 Task: Find a house in Nowra, Australia, for 7 guests, with TV, WiFi, breakfast, 4 bedrooms, and a price range of 10,000 to 14,000 INR.
Action: Mouse moved to (366, 175)
Screenshot: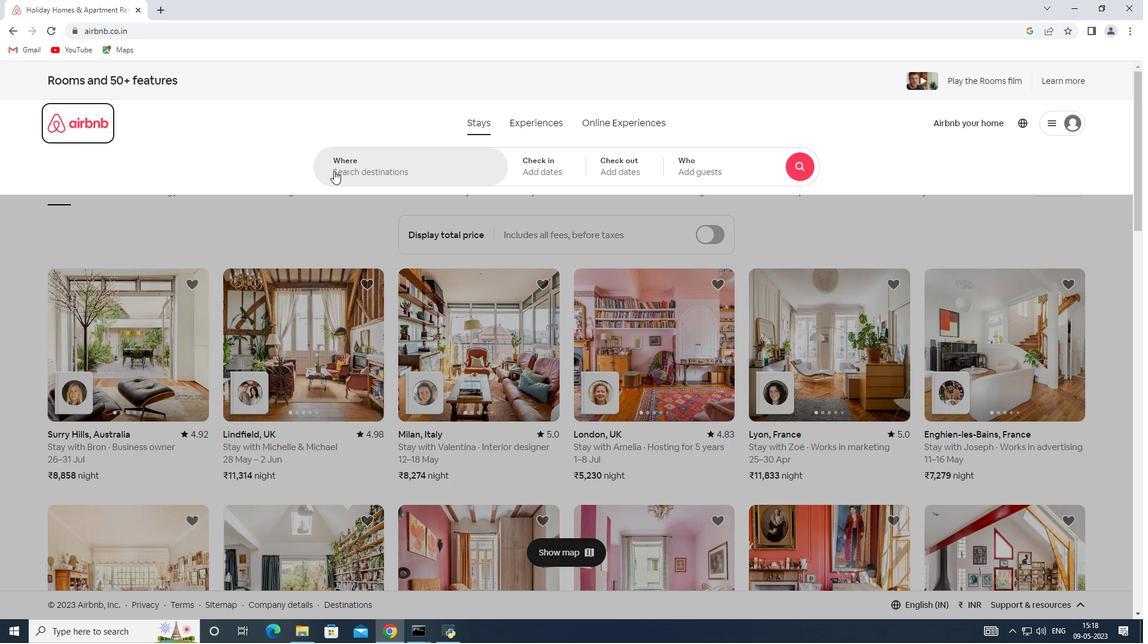 
Action: Mouse pressed left at (366, 175)
Screenshot: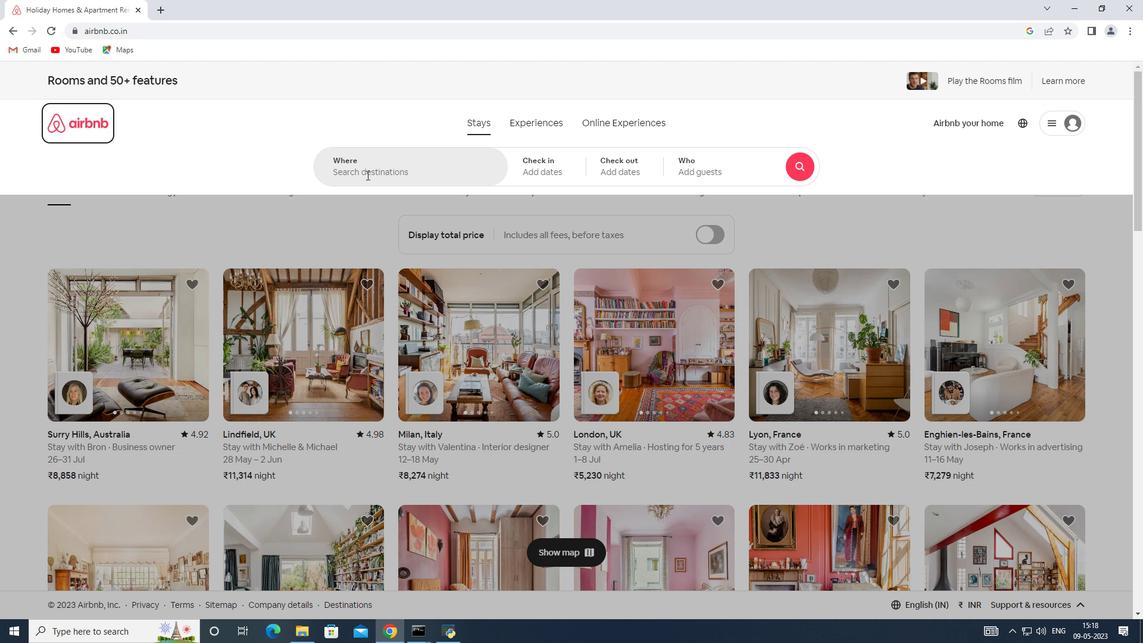 
Action: Key pressed <Key.shift>Nowra,<Key.shift>Australia
Screenshot: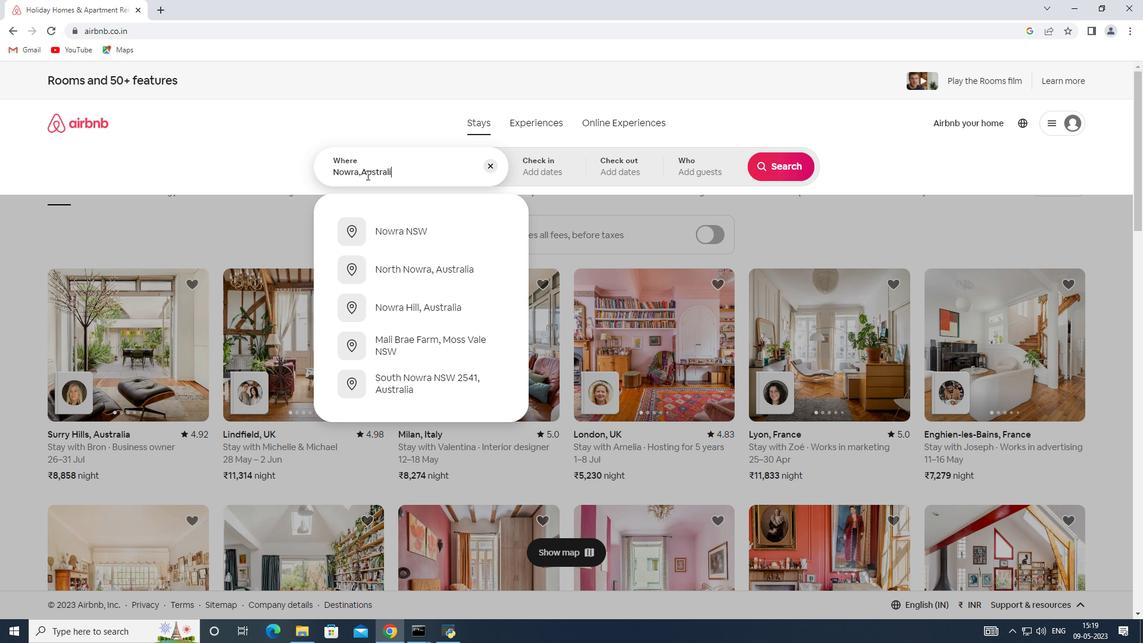 
Action: Mouse moved to (539, 172)
Screenshot: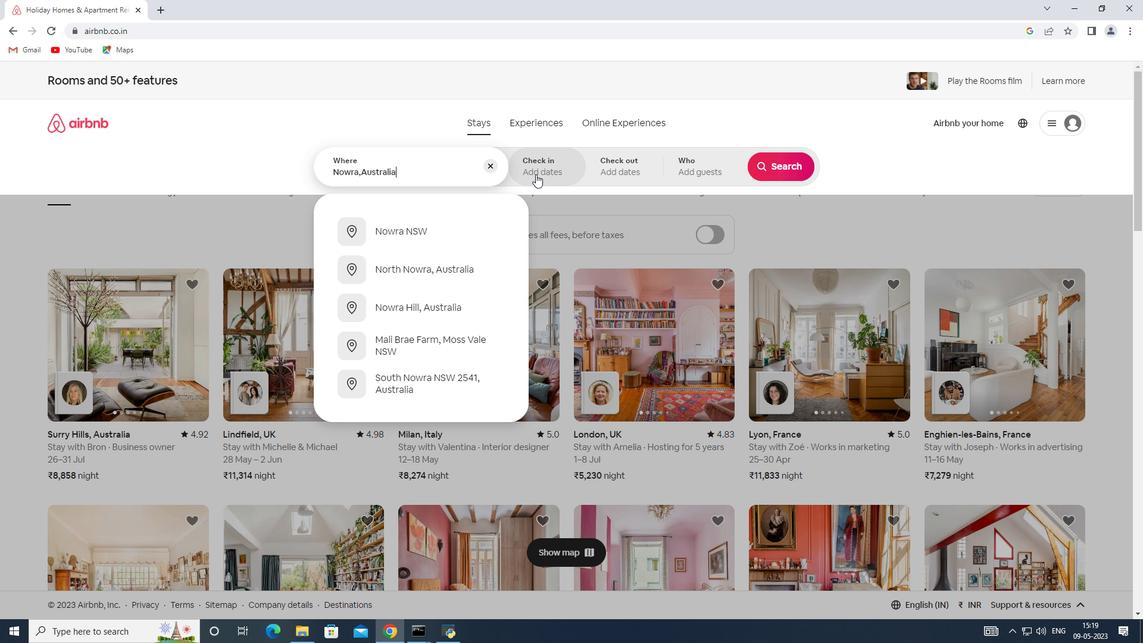 
Action: Mouse pressed left at (539, 172)
Screenshot: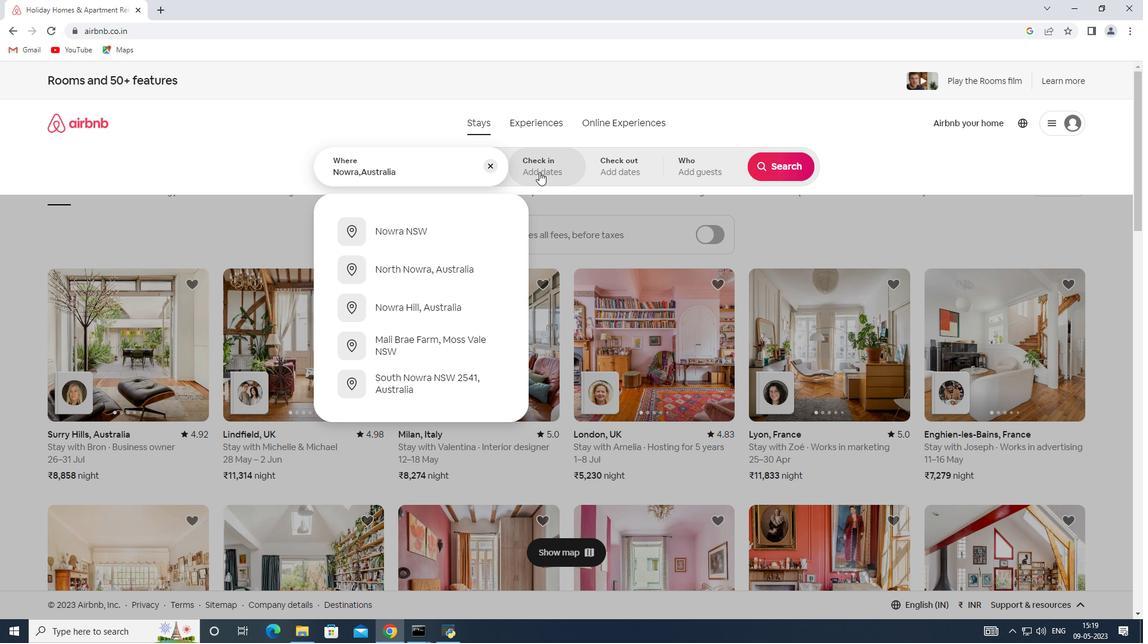 
Action: Mouse moved to (780, 260)
Screenshot: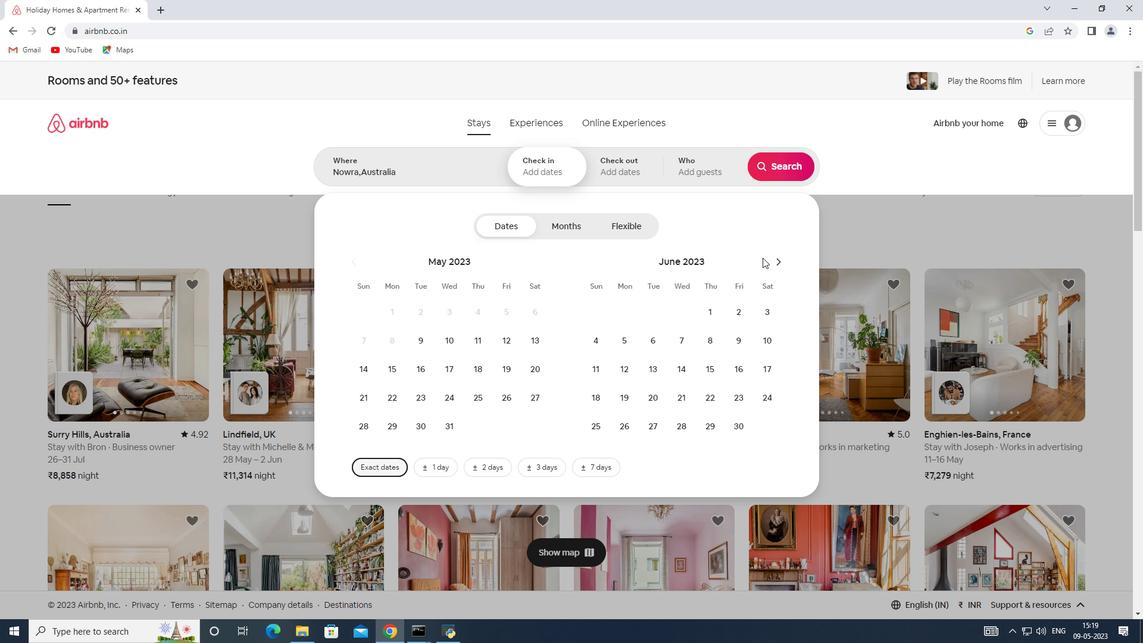 
Action: Mouse pressed left at (780, 260)
Screenshot: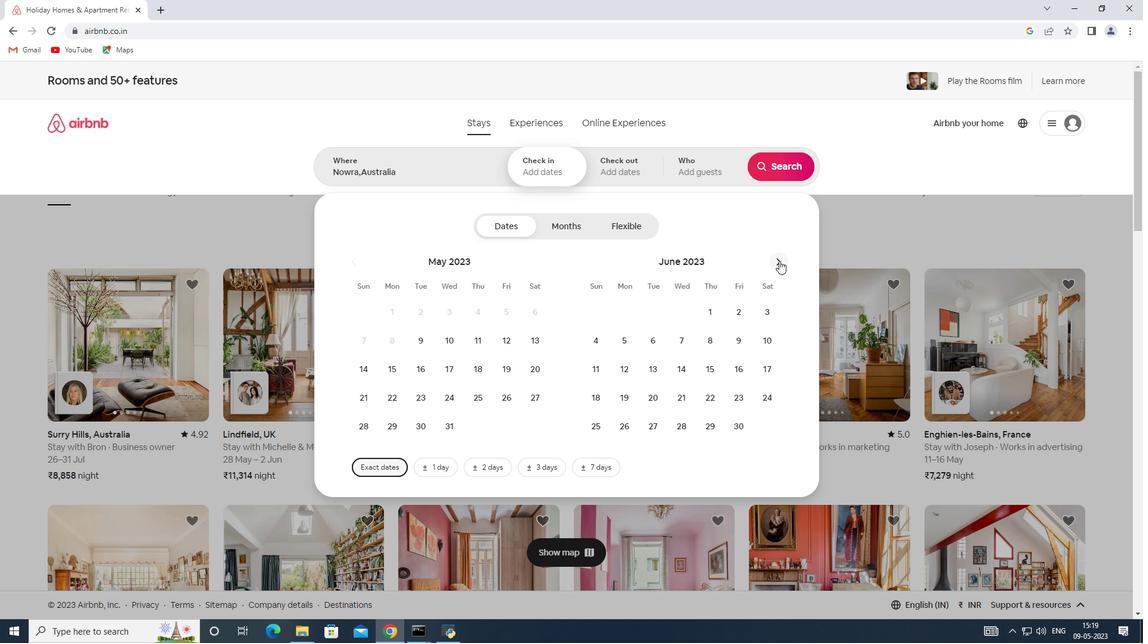 
Action: Mouse pressed left at (780, 260)
Screenshot: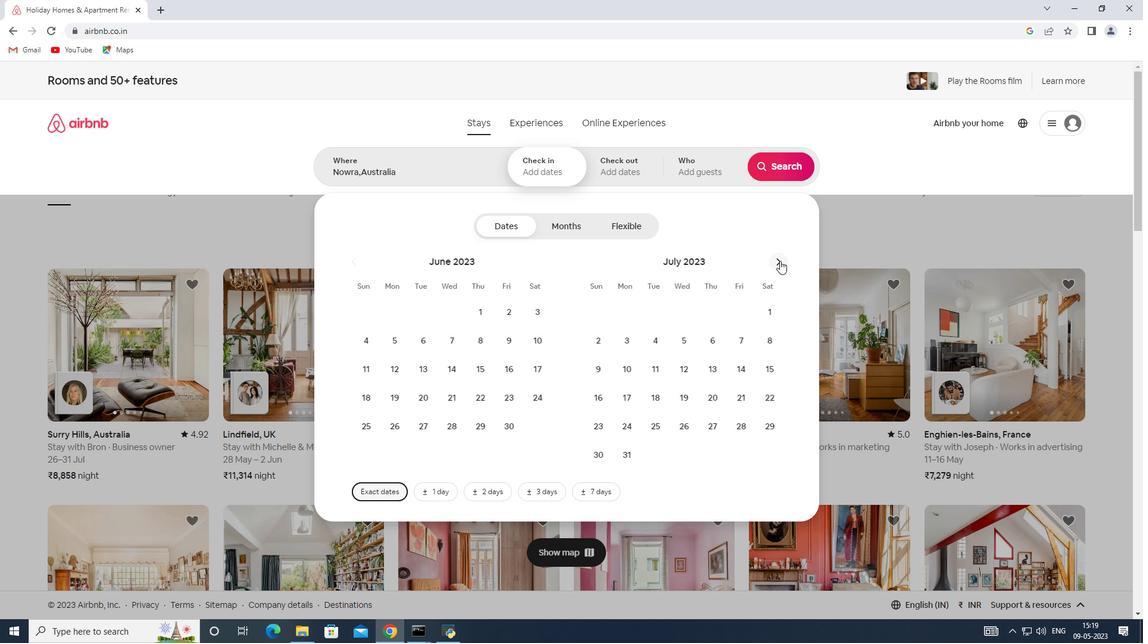 
Action: Mouse moved to (664, 339)
Screenshot: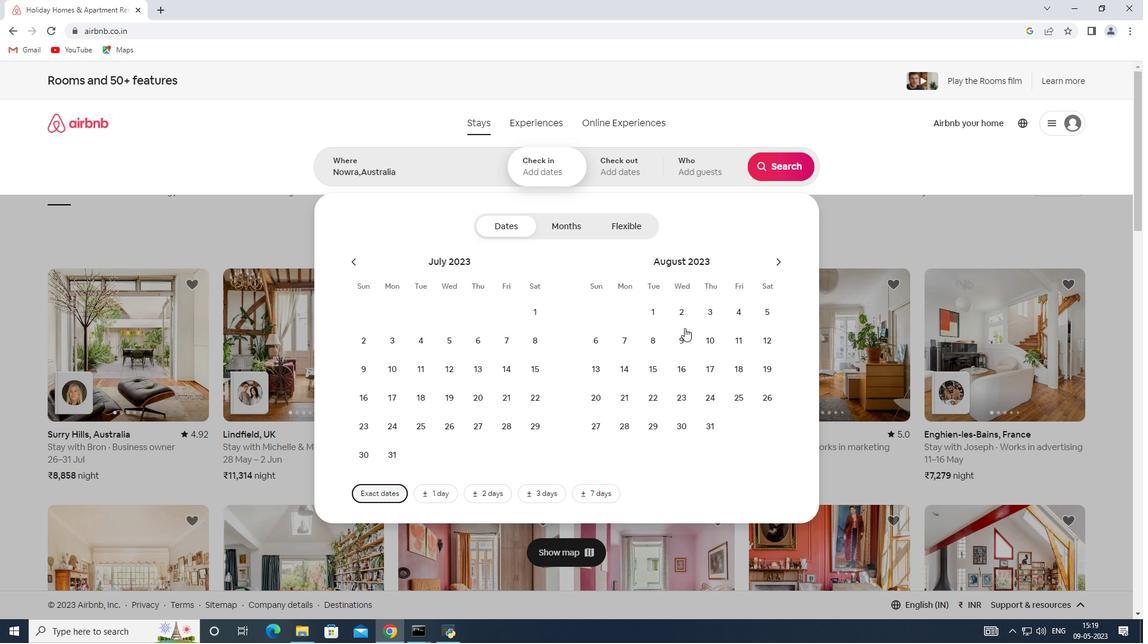 
Action: Mouse pressed left at (664, 339)
Screenshot: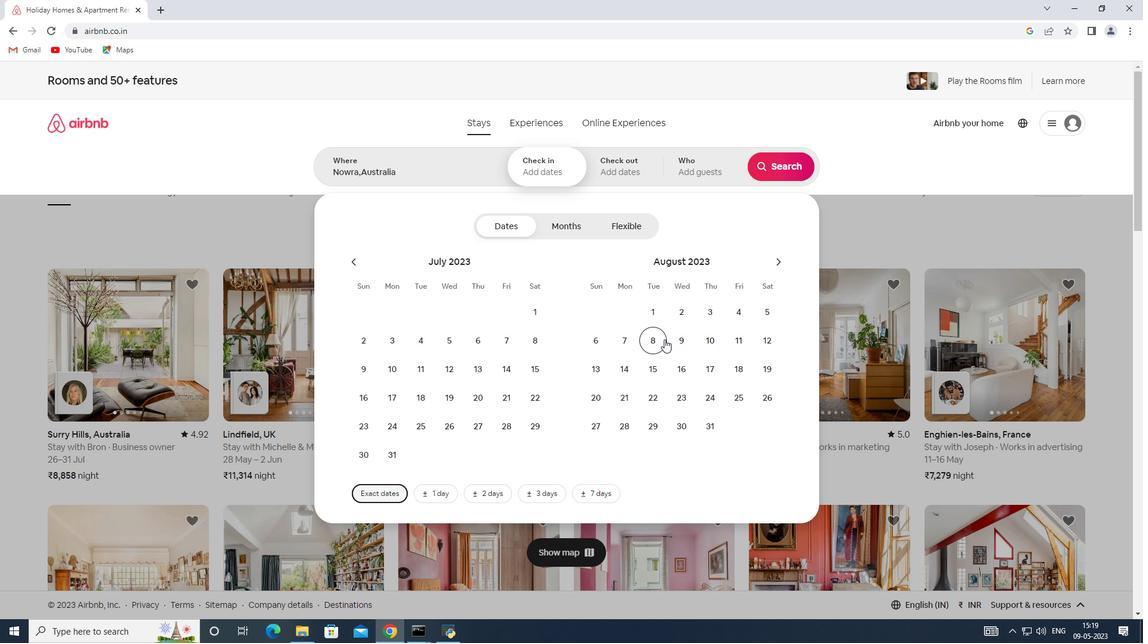 
Action: Mouse moved to (662, 362)
Screenshot: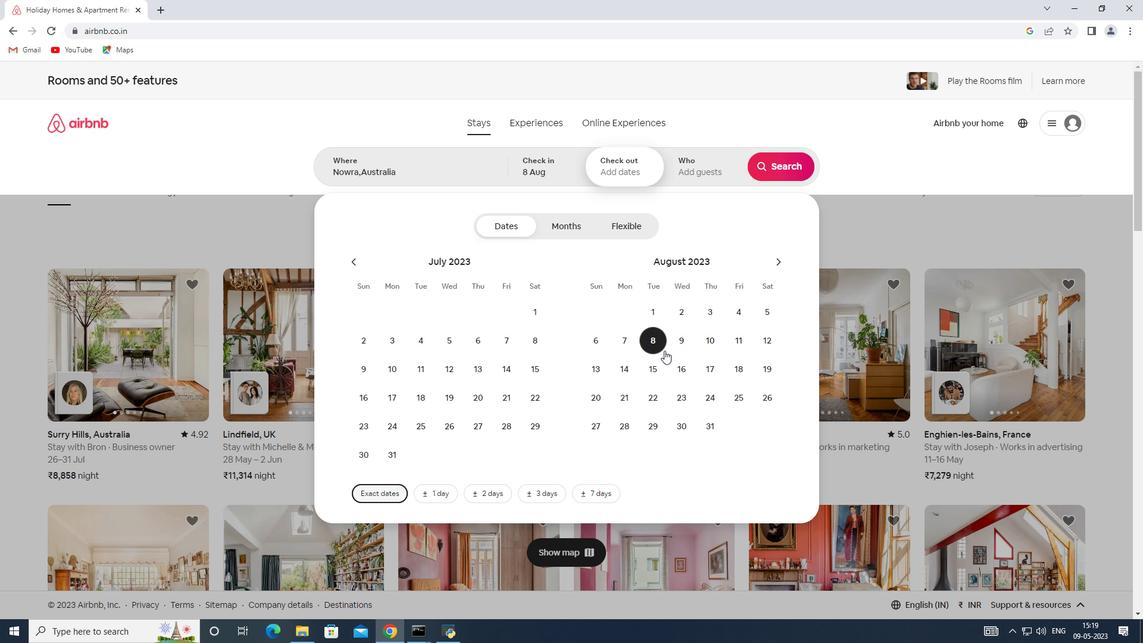 
Action: Mouse pressed left at (662, 362)
Screenshot: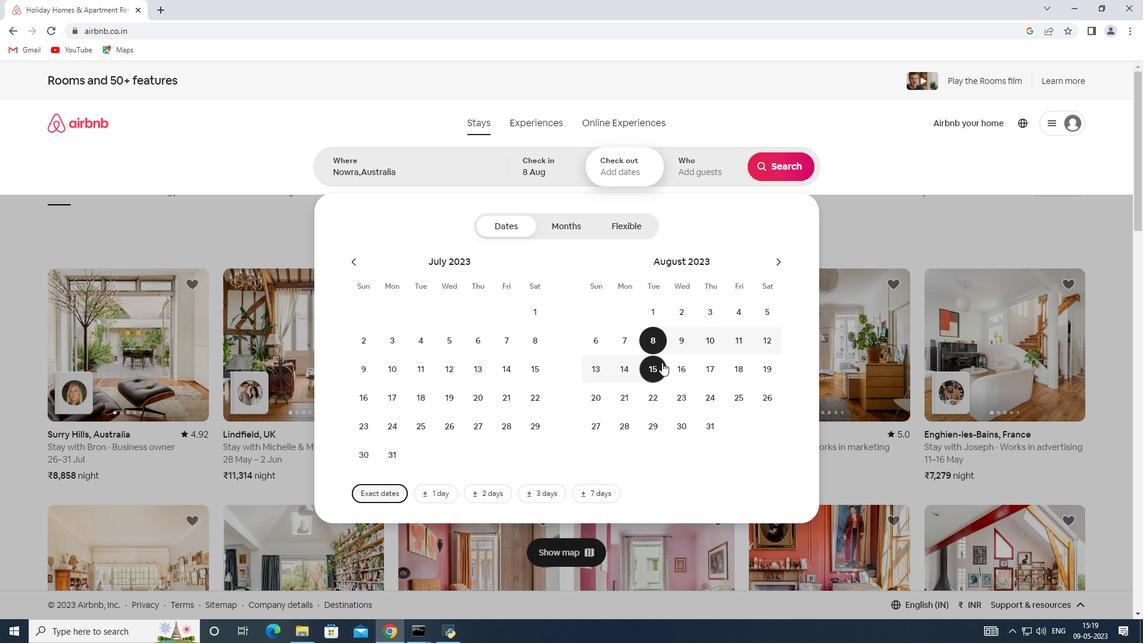 
Action: Mouse moved to (696, 164)
Screenshot: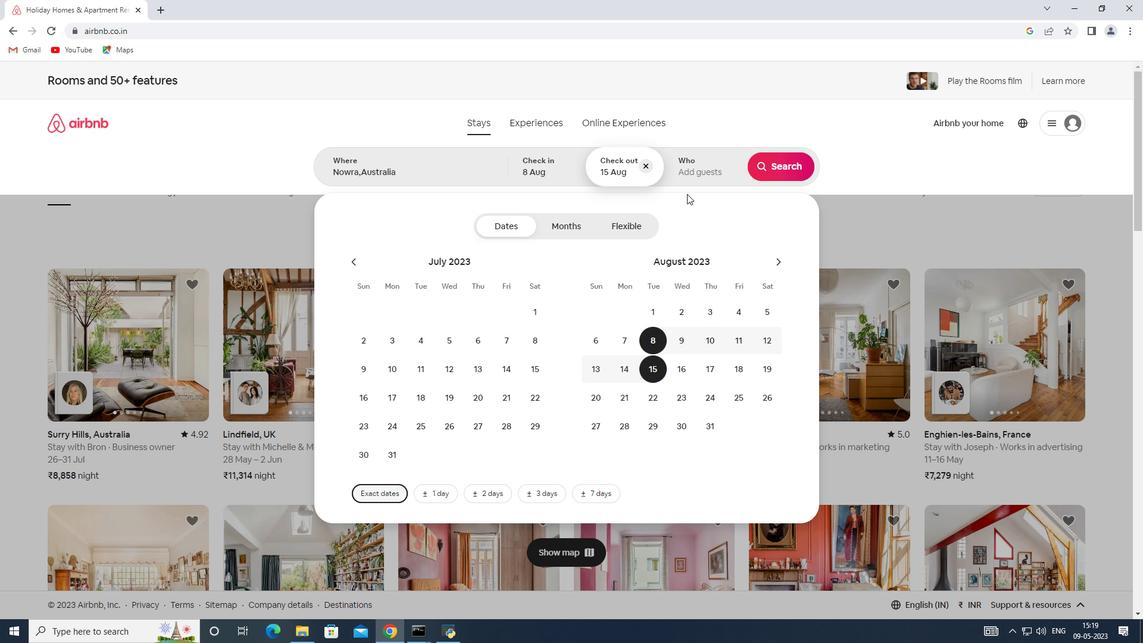
Action: Mouse pressed left at (696, 164)
Screenshot: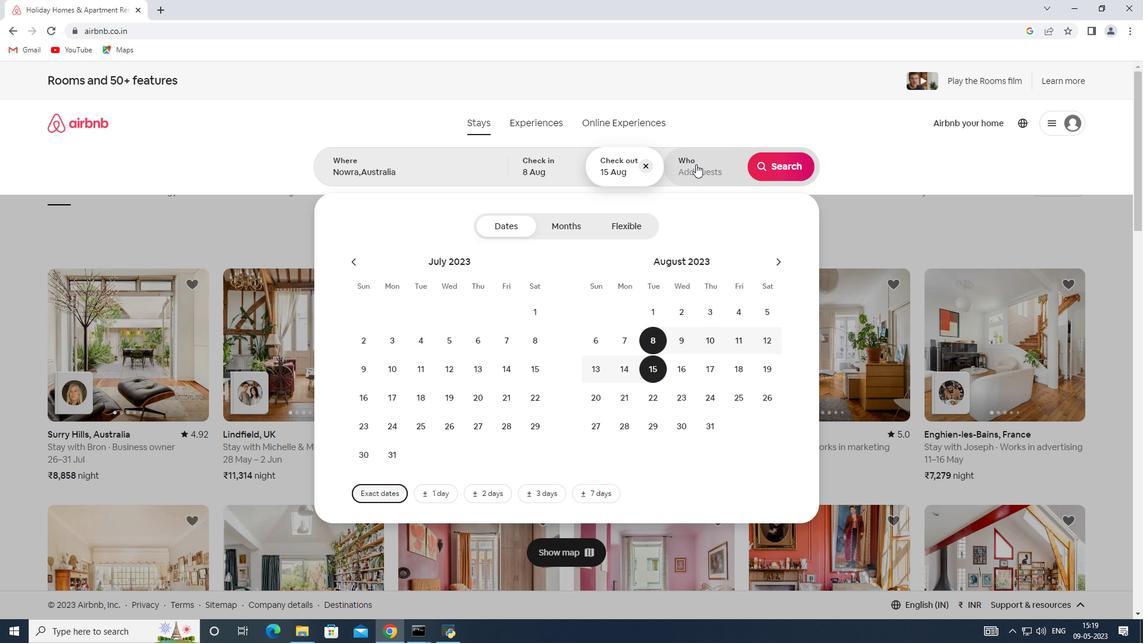 
Action: Mouse moved to (789, 227)
Screenshot: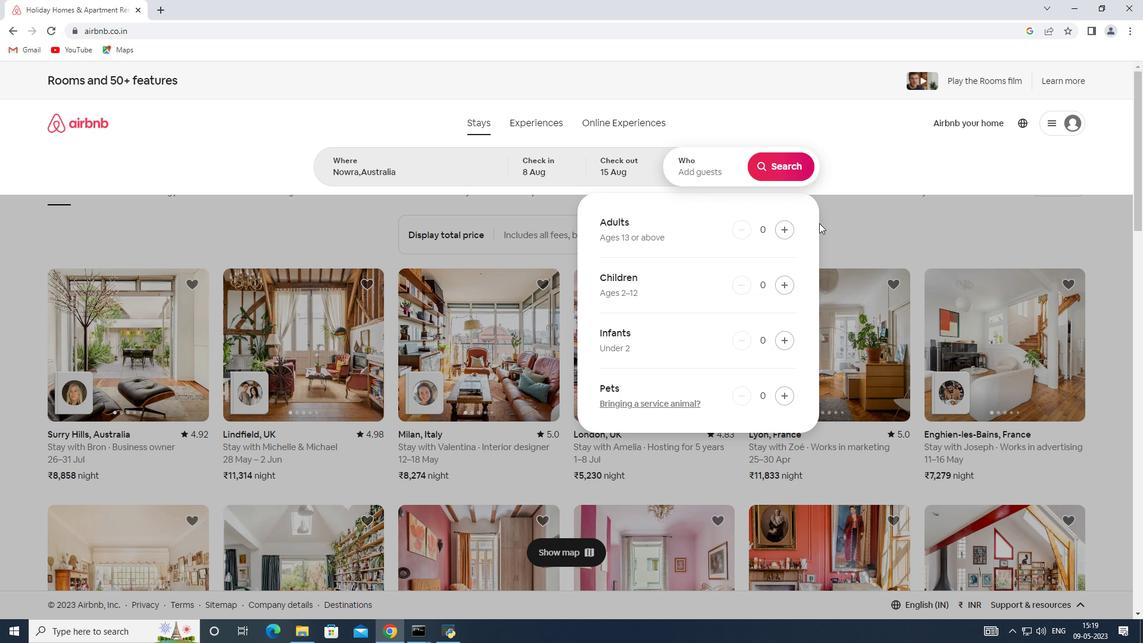 
Action: Mouse pressed left at (789, 227)
Screenshot: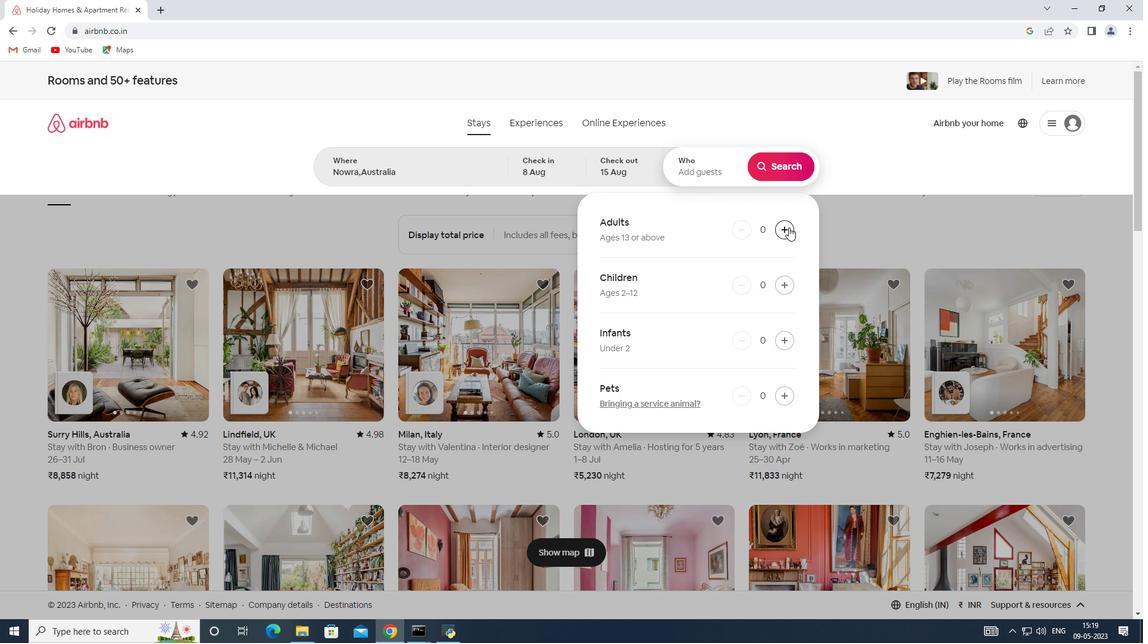 
Action: Mouse pressed left at (789, 227)
Screenshot: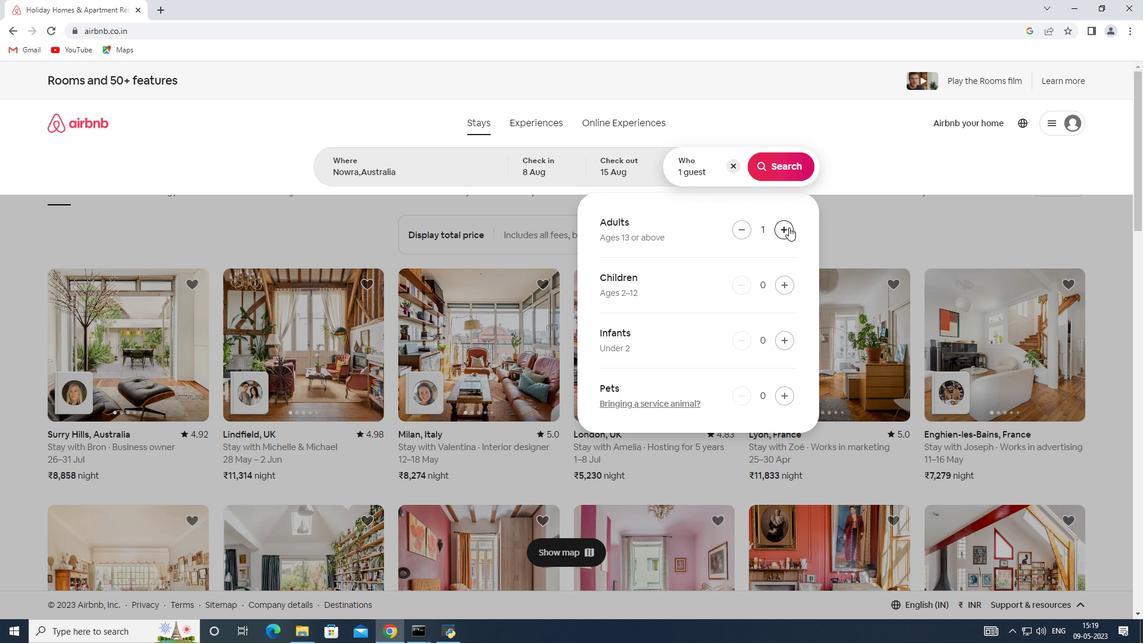 
Action: Mouse pressed left at (789, 227)
Screenshot: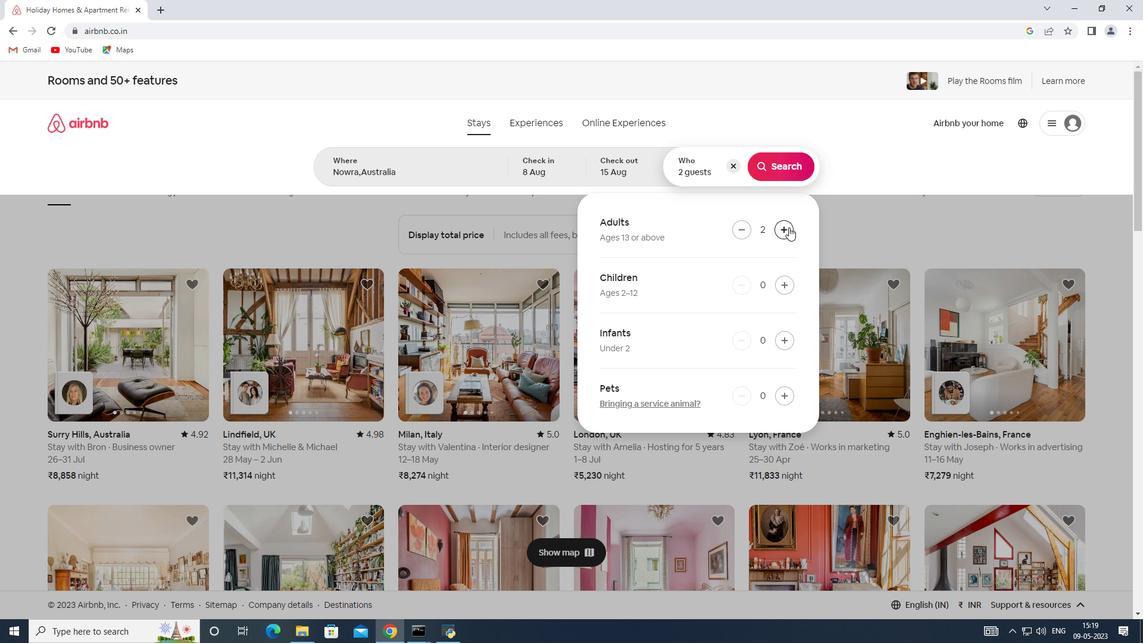 
Action: Mouse pressed left at (789, 227)
Screenshot: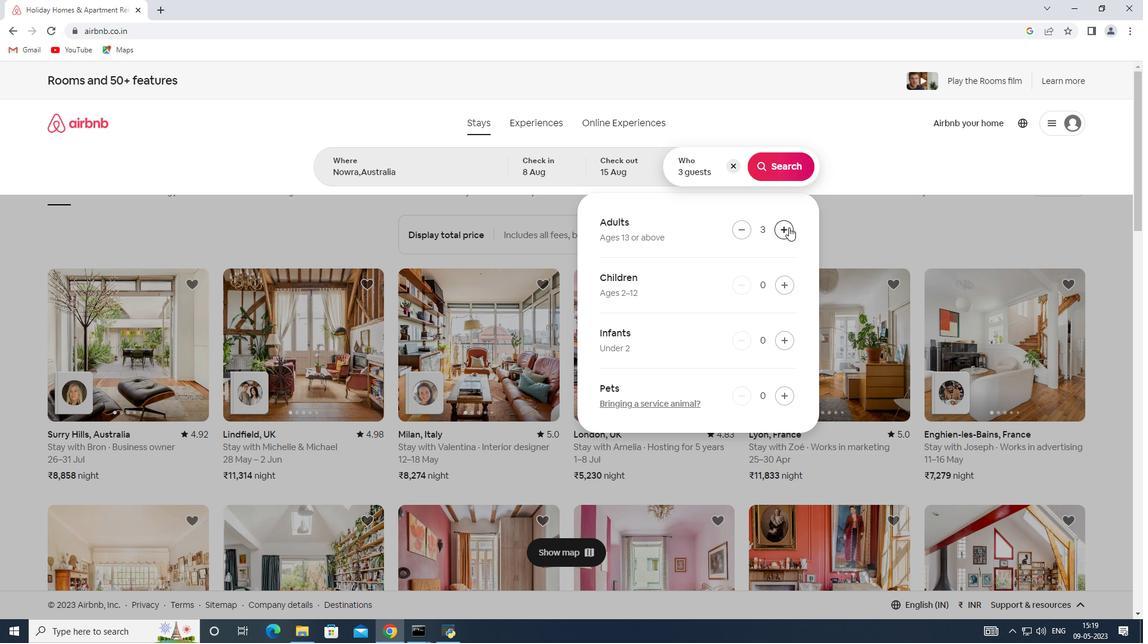
Action: Mouse pressed left at (789, 227)
Screenshot: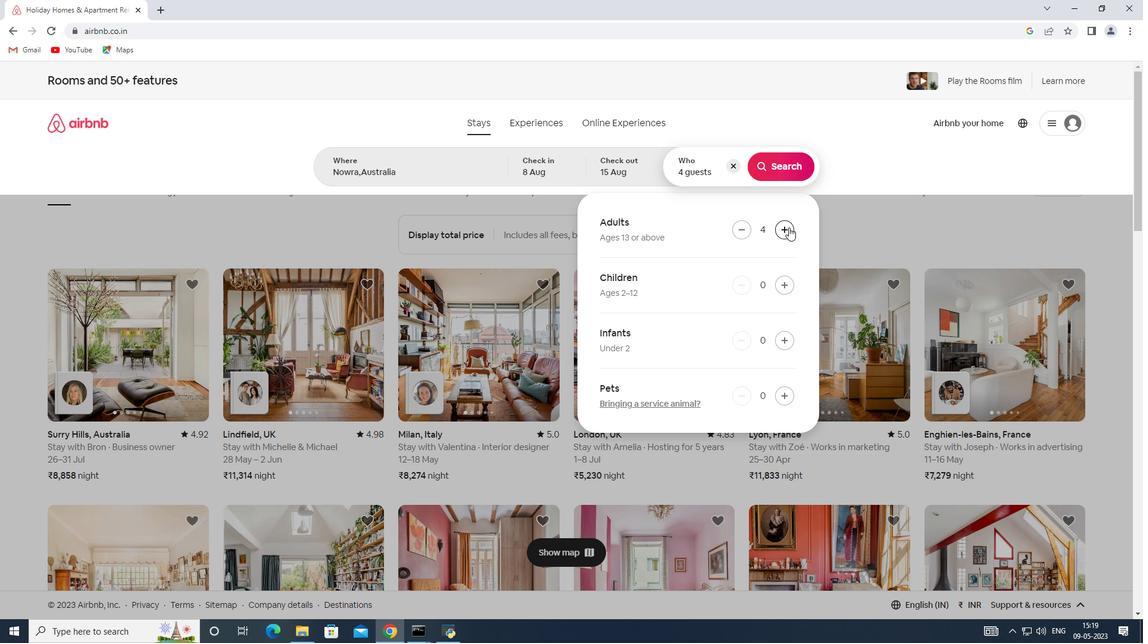 
Action: Mouse pressed left at (789, 227)
Screenshot: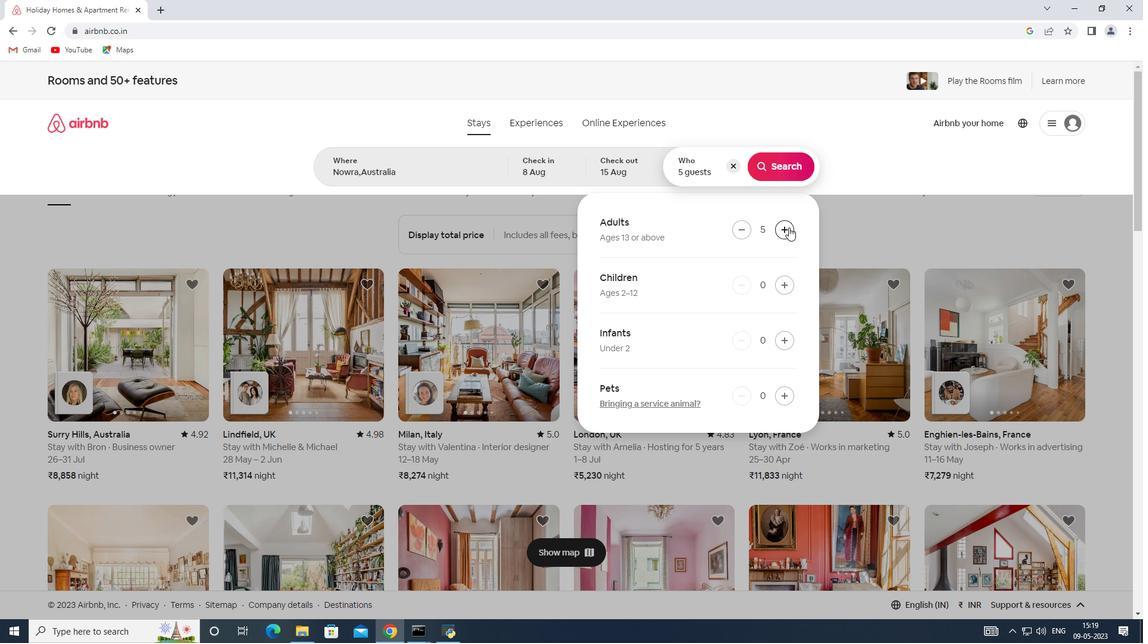 
Action: Mouse pressed left at (789, 227)
Screenshot: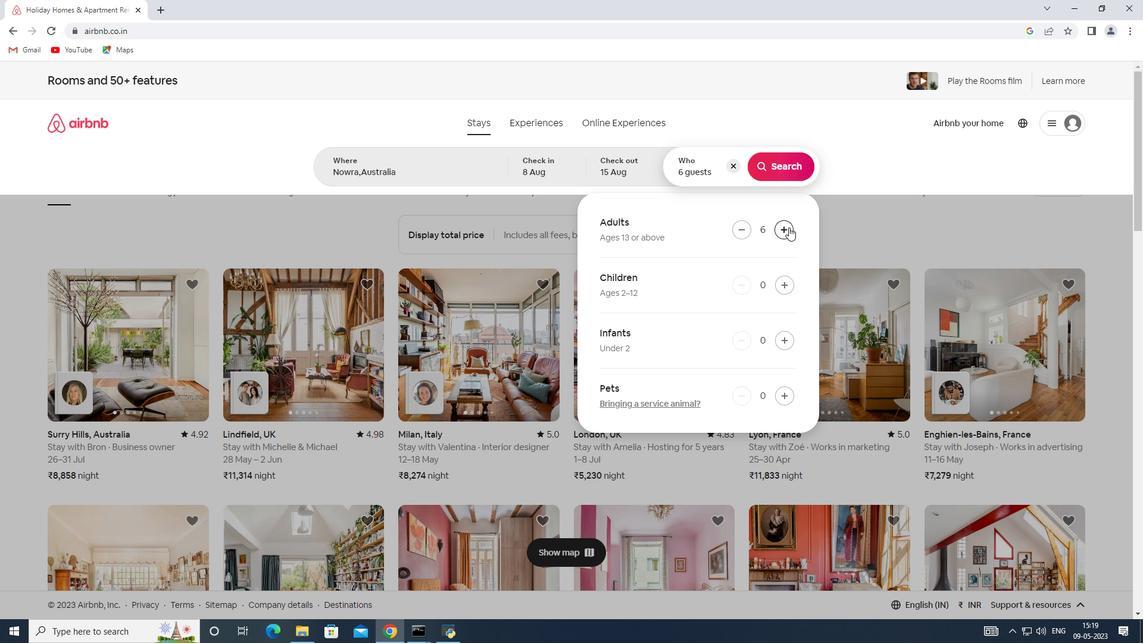 
Action: Mouse pressed left at (789, 227)
Screenshot: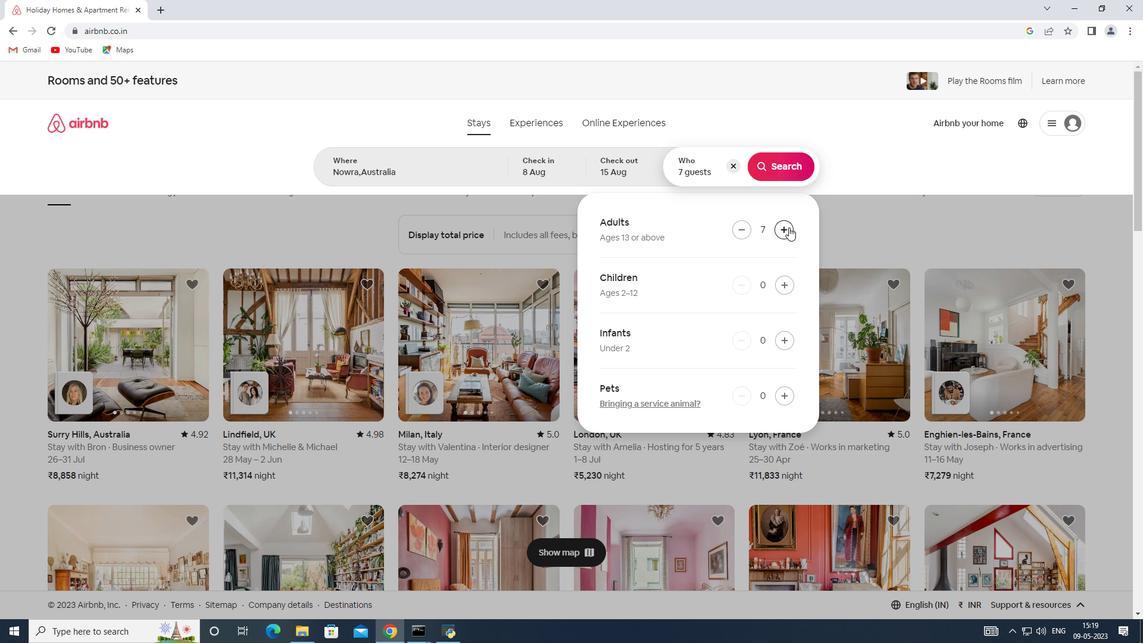 
Action: Mouse pressed left at (789, 227)
Screenshot: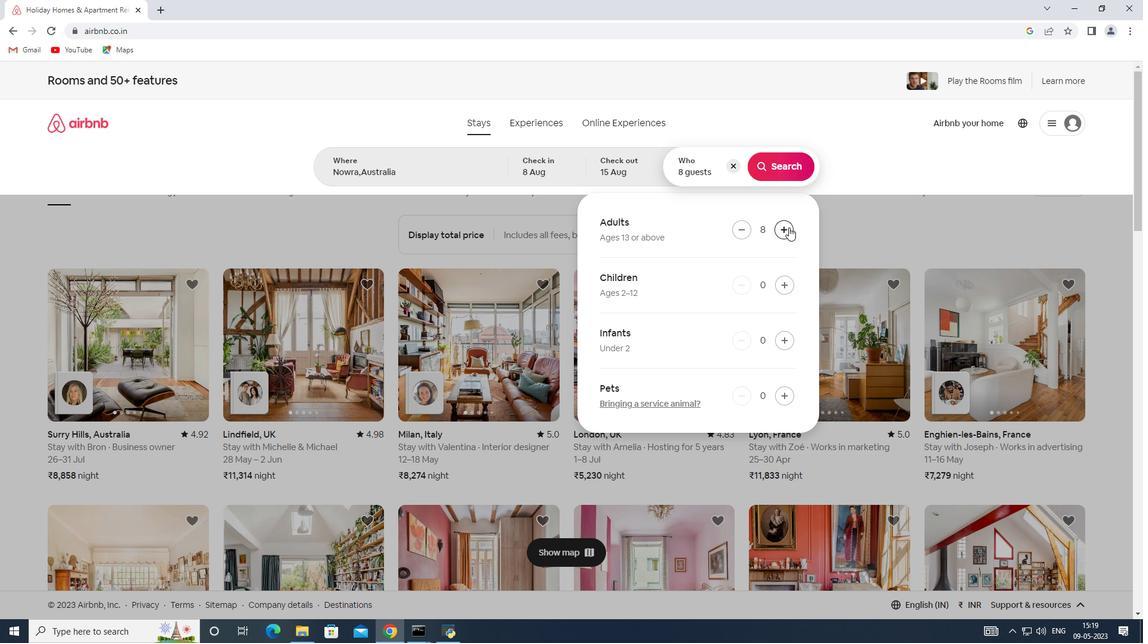 
Action: Mouse moved to (778, 165)
Screenshot: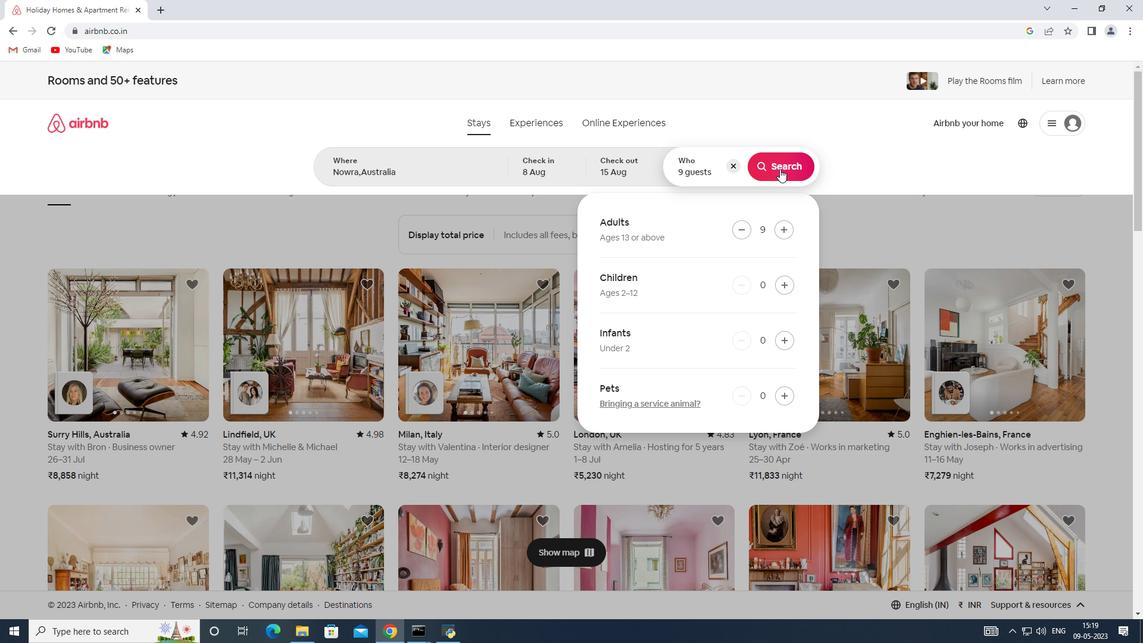 
Action: Mouse pressed left at (778, 165)
Screenshot: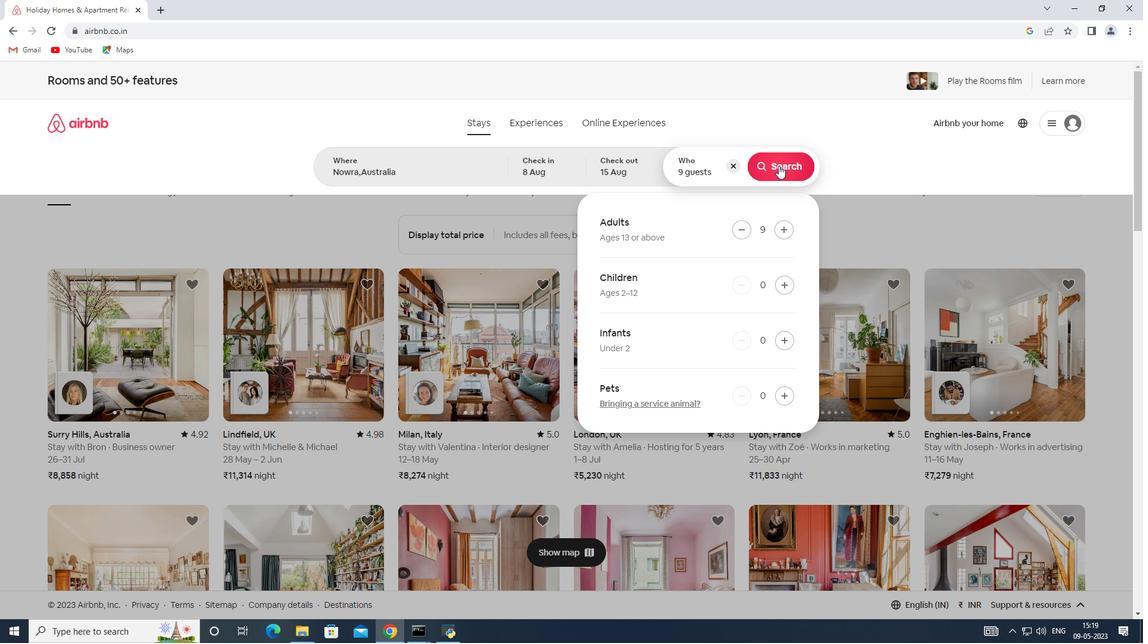 
Action: Mouse moved to (1079, 130)
Screenshot: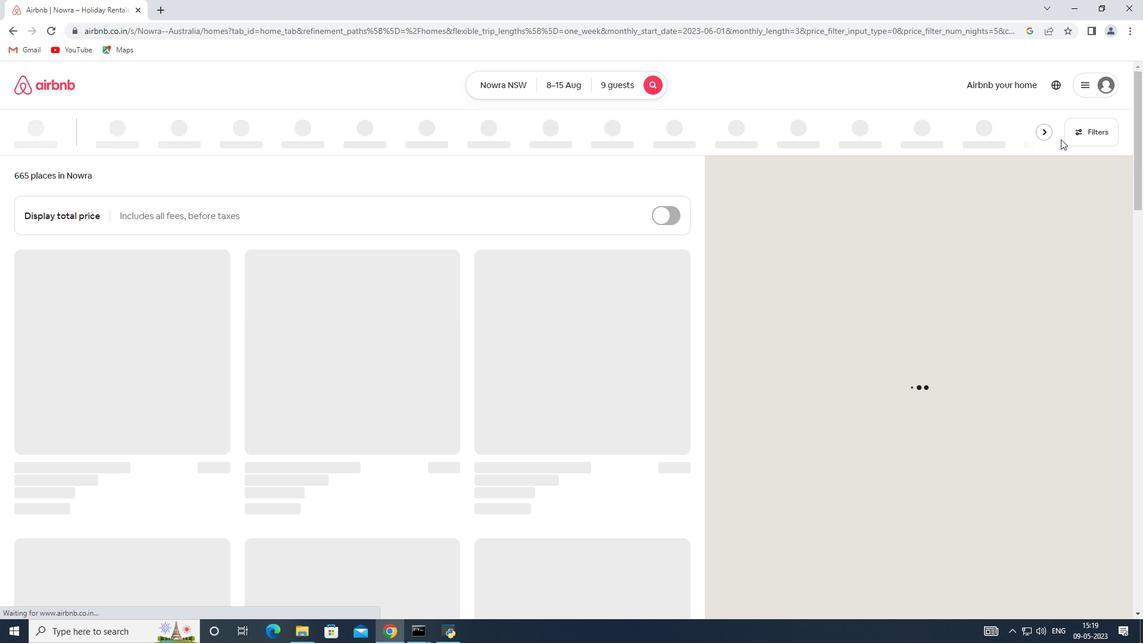 
Action: Mouse pressed left at (1079, 130)
Screenshot: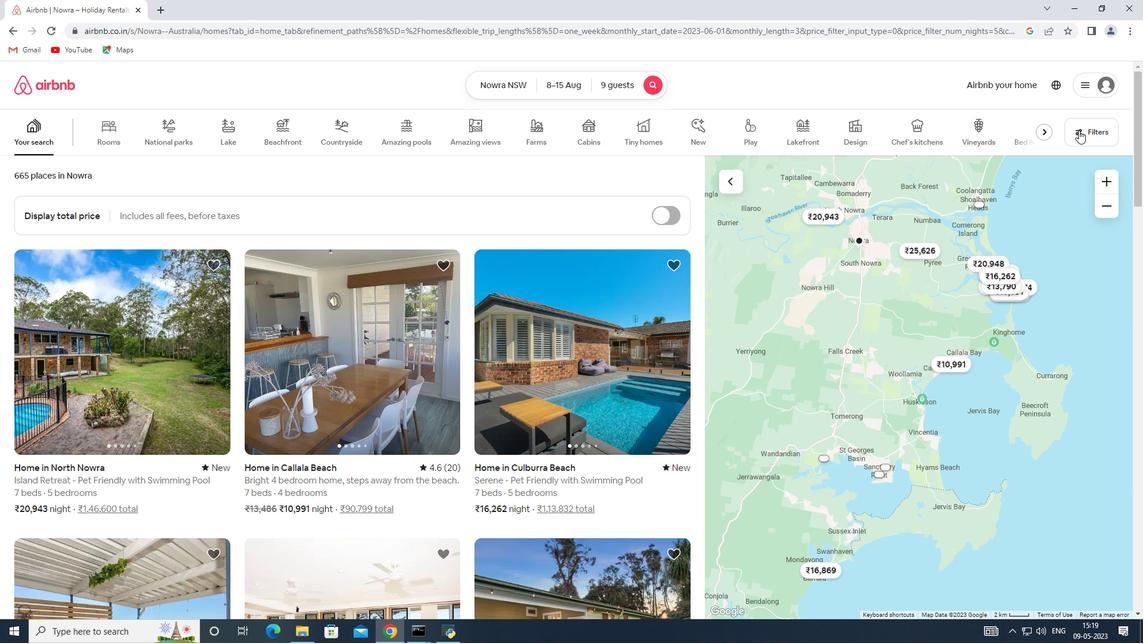 
Action: Mouse moved to (412, 423)
Screenshot: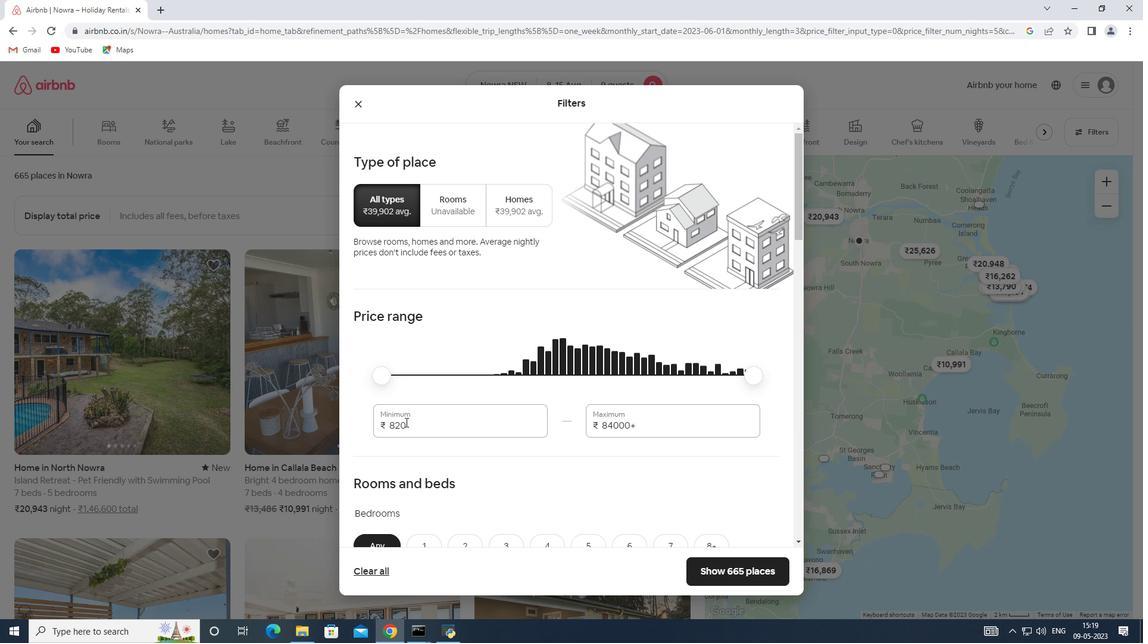 
Action: Mouse pressed left at (412, 423)
Screenshot: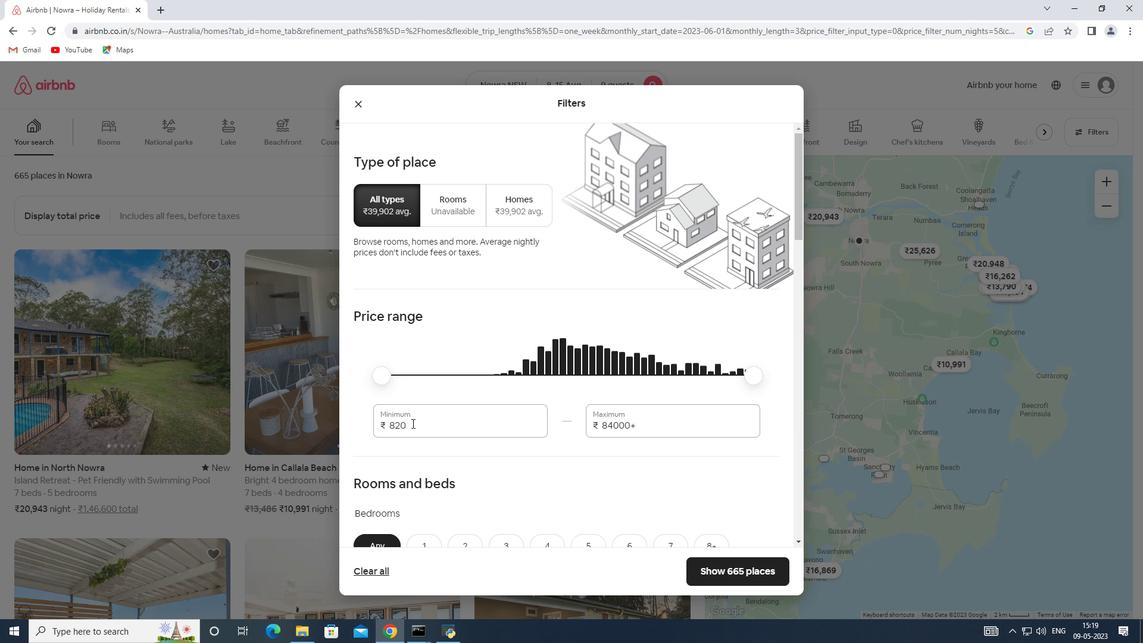
Action: Mouse moved to (391, 422)
Screenshot: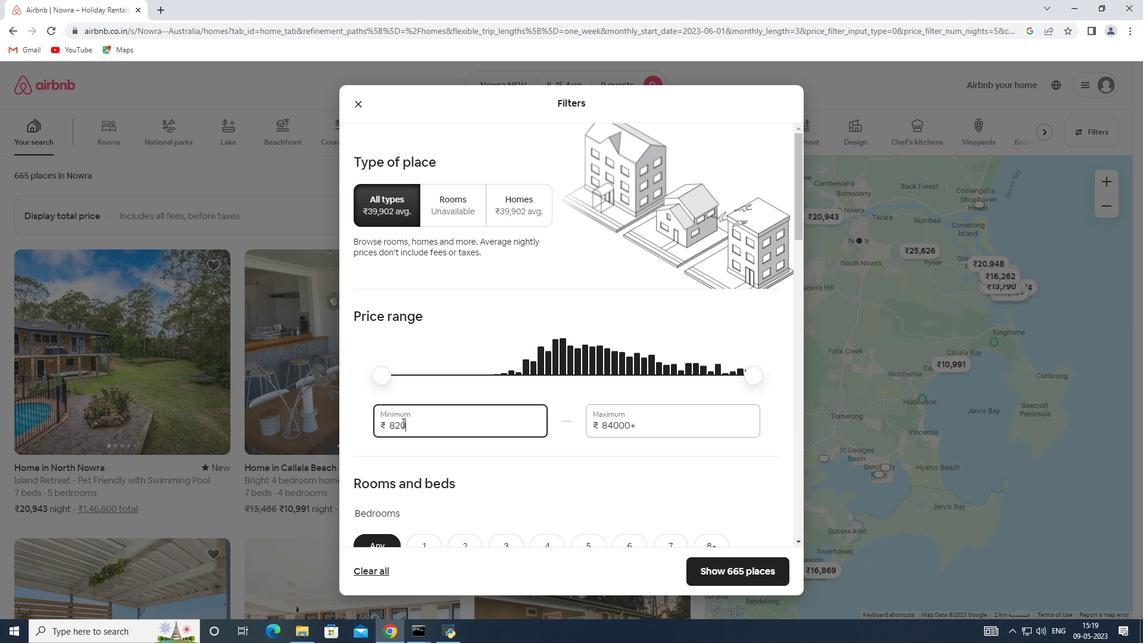 
Action: Key pressed 10000
Screenshot: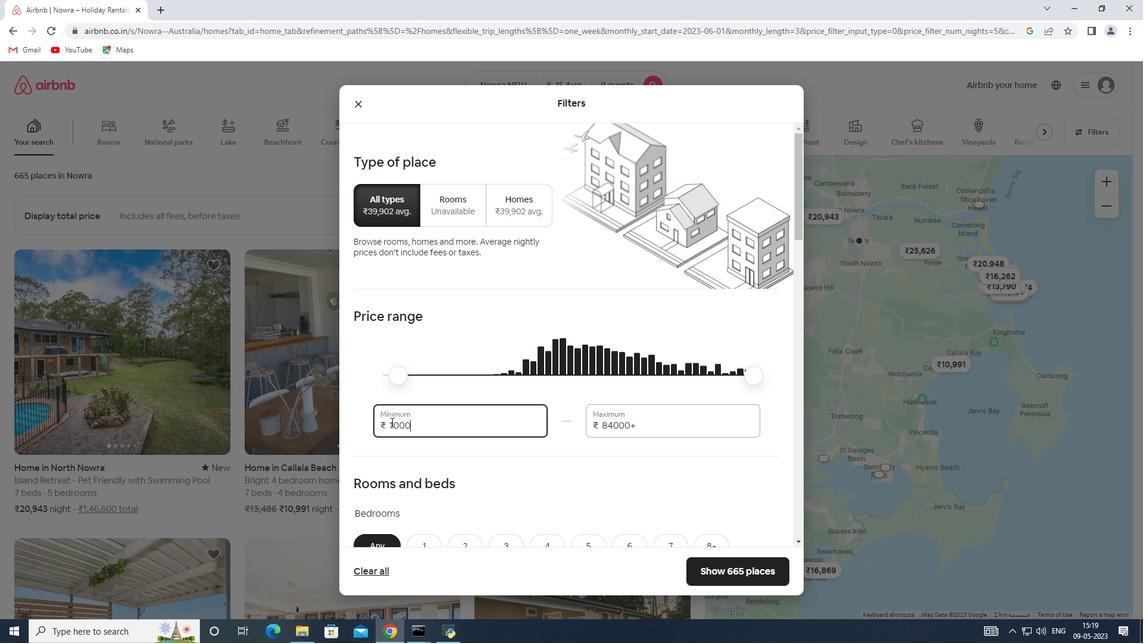 
Action: Mouse moved to (636, 425)
Screenshot: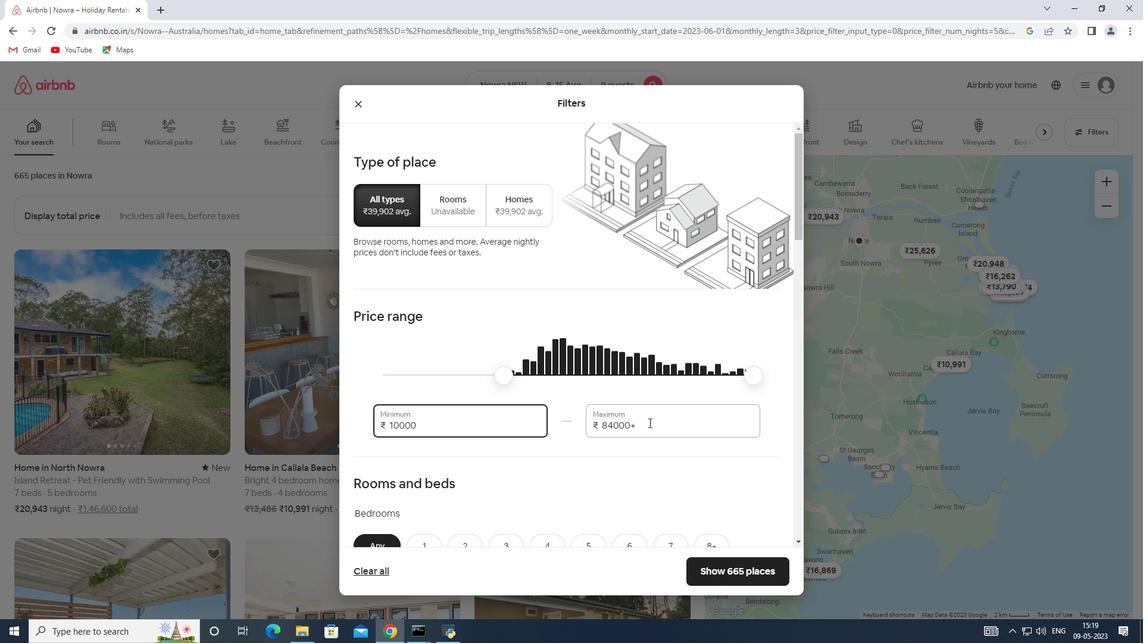 
Action: Mouse pressed left at (636, 425)
Screenshot: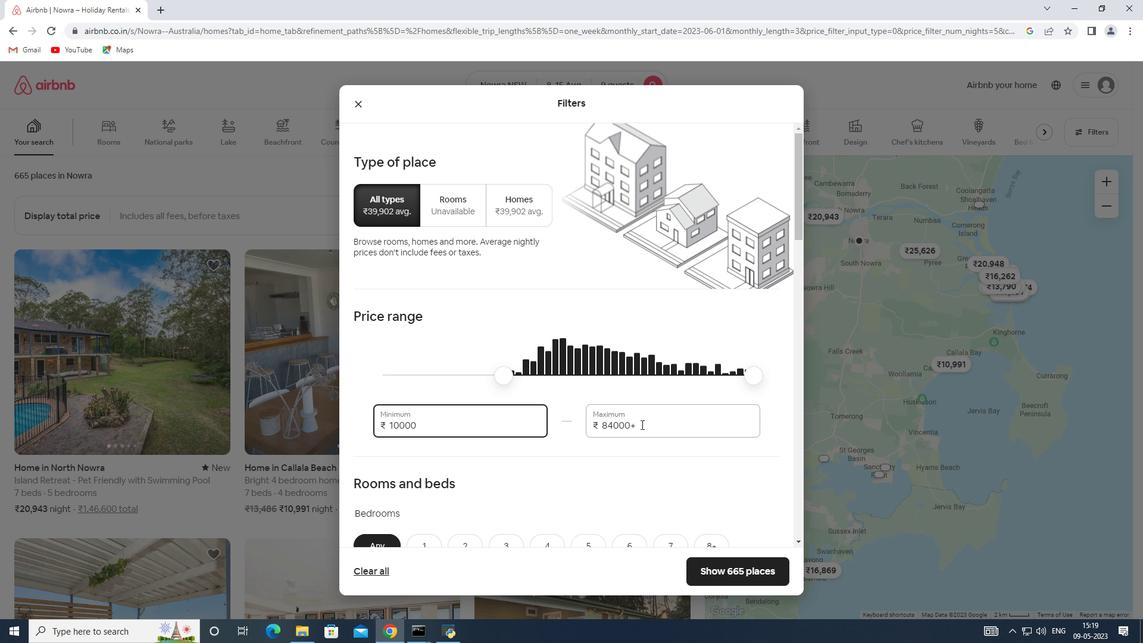 
Action: Mouse moved to (582, 425)
Screenshot: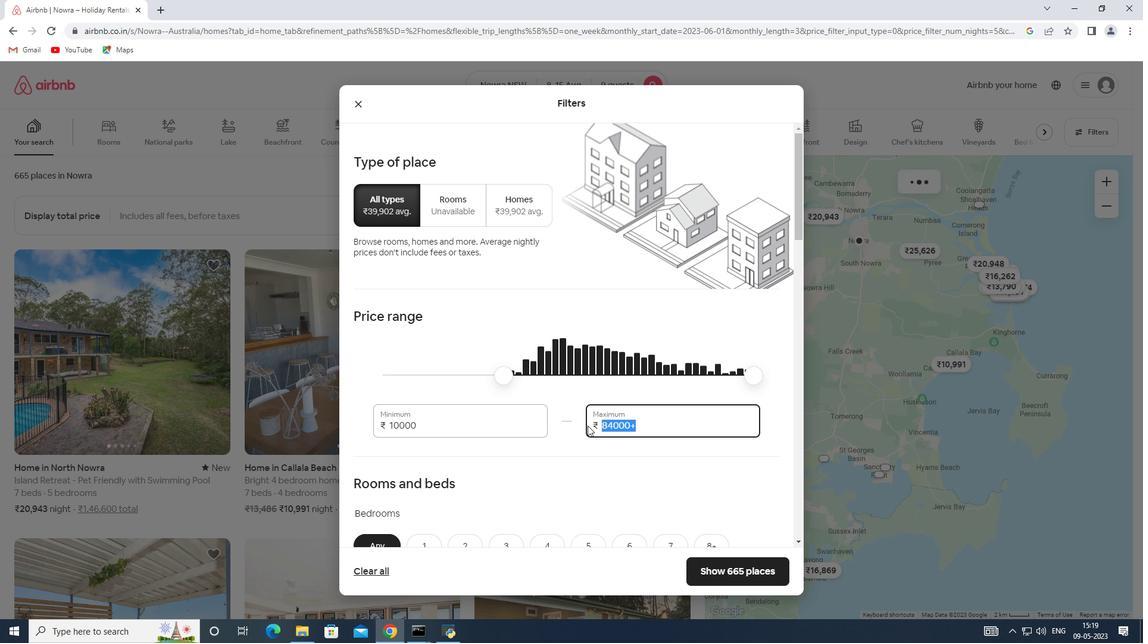 
Action: Key pressed 14000
Screenshot: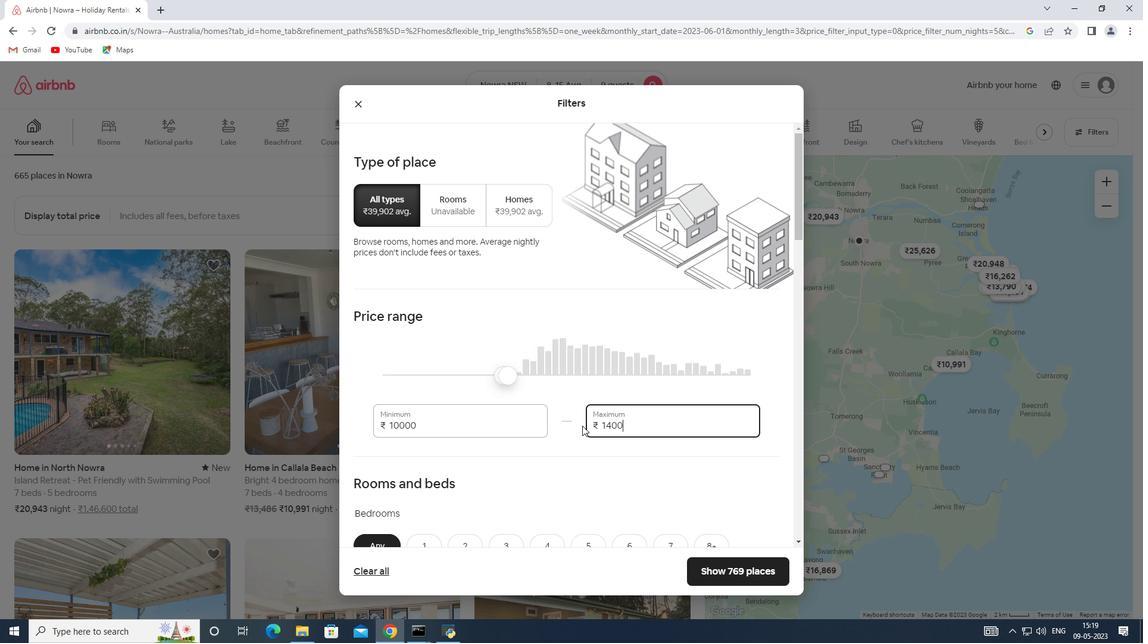 
Action: Mouse moved to (578, 411)
Screenshot: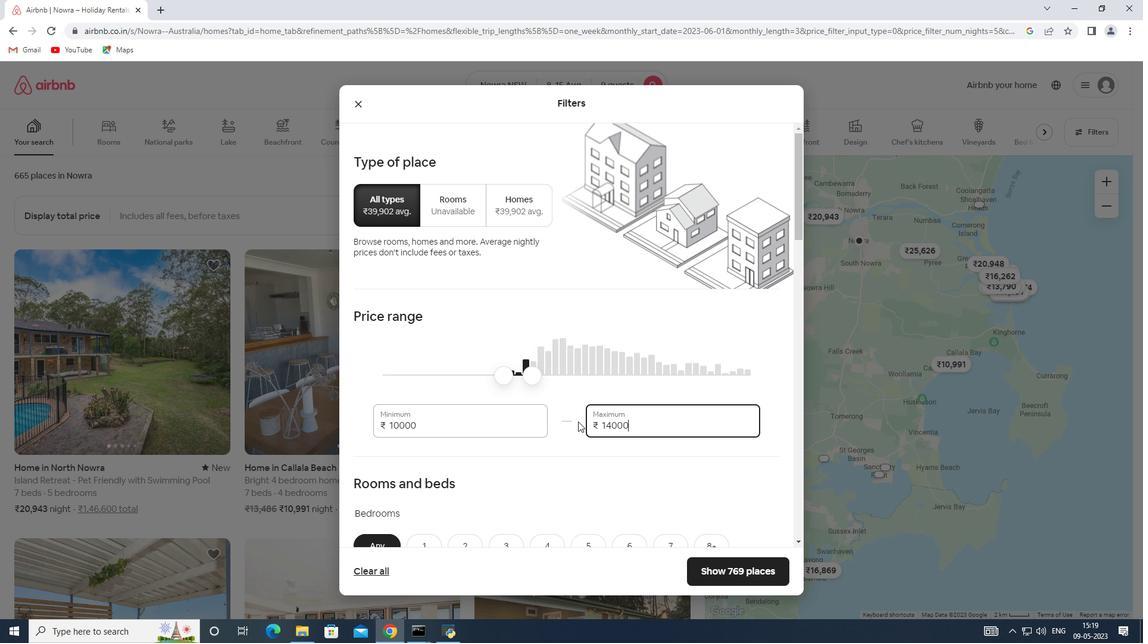 
Action: Mouse scrolled (578, 410) with delta (0, 0)
Screenshot: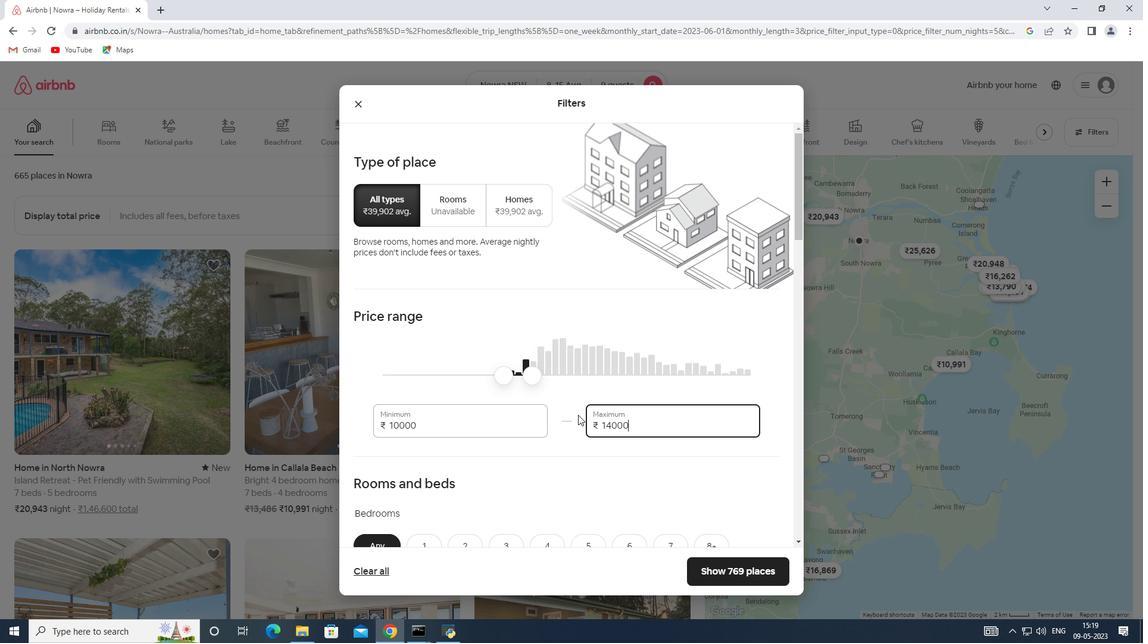 
Action: Mouse moved to (578, 411)
Screenshot: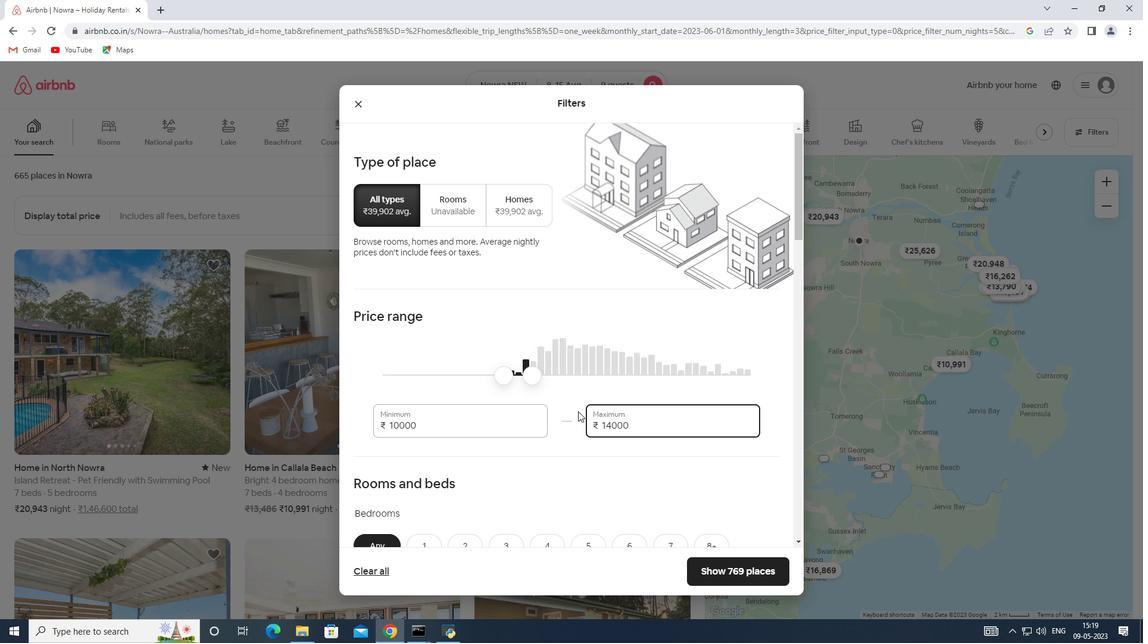 
Action: Mouse scrolled (578, 410) with delta (0, 0)
Screenshot: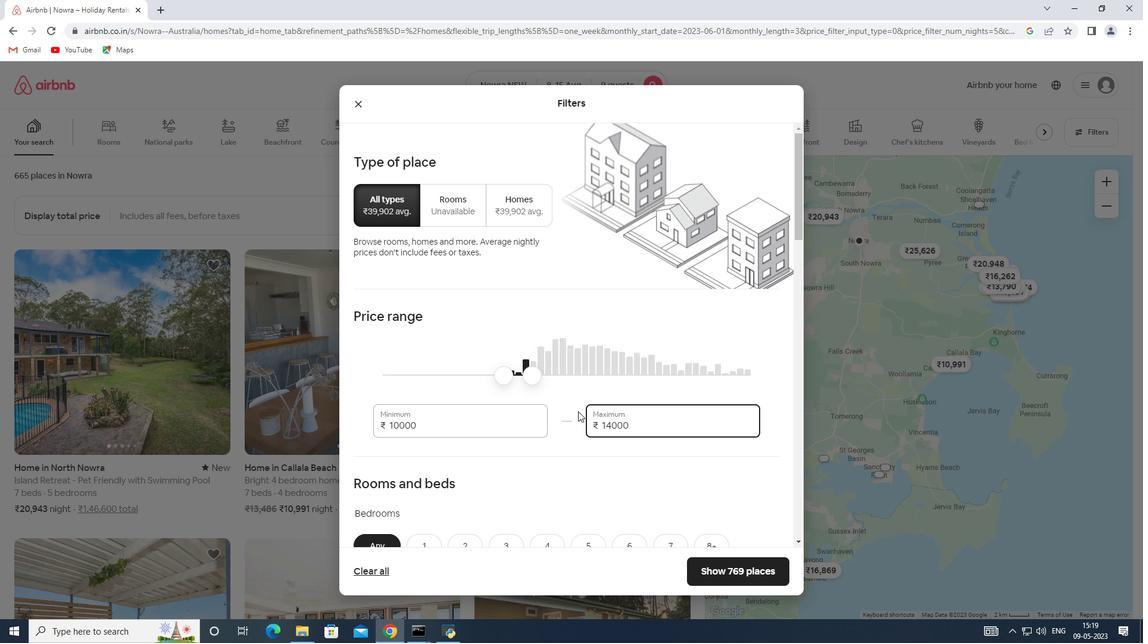 
Action: Mouse moved to (522, 395)
Screenshot: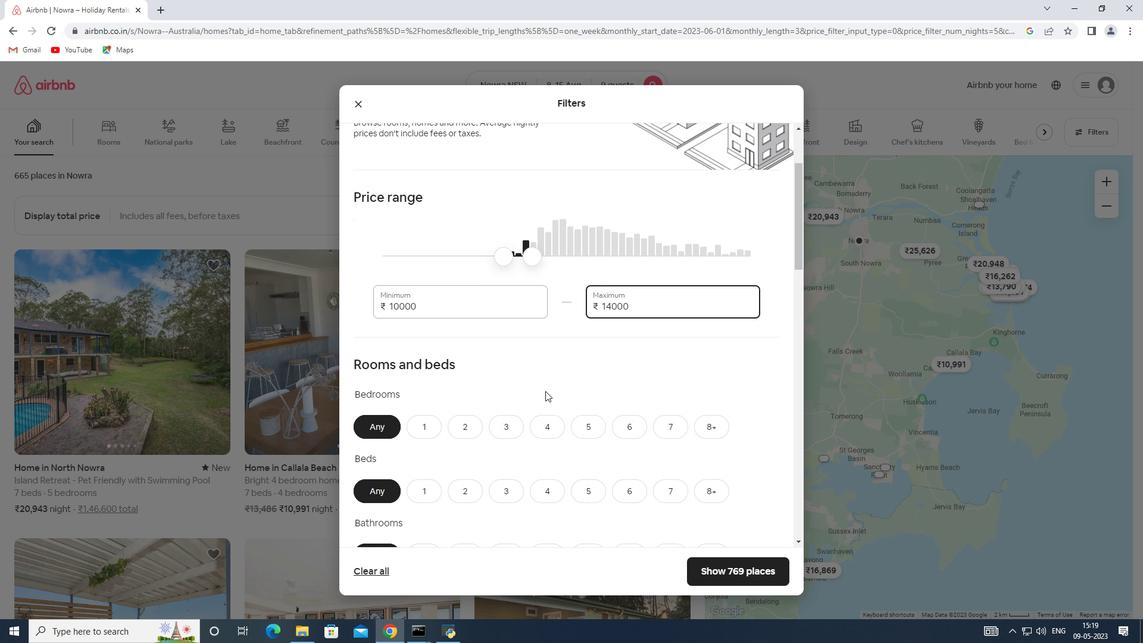 
Action: Mouse scrolled (522, 394) with delta (0, 0)
Screenshot: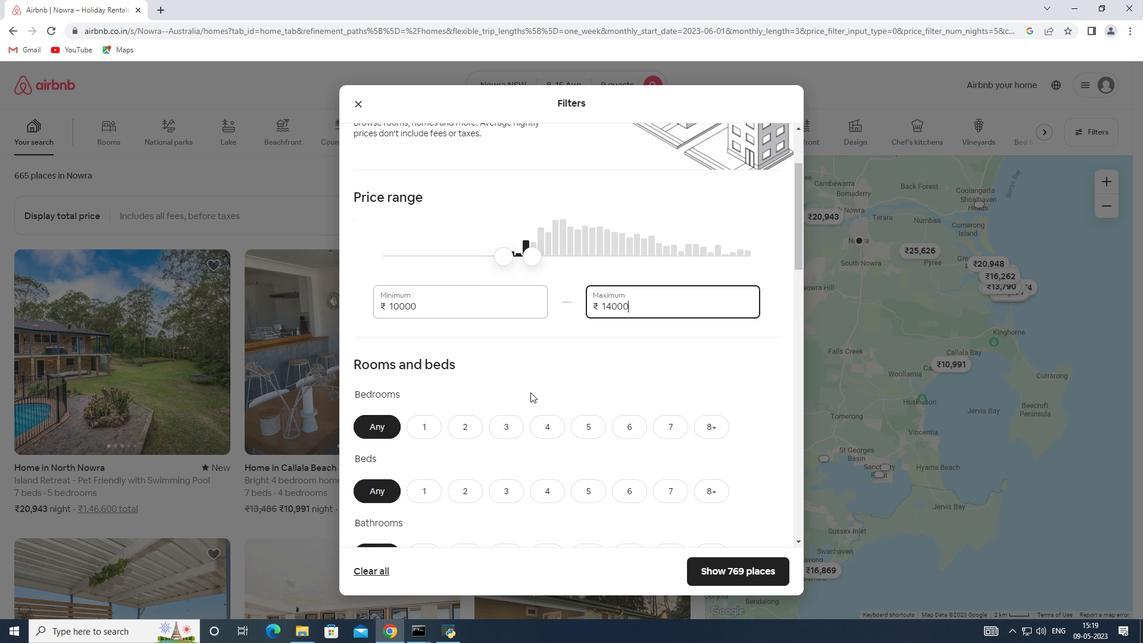 
Action: Mouse moved to (520, 394)
Screenshot: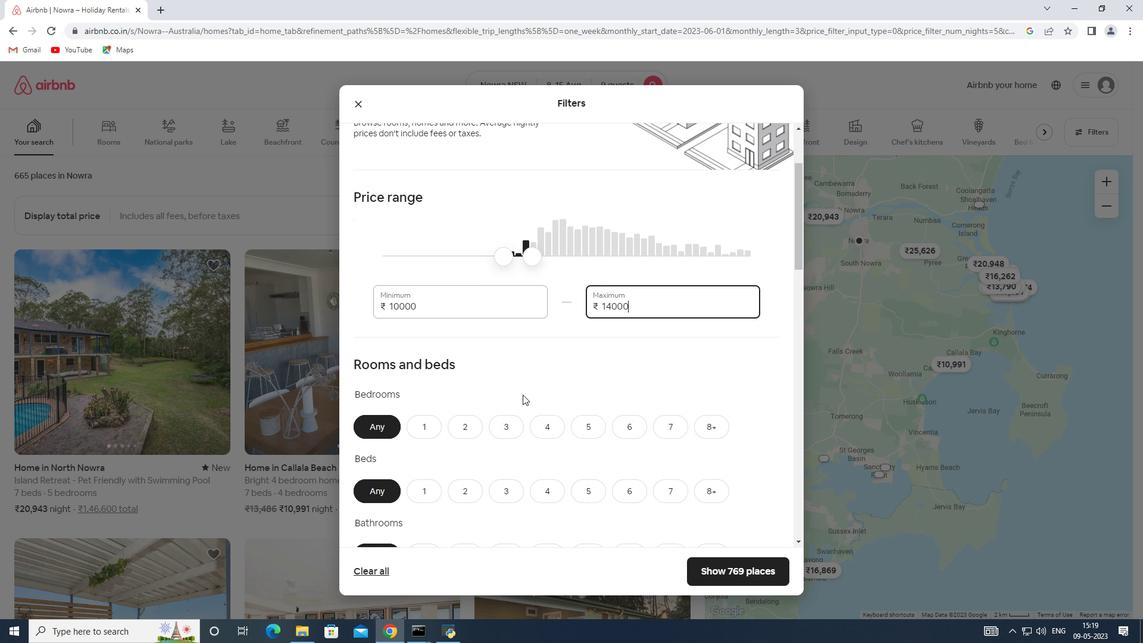 
Action: Mouse scrolled (520, 394) with delta (0, 0)
Screenshot: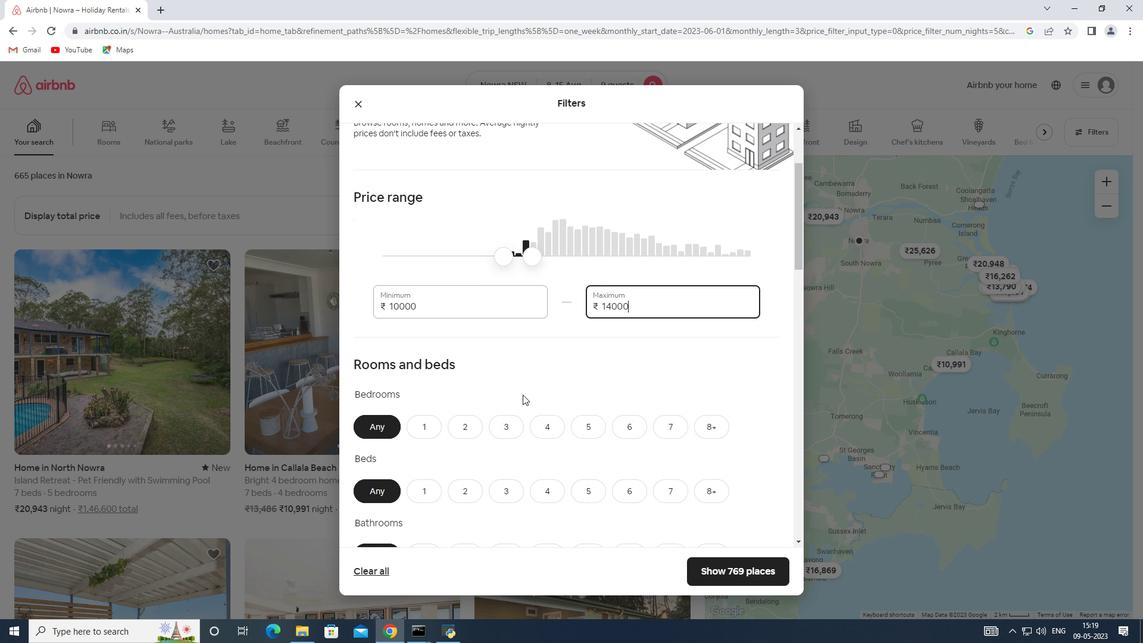 
Action: Mouse moved to (532, 329)
Screenshot: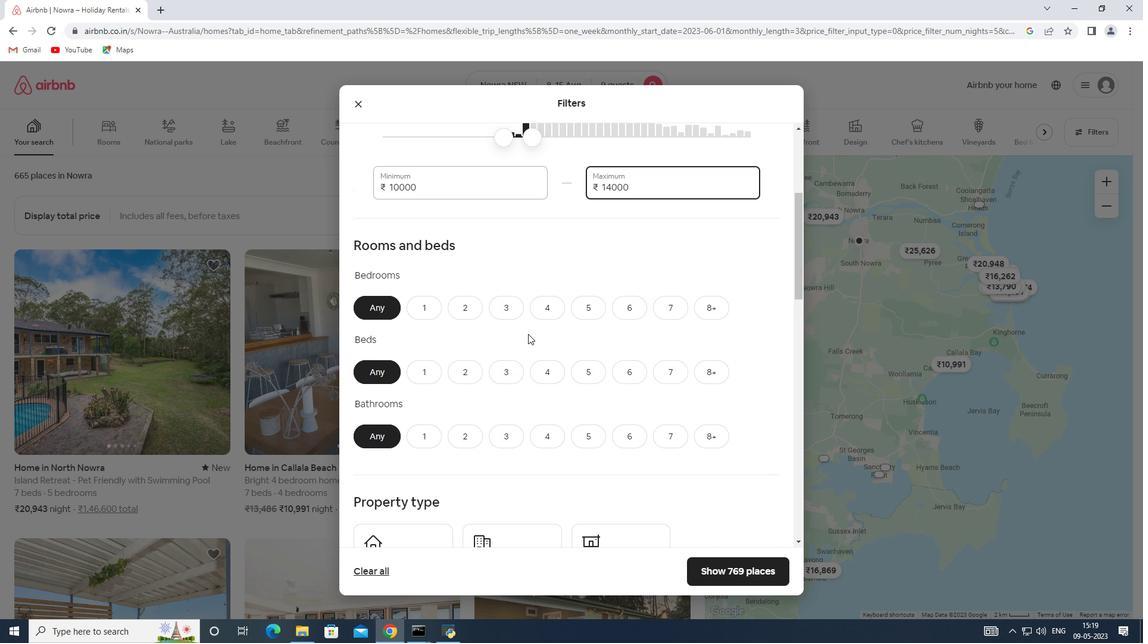 
Action: Mouse scrolled (532, 328) with delta (0, 0)
Screenshot: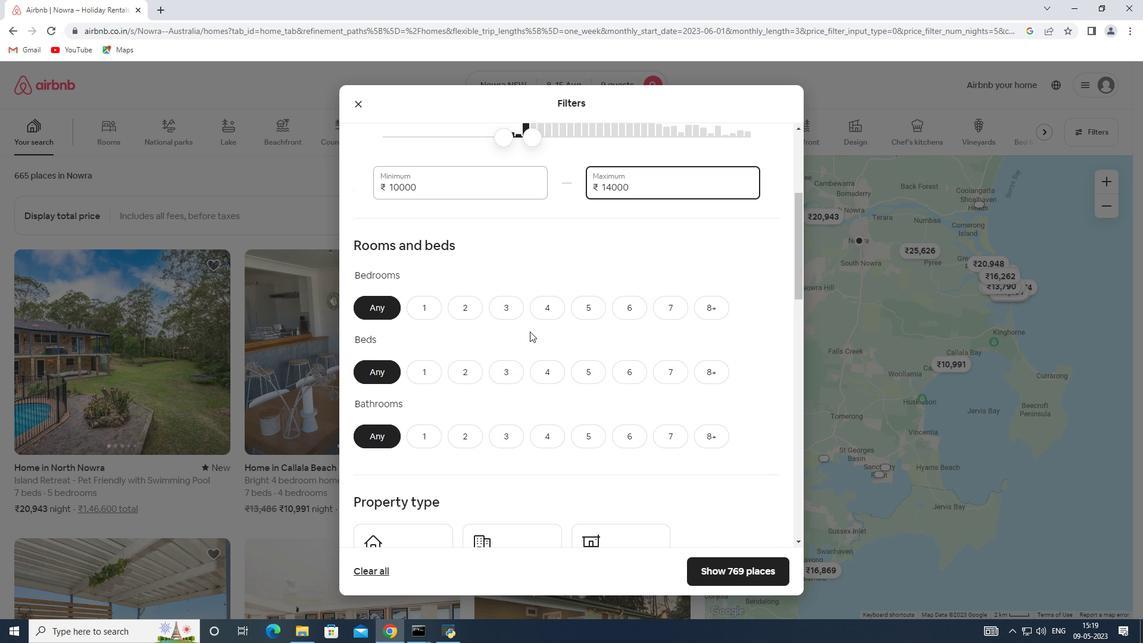 
Action: Mouse moved to (585, 245)
Screenshot: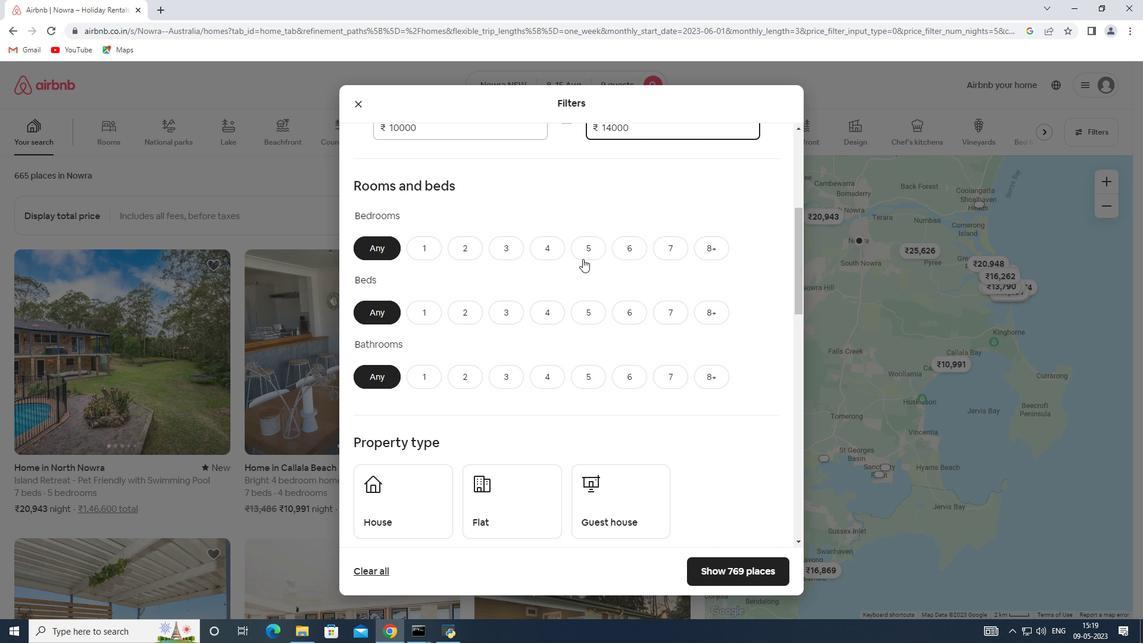 
Action: Mouse pressed left at (585, 245)
Screenshot: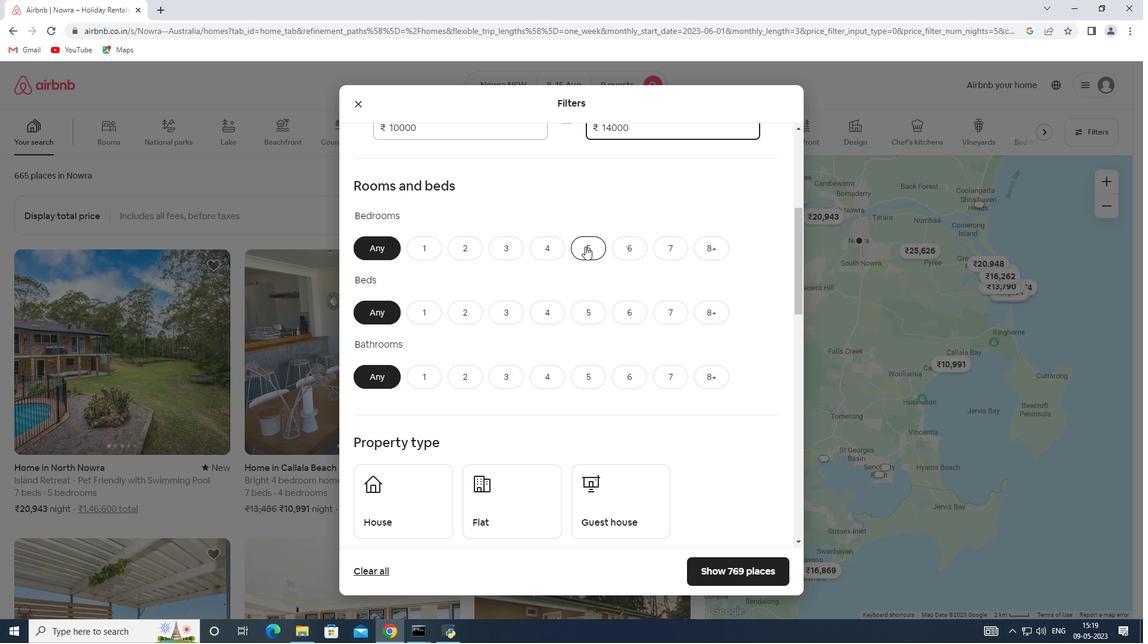 
Action: Mouse moved to (715, 317)
Screenshot: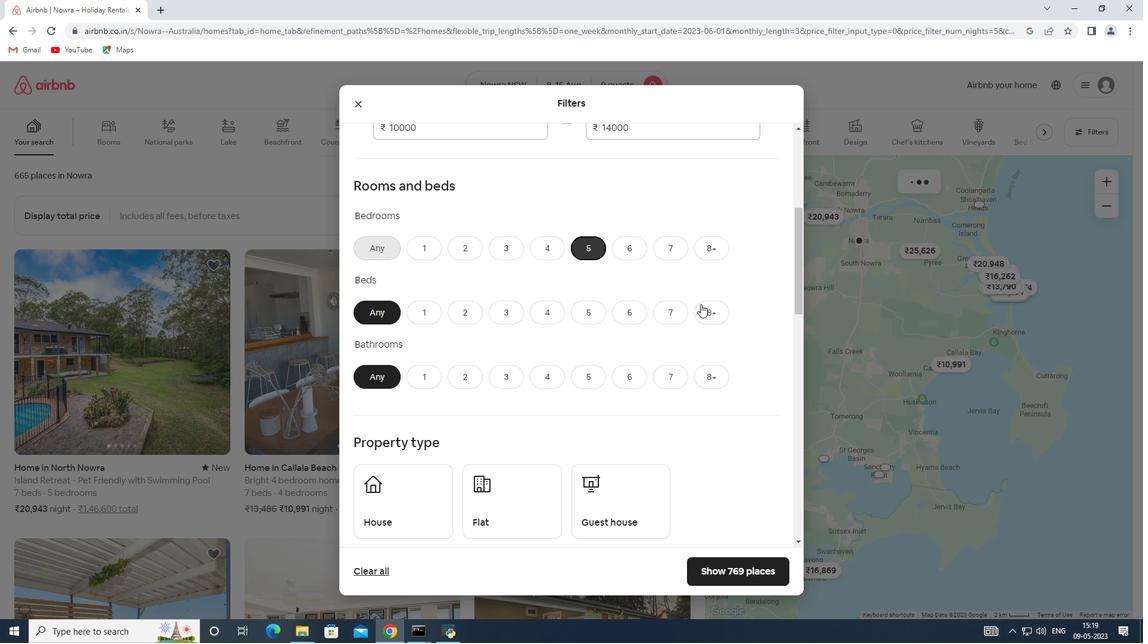 
Action: Mouse pressed left at (715, 317)
Screenshot: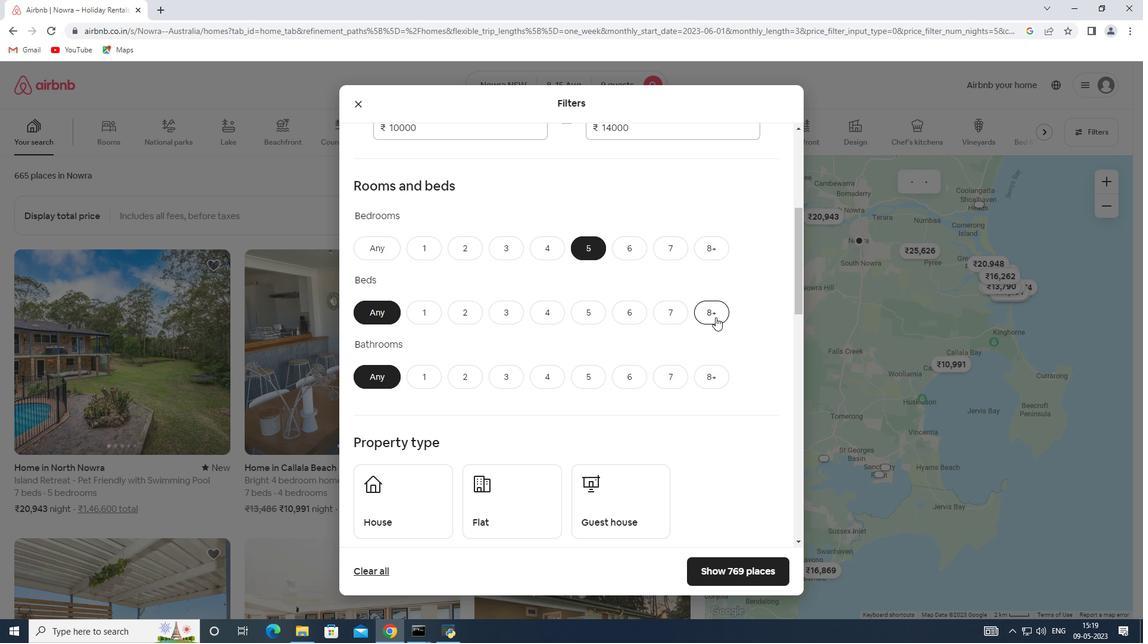 
Action: Mouse moved to (585, 373)
Screenshot: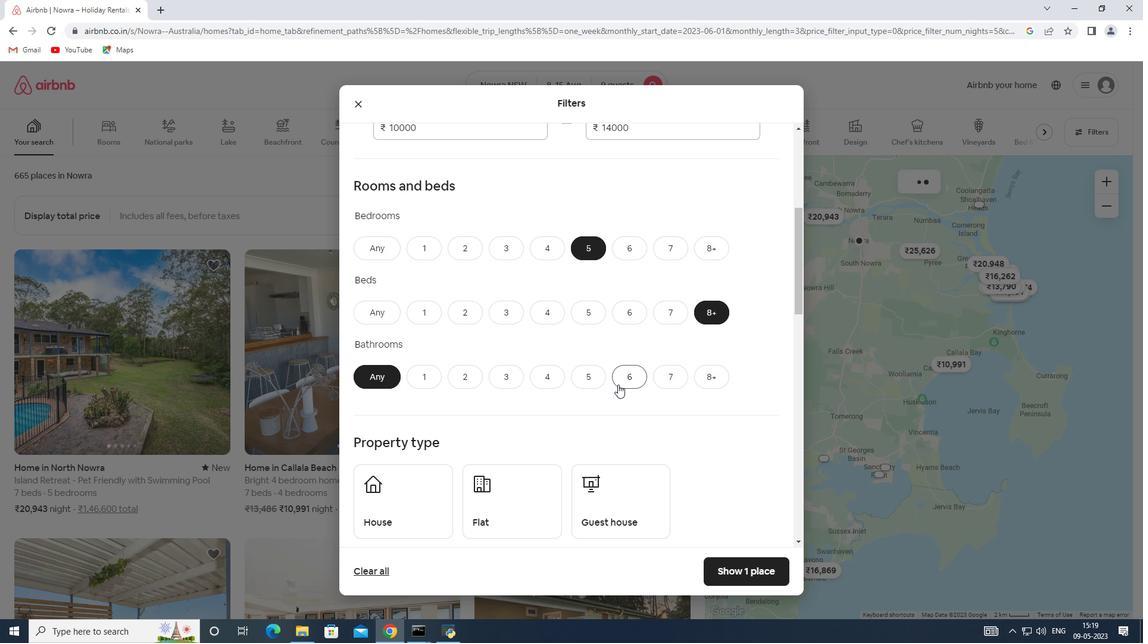 
Action: Mouse pressed left at (585, 373)
Screenshot: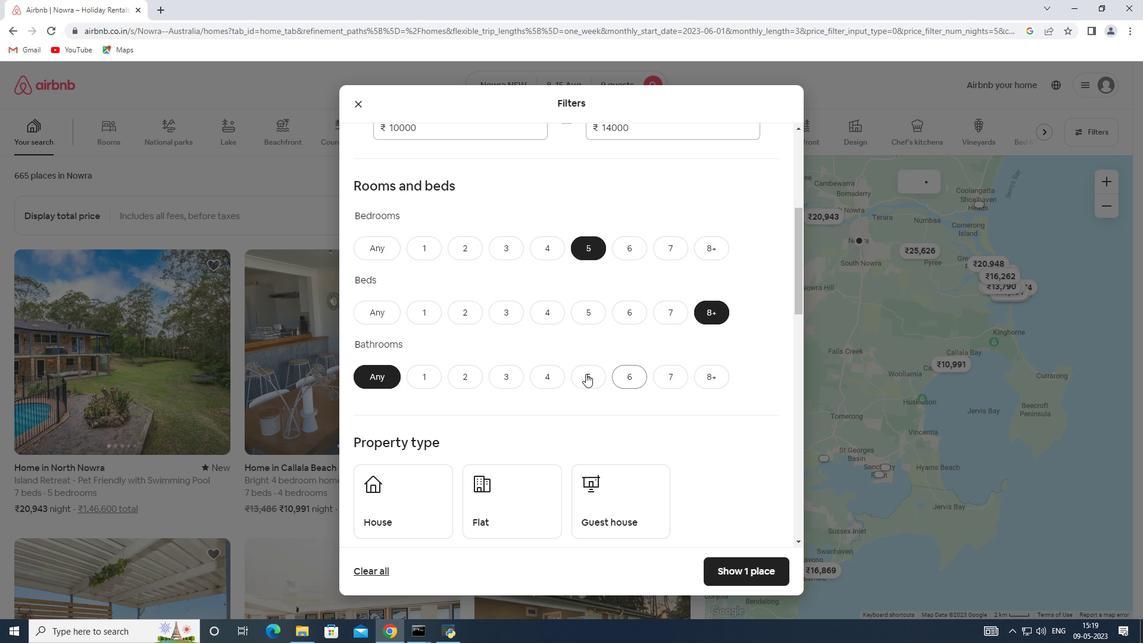 
Action: Mouse moved to (451, 367)
Screenshot: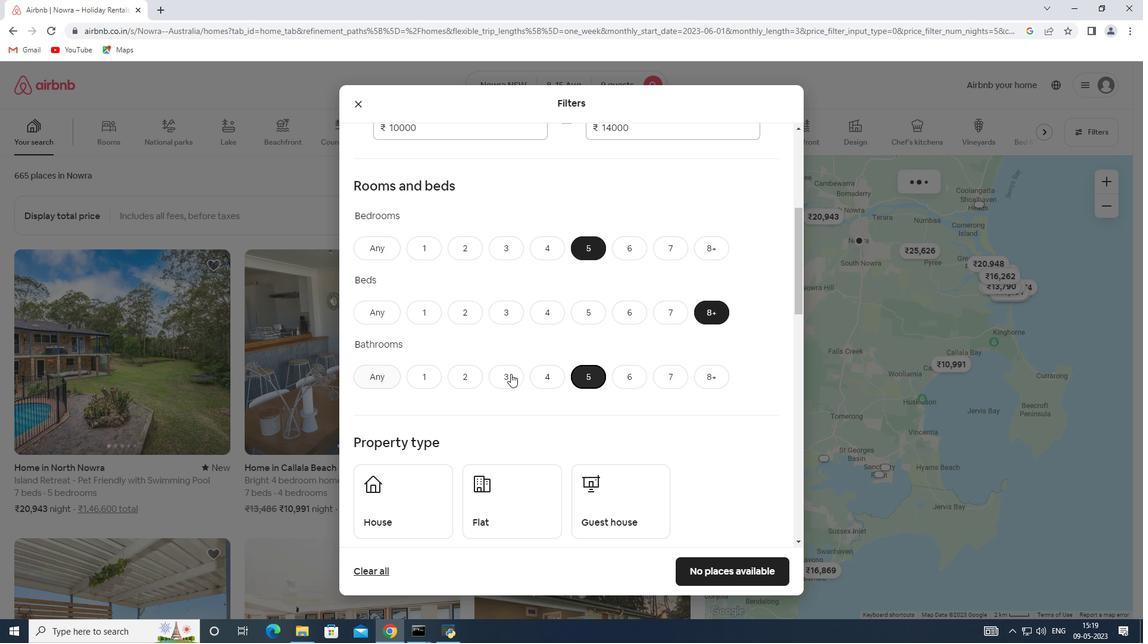 
Action: Mouse scrolled (451, 366) with delta (0, 0)
Screenshot: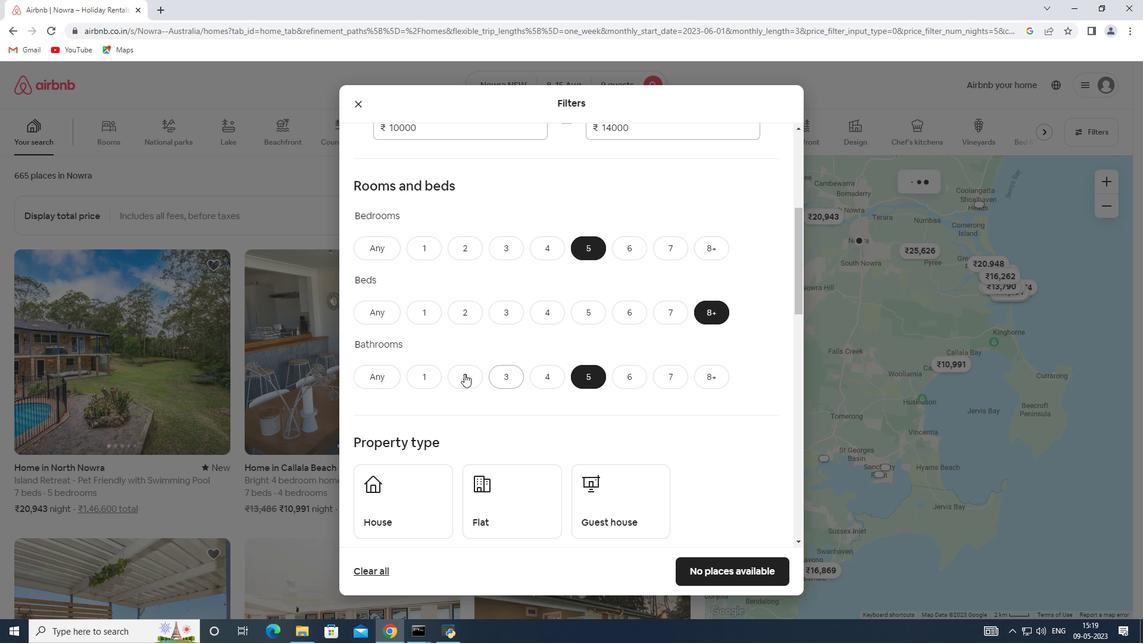 
Action: Mouse scrolled (451, 366) with delta (0, 0)
Screenshot: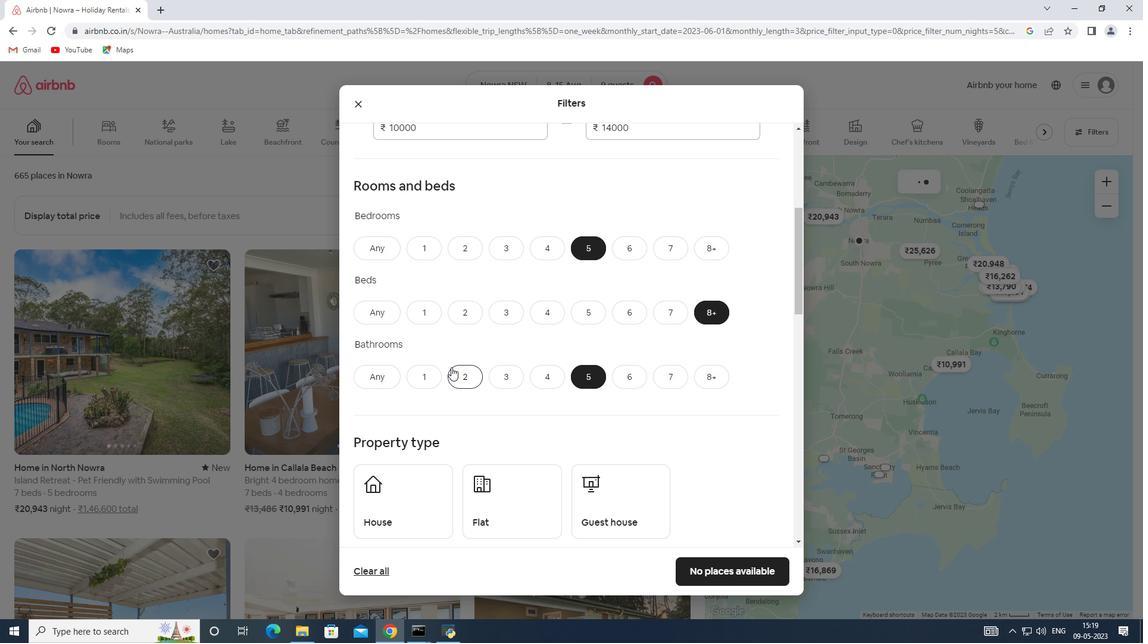 
Action: Mouse moved to (417, 368)
Screenshot: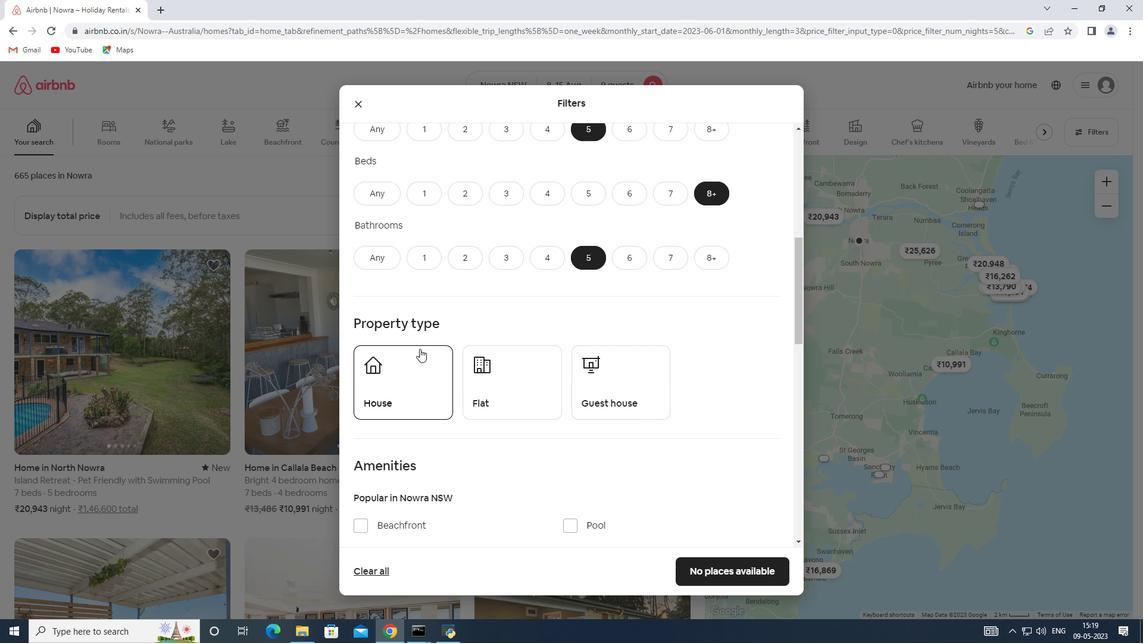 
Action: Mouse pressed left at (417, 368)
Screenshot: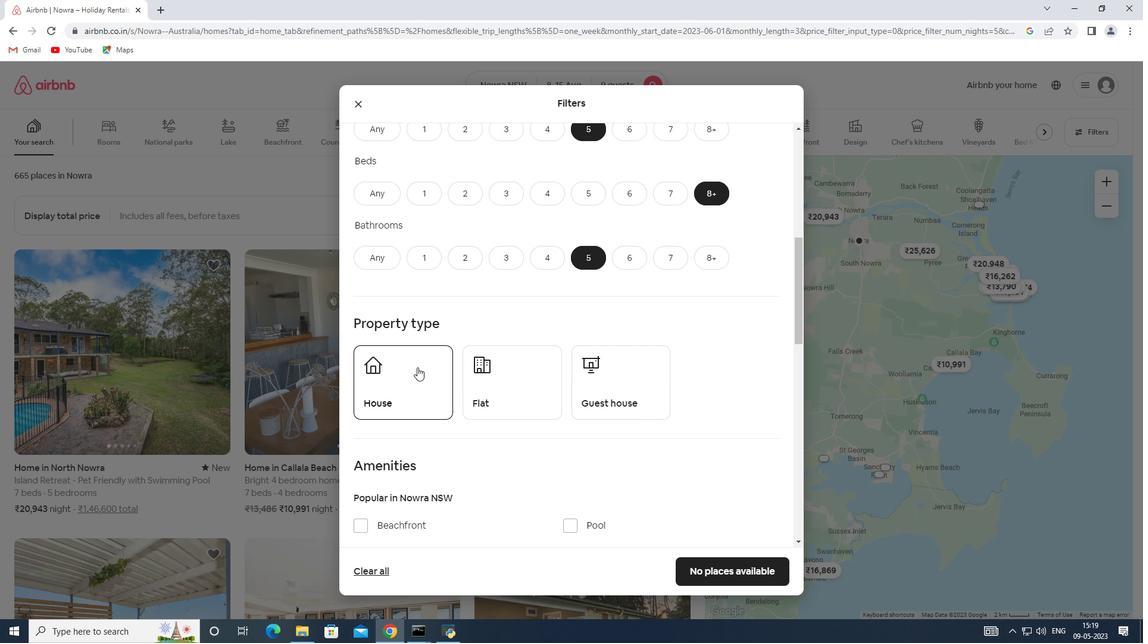 
Action: Mouse moved to (498, 374)
Screenshot: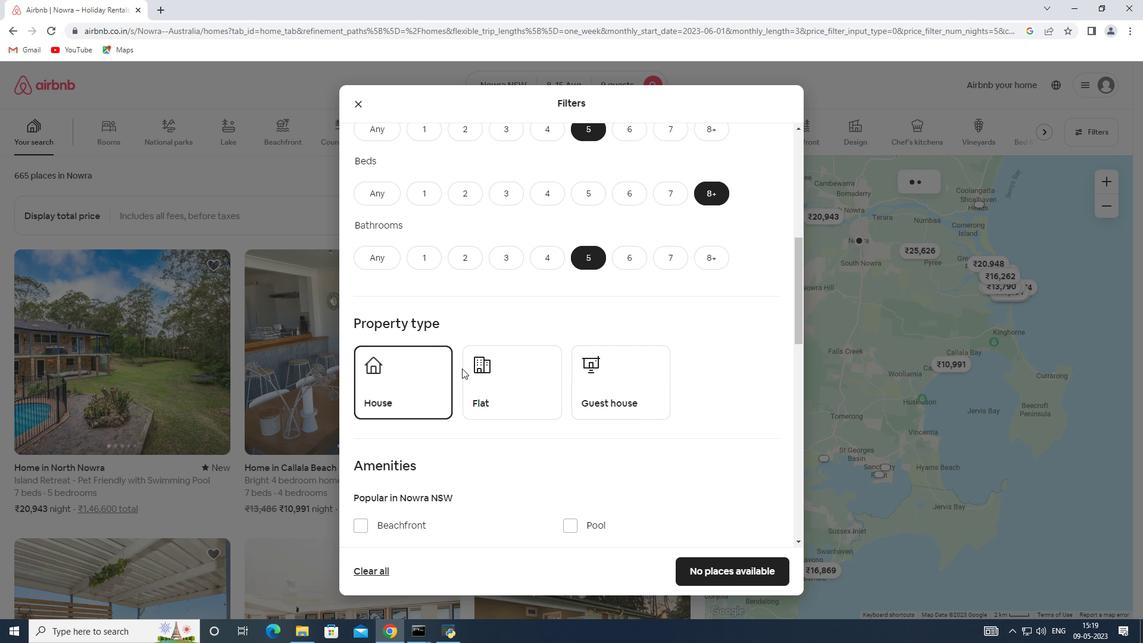 
Action: Mouse pressed left at (498, 374)
Screenshot: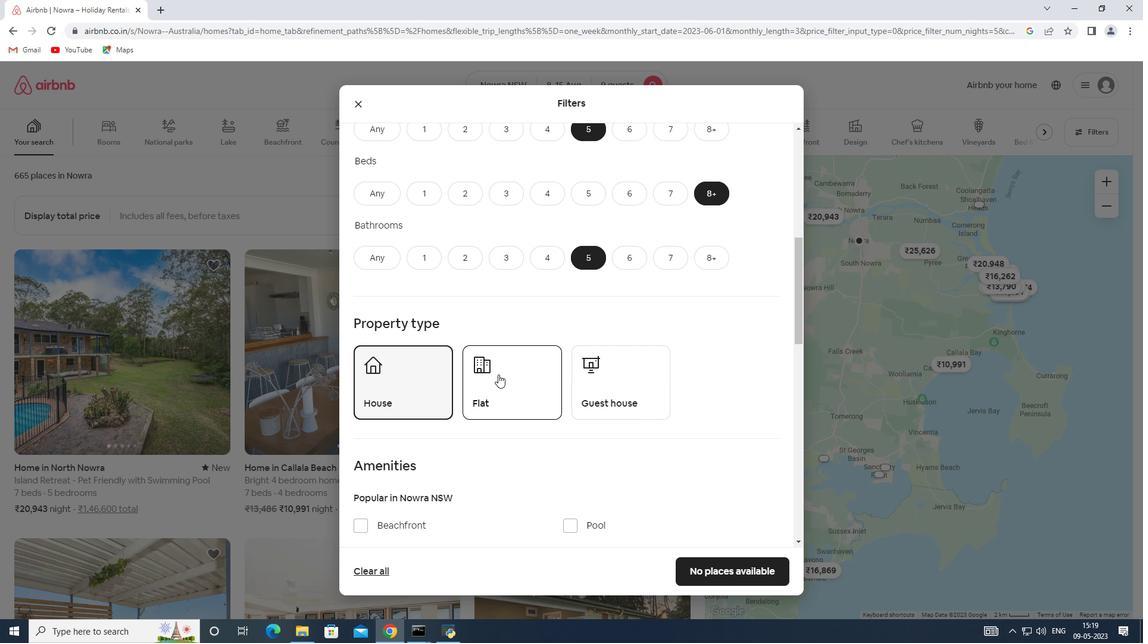 
Action: Mouse moved to (590, 382)
Screenshot: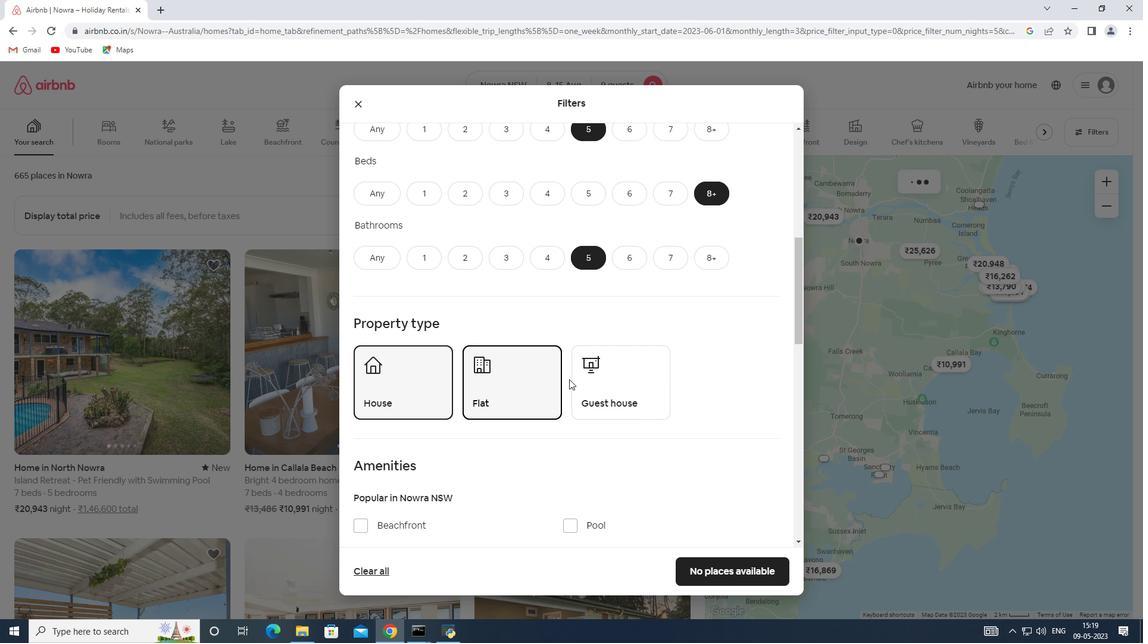 
Action: Mouse pressed left at (590, 382)
Screenshot: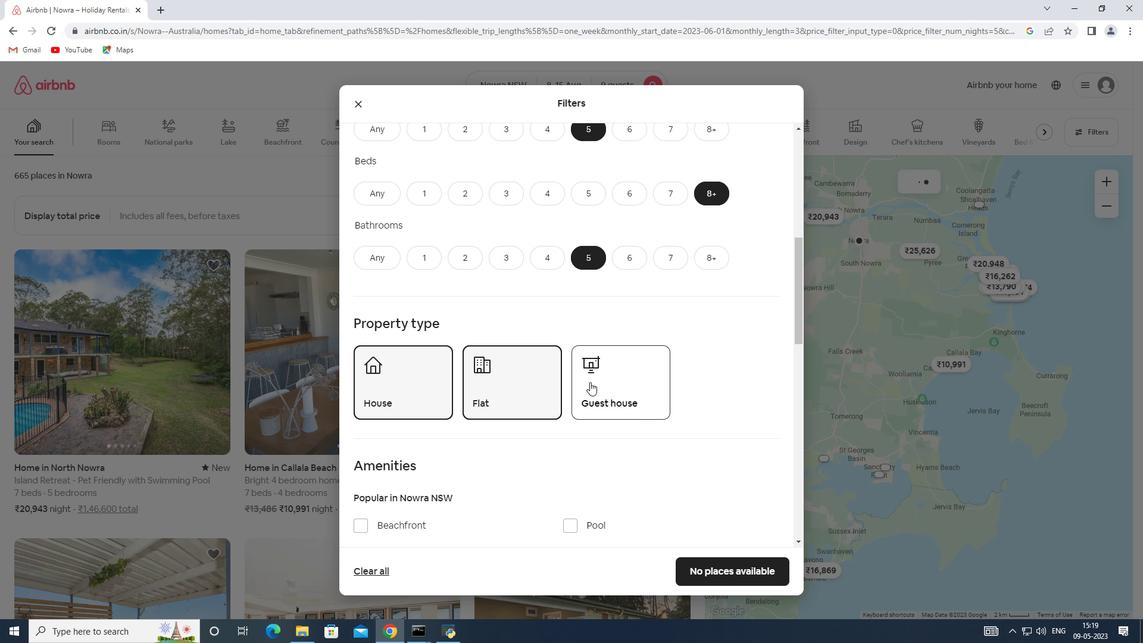 
Action: Mouse moved to (465, 362)
Screenshot: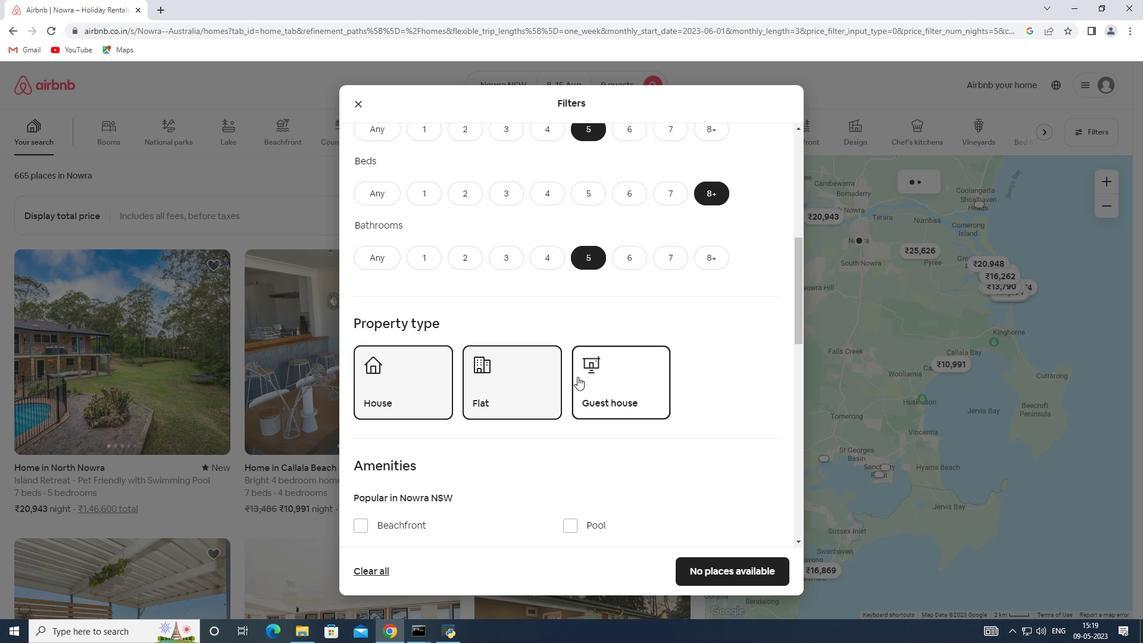 
Action: Mouse scrolled (465, 362) with delta (0, 0)
Screenshot: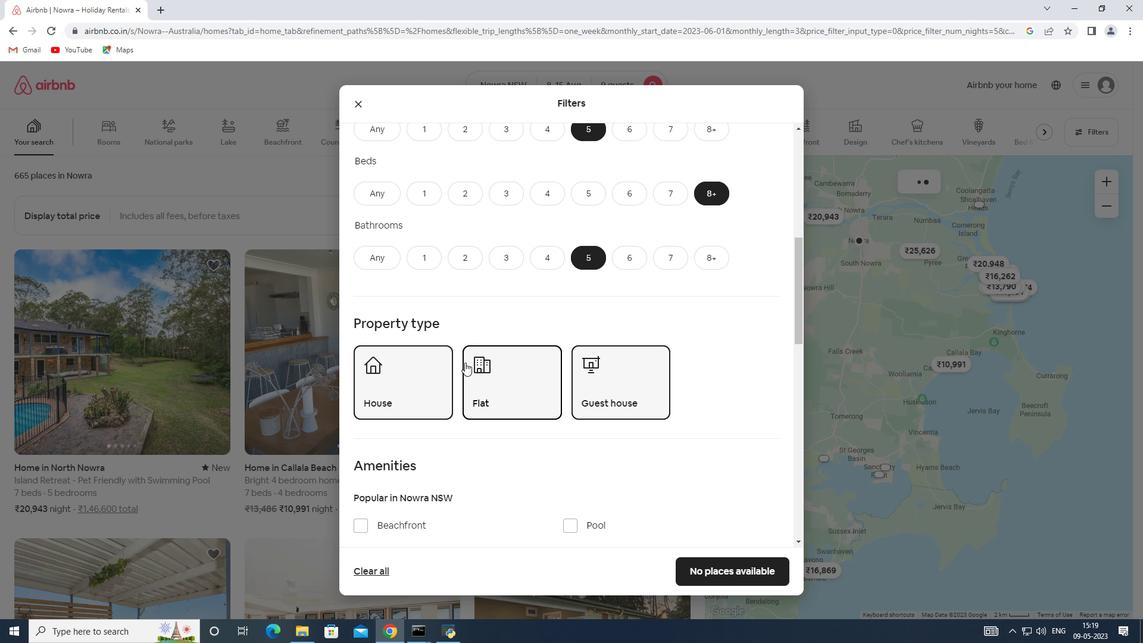 
Action: Mouse scrolled (465, 362) with delta (0, 0)
Screenshot: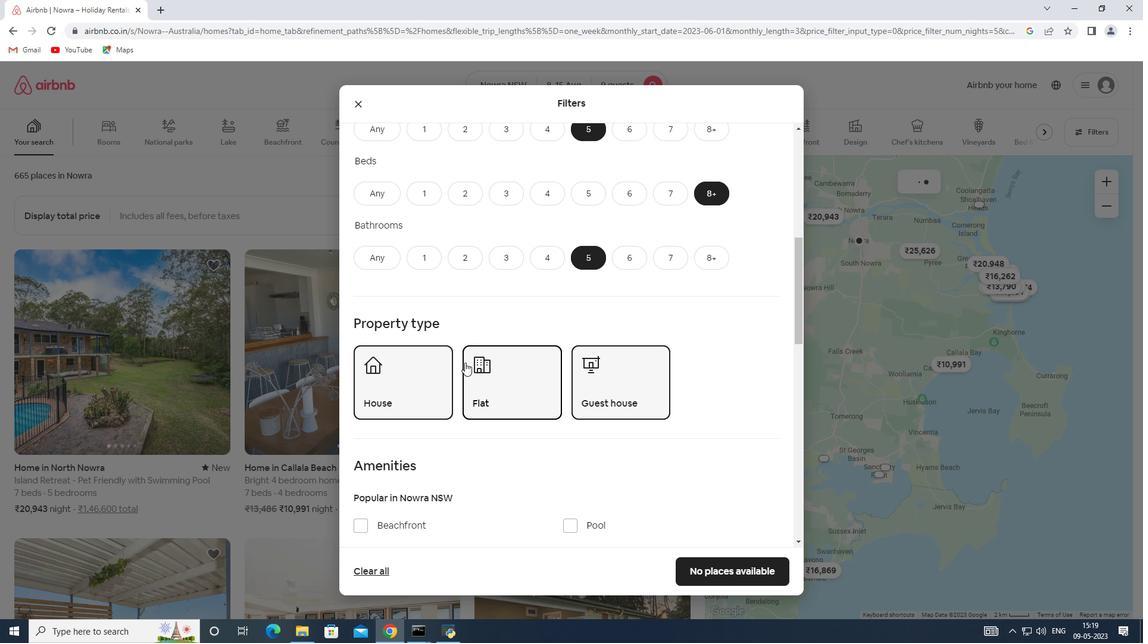 
Action: Mouse scrolled (465, 362) with delta (0, 0)
Screenshot: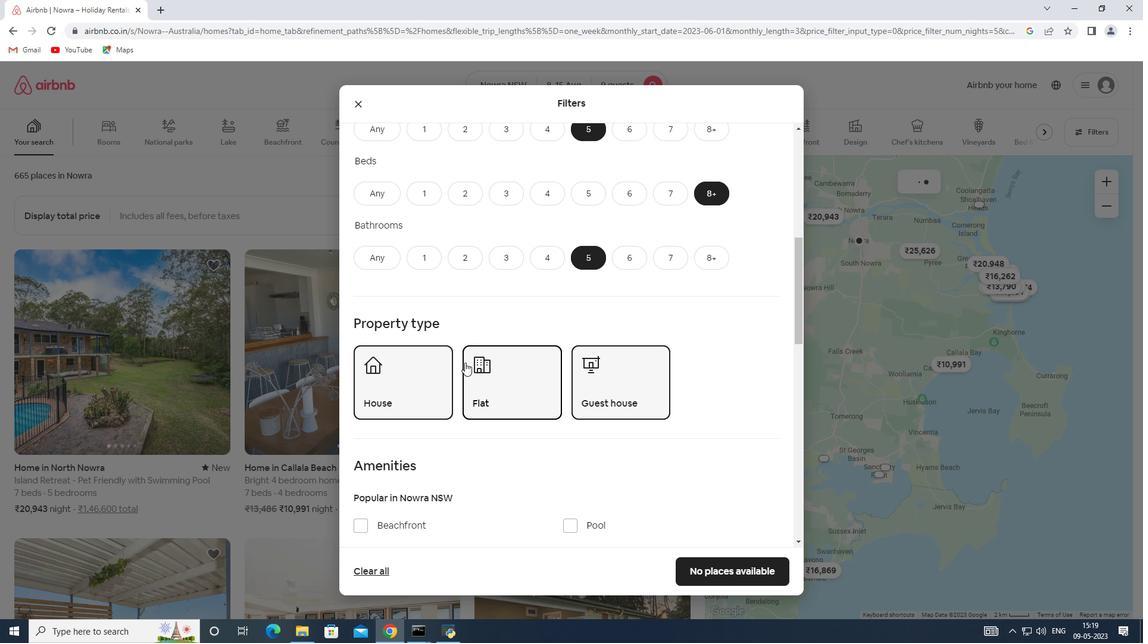 
Action: Mouse moved to (379, 431)
Screenshot: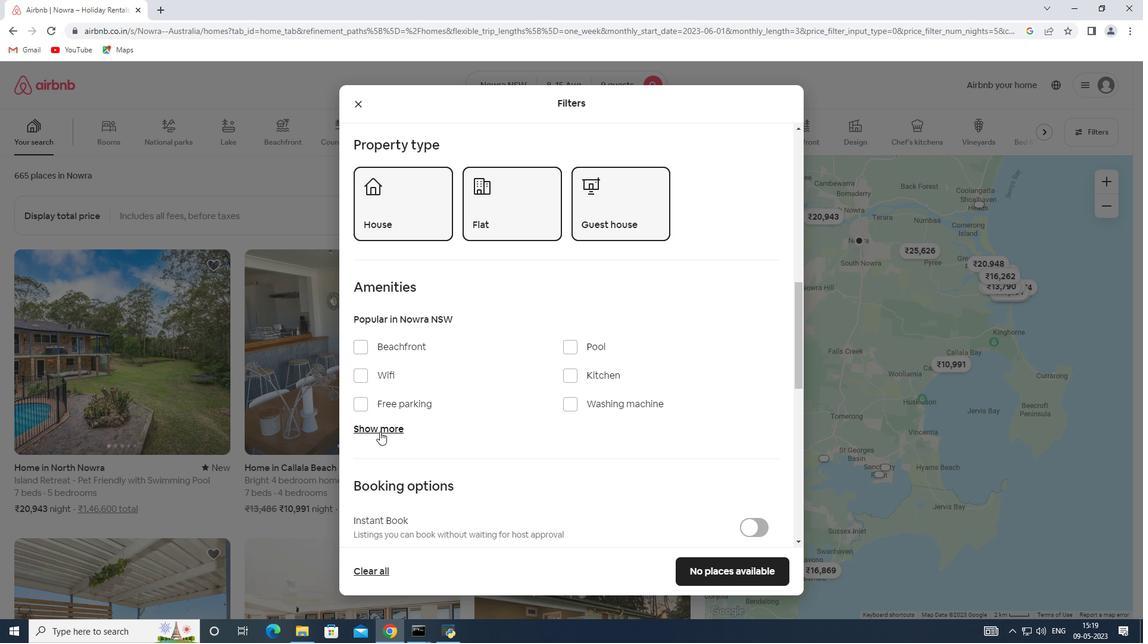 
Action: Mouse pressed left at (379, 431)
Screenshot: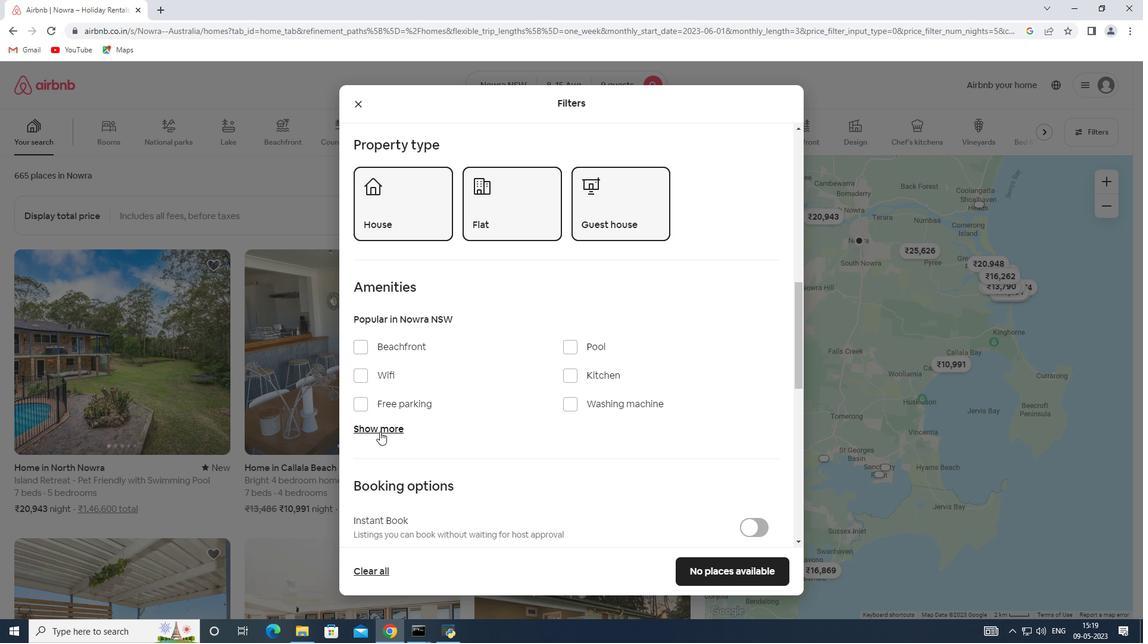 
Action: Mouse moved to (362, 372)
Screenshot: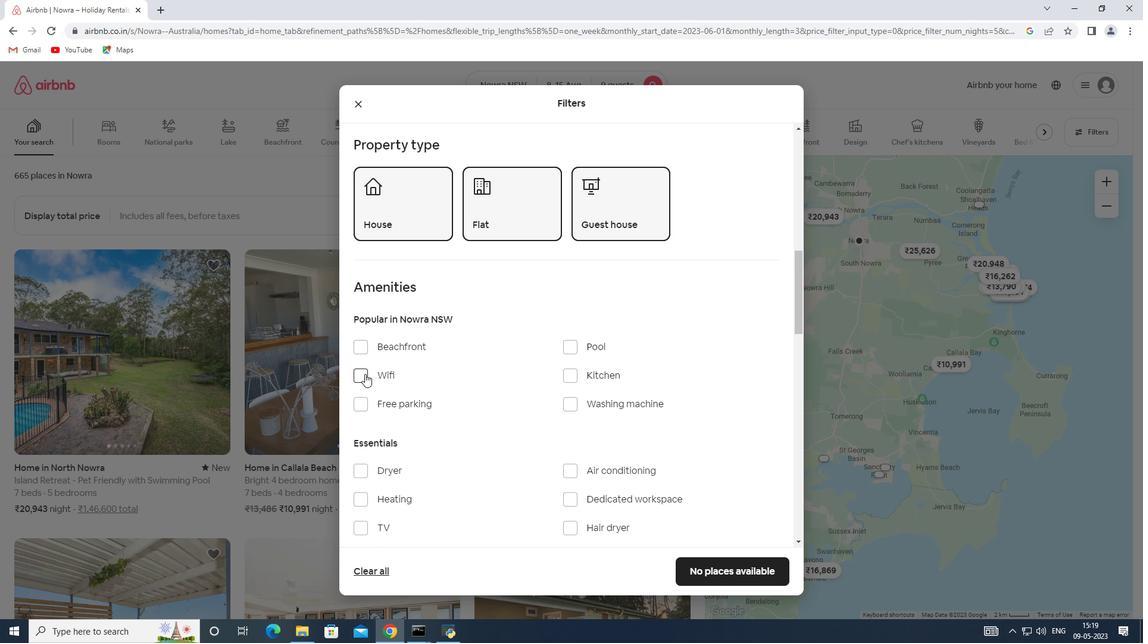 
Action: Mouse pressed left at (362, 372)
Screenshot: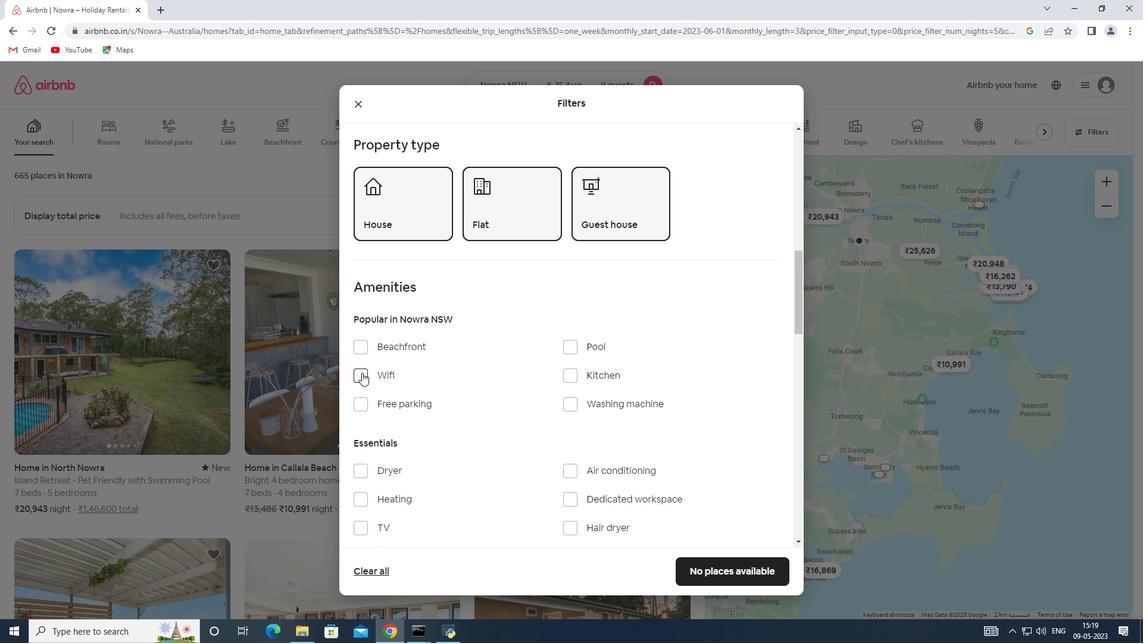 
Action: Mouse moved to (368, 527)
Screenshot: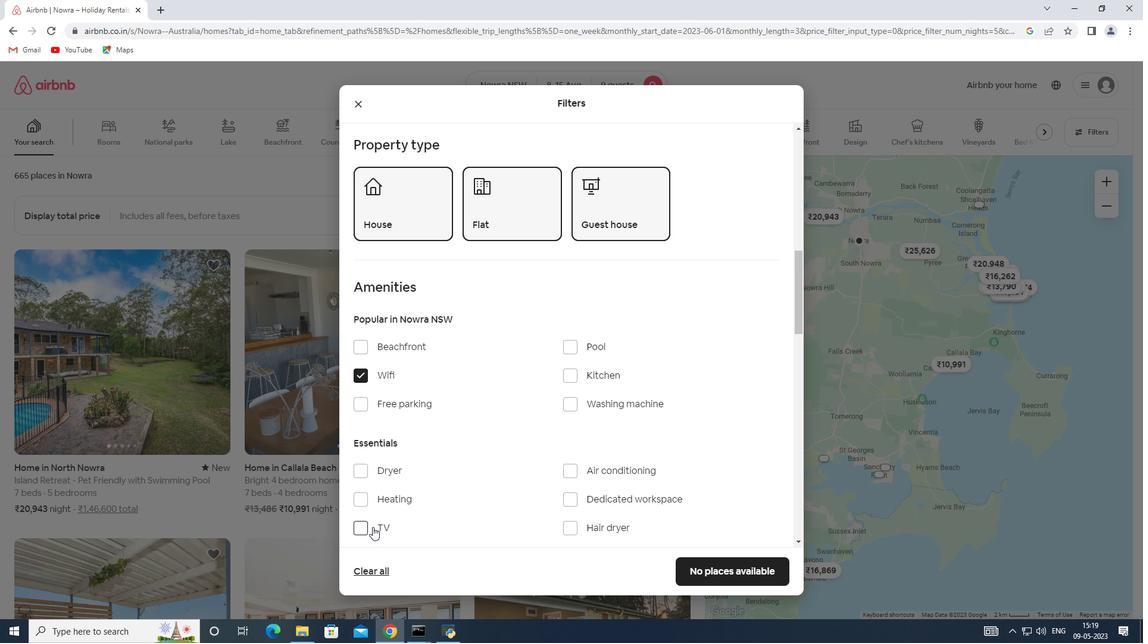 
Action: Mouse pressed left at (368, 527)
Screenshot: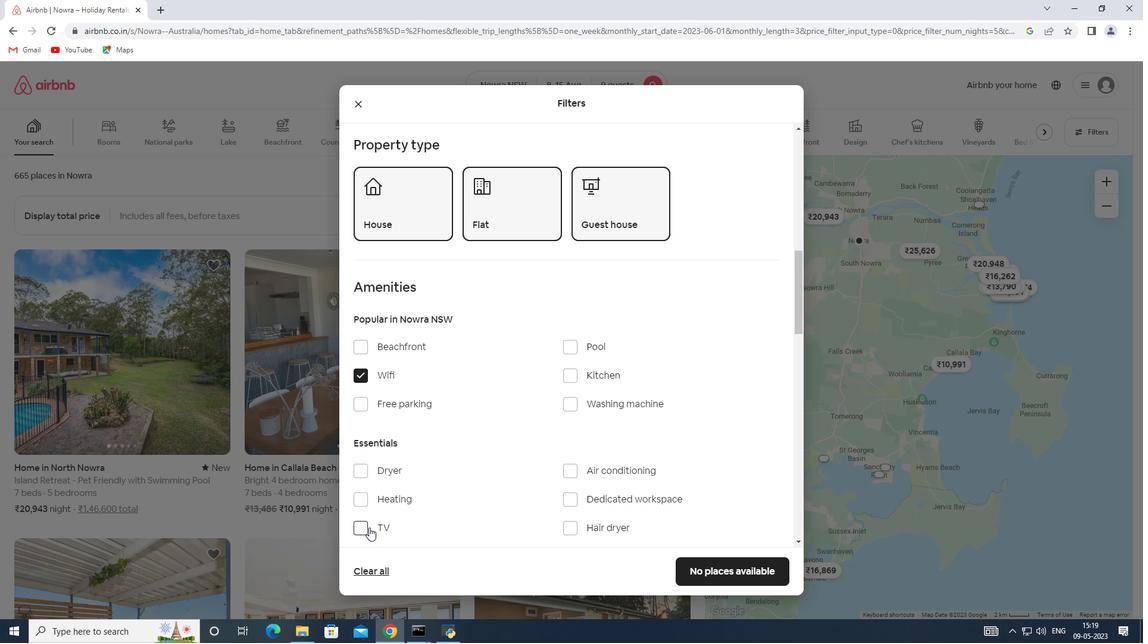 
Action: Mouse moved to (362, 409)
Screenshot: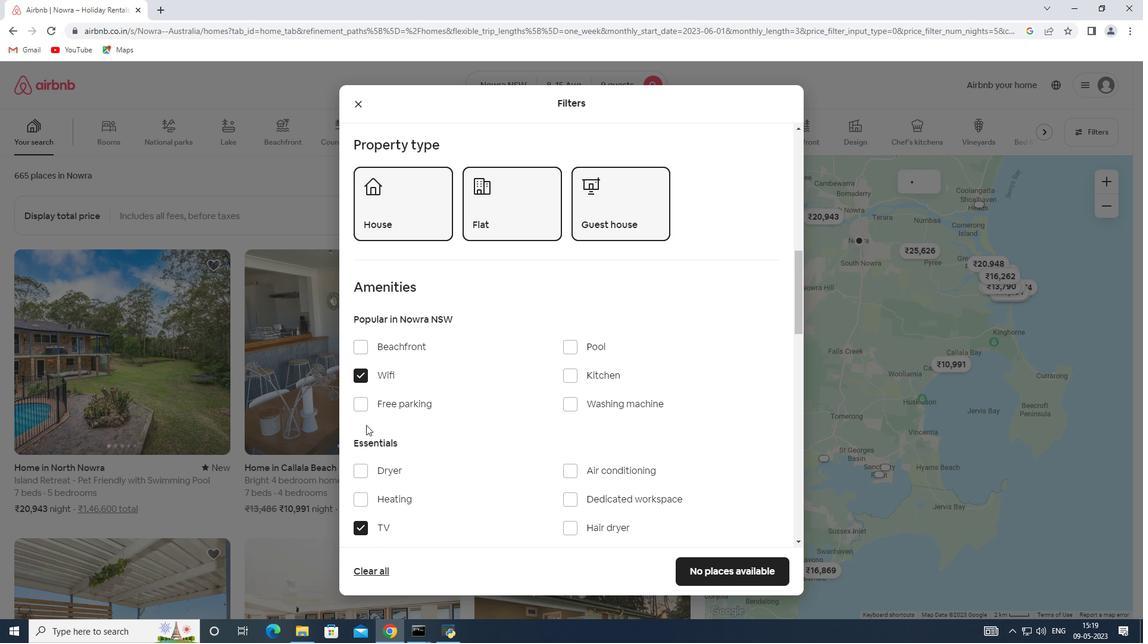 
Action: Mouse pressed left at (362, 409)
Screenshot: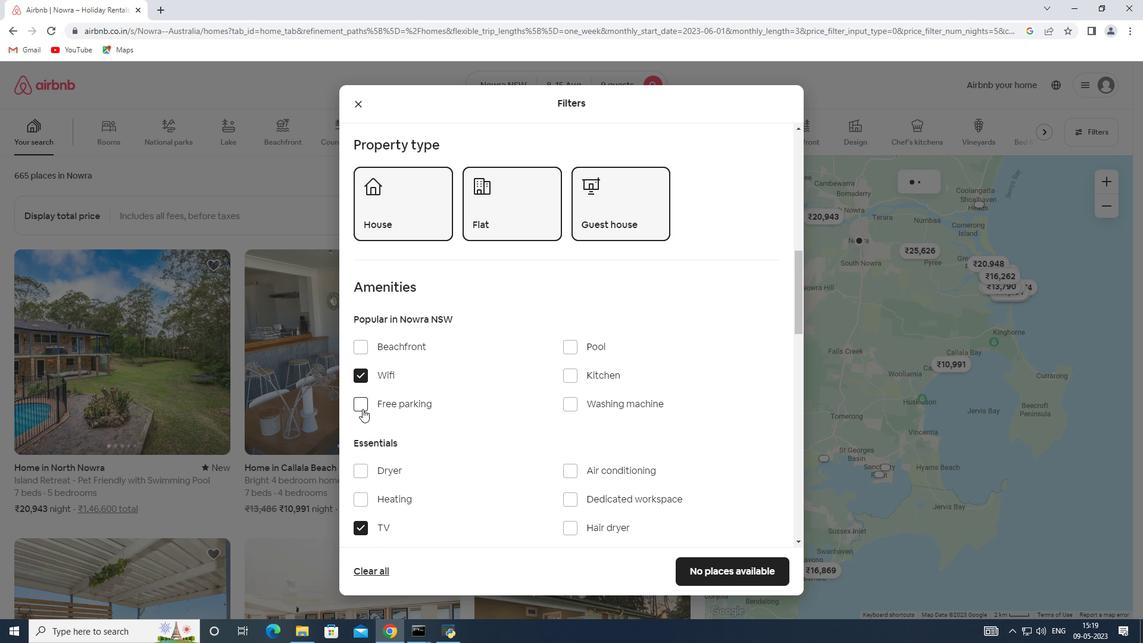 
Action: Mouse moved to (465, 405)
Screenshot: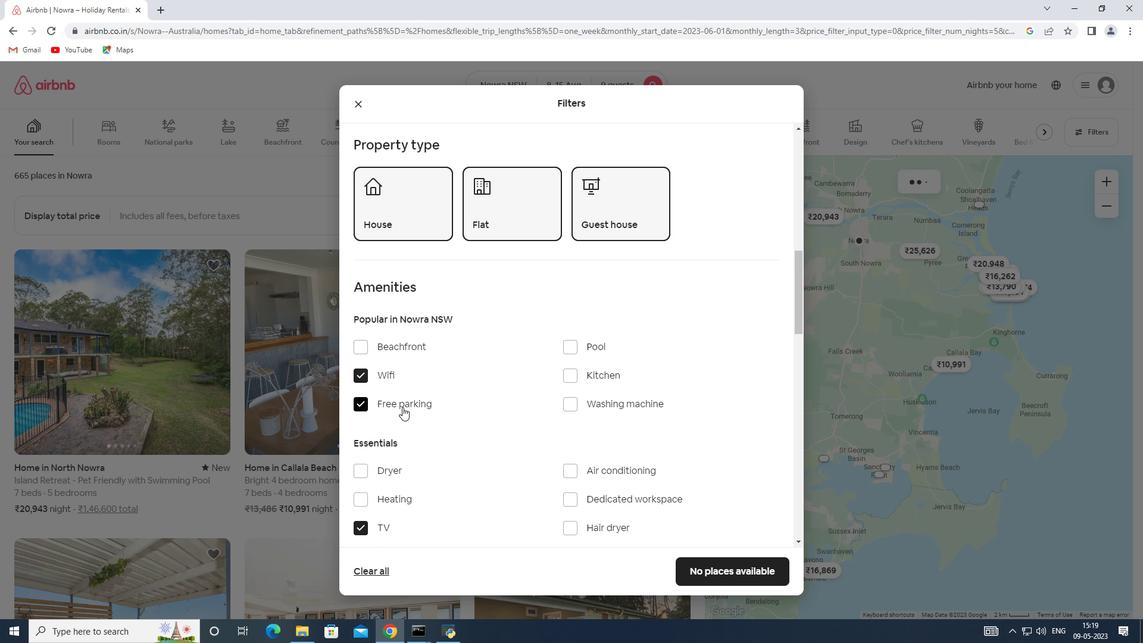 
Action: Mouse scrolled (465, 404) with delta (0, 0)
Screenshot: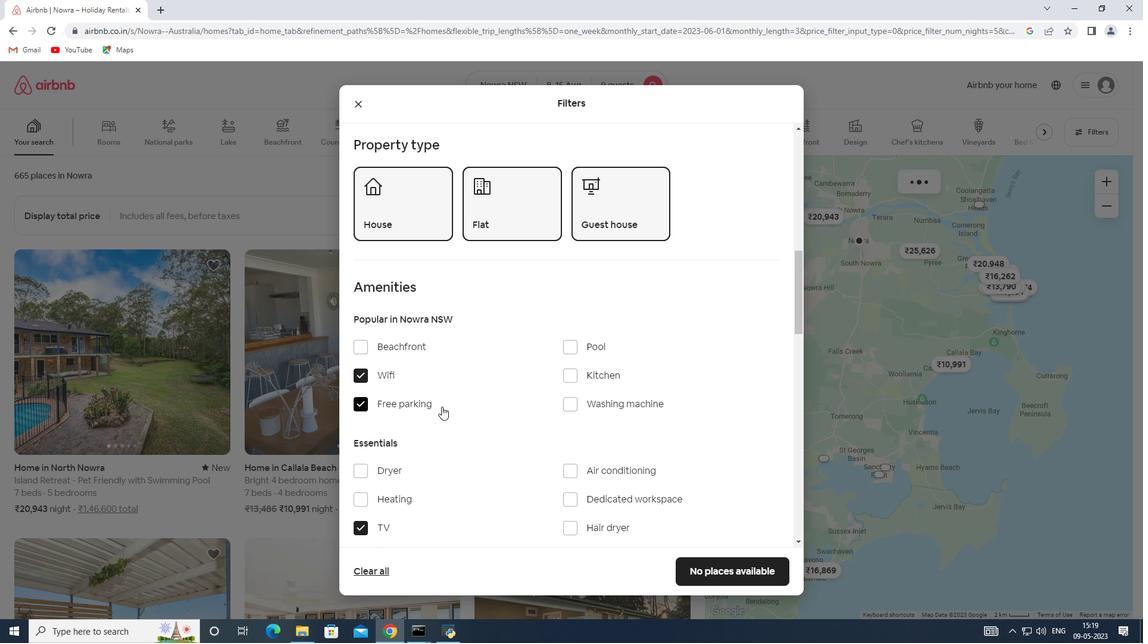 
Action: Mouse scrolled (465, 404) with delta (0, 0)
Screenshot: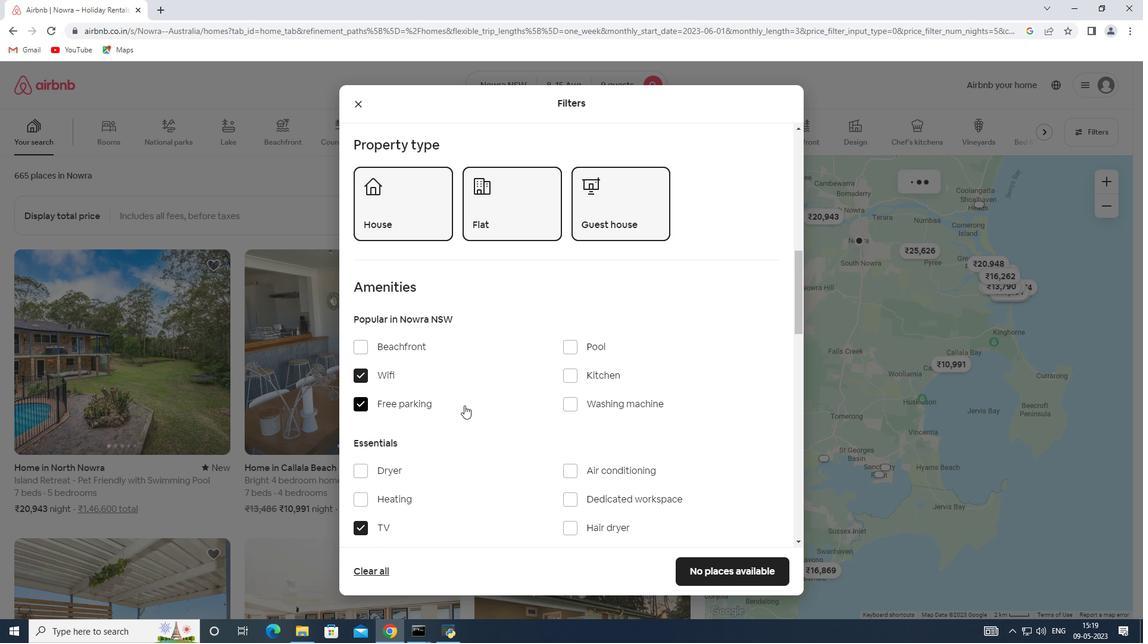 
Action: Mouse scrolled (465, 404) with delta (0, 0)
Screenshot: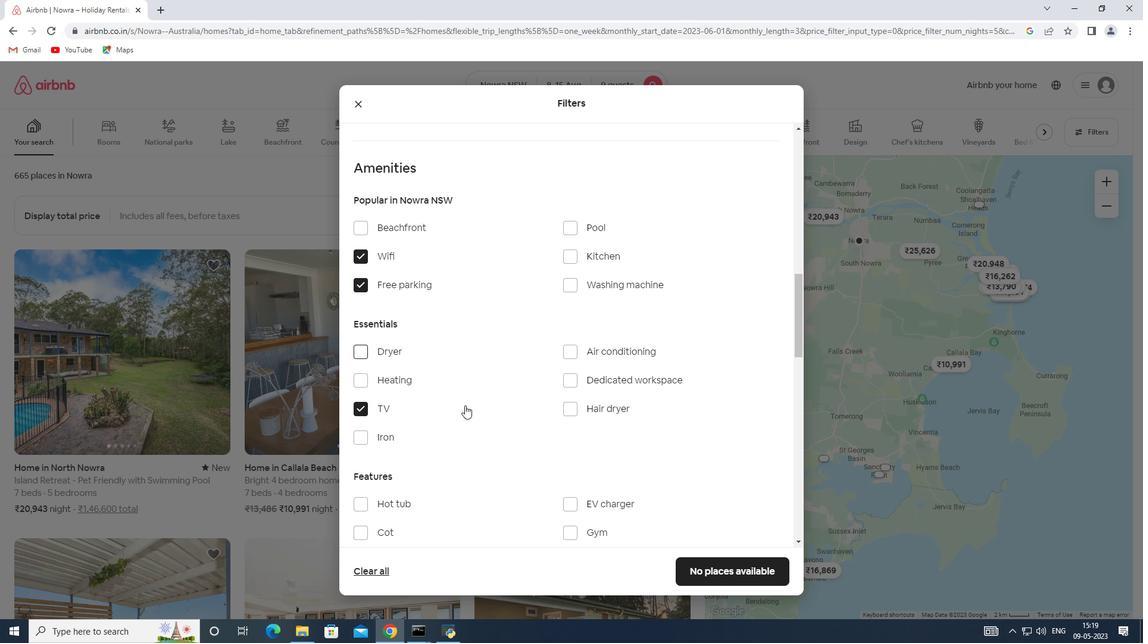 
Action: Mouse moved to (465, 405)
Screenshot: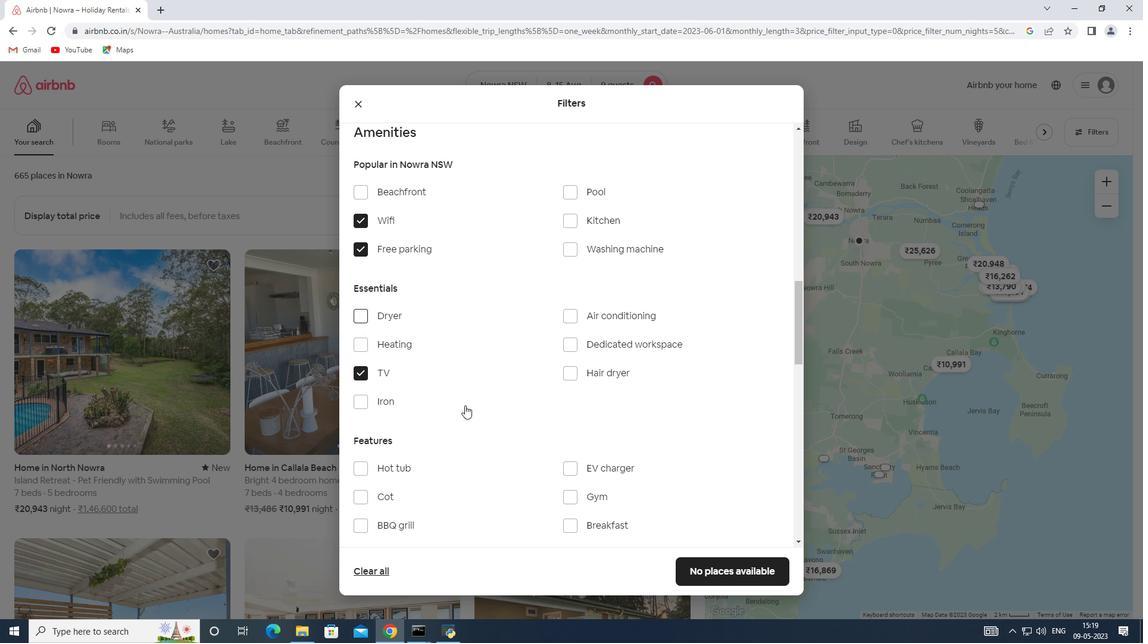 
Action: Mouse scrolled (465, 404) with delta (0, 0)
Screenshot: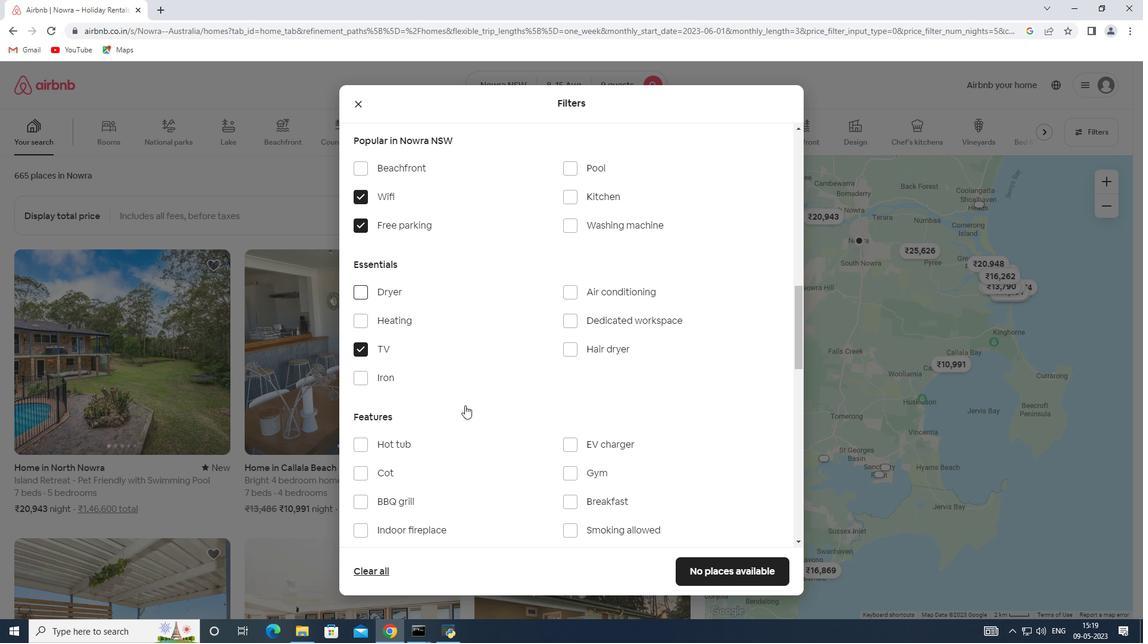 
Action: Mouse moved to (569, 412)
Screenshot: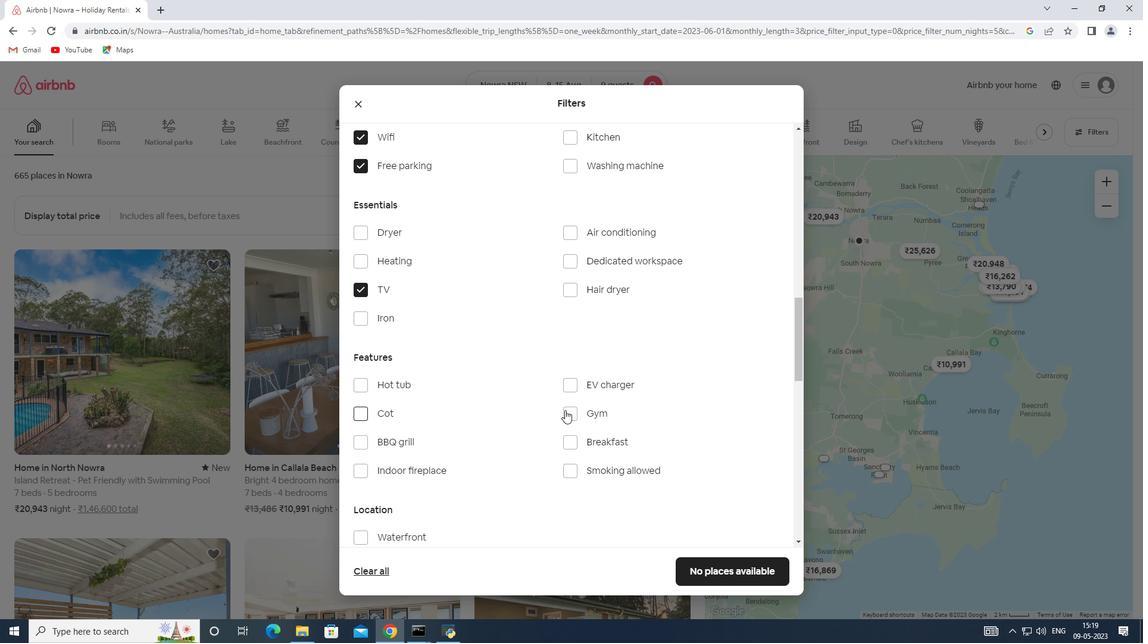 
Action: Mouse pressed left at (569, 412)
Screenshot: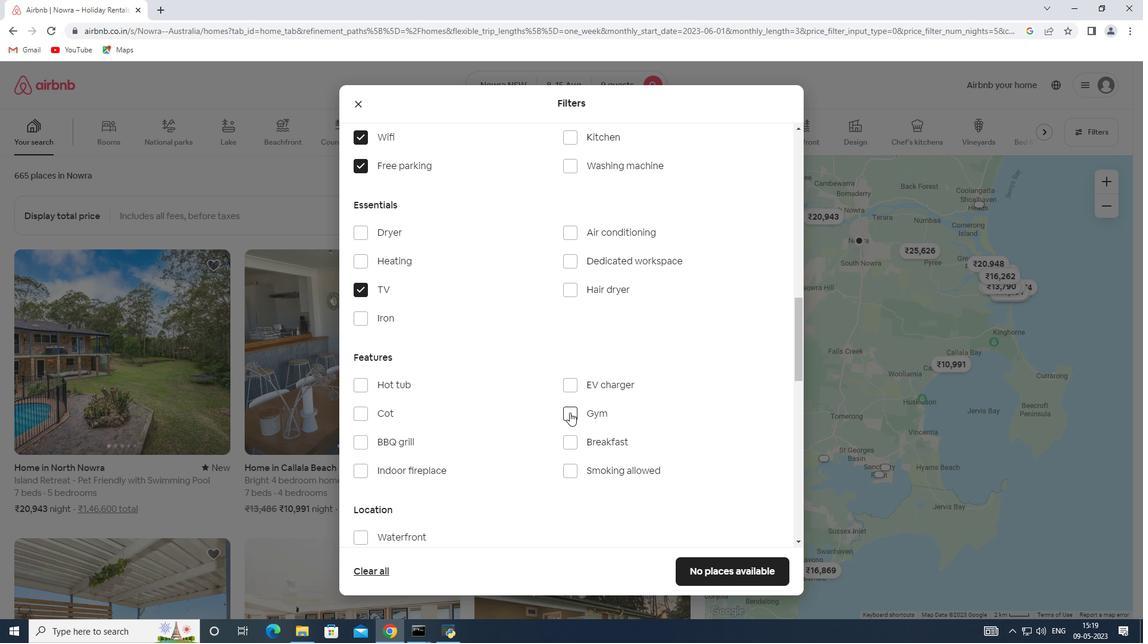 
Action: Mouse moved to (569, 443)
Screenshot: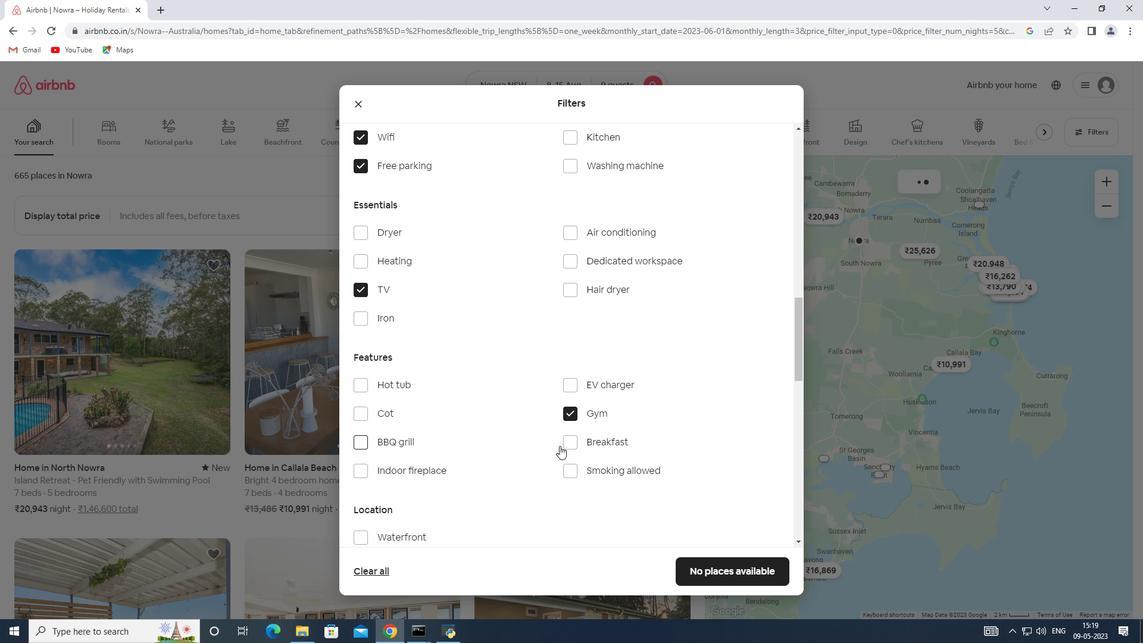 
Action: Mouse pressed left at (569, 443)
Screenshot: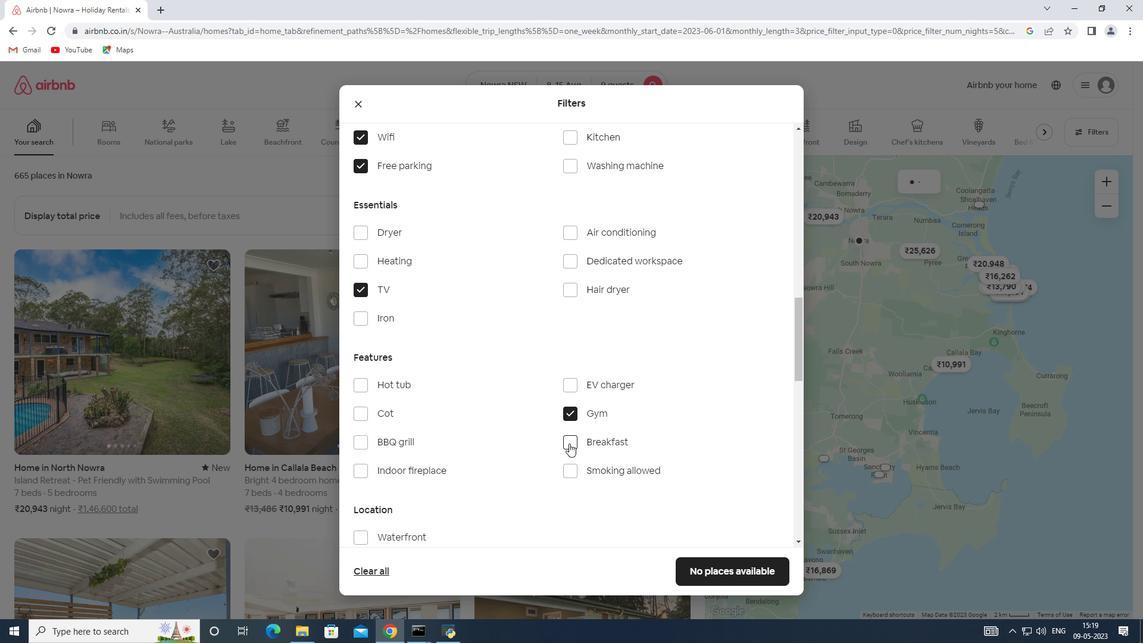 
Action: Mouse moved to (484, 410)
Screenshot: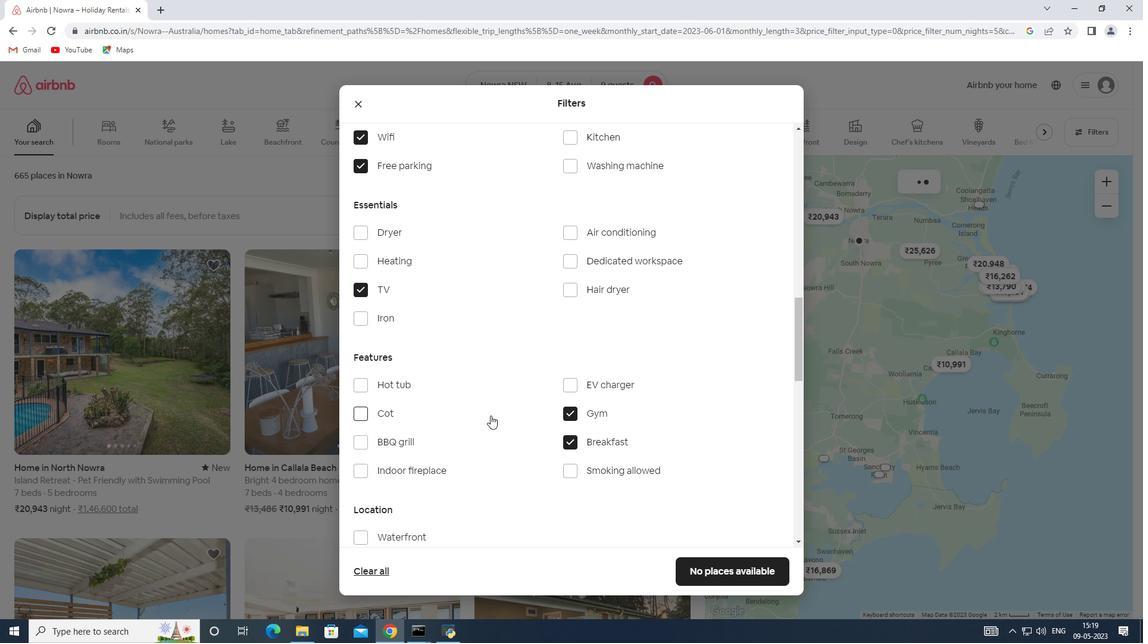 
Action: Mouse scrolled (484, 409) with delta (0, 0)
Screenshot: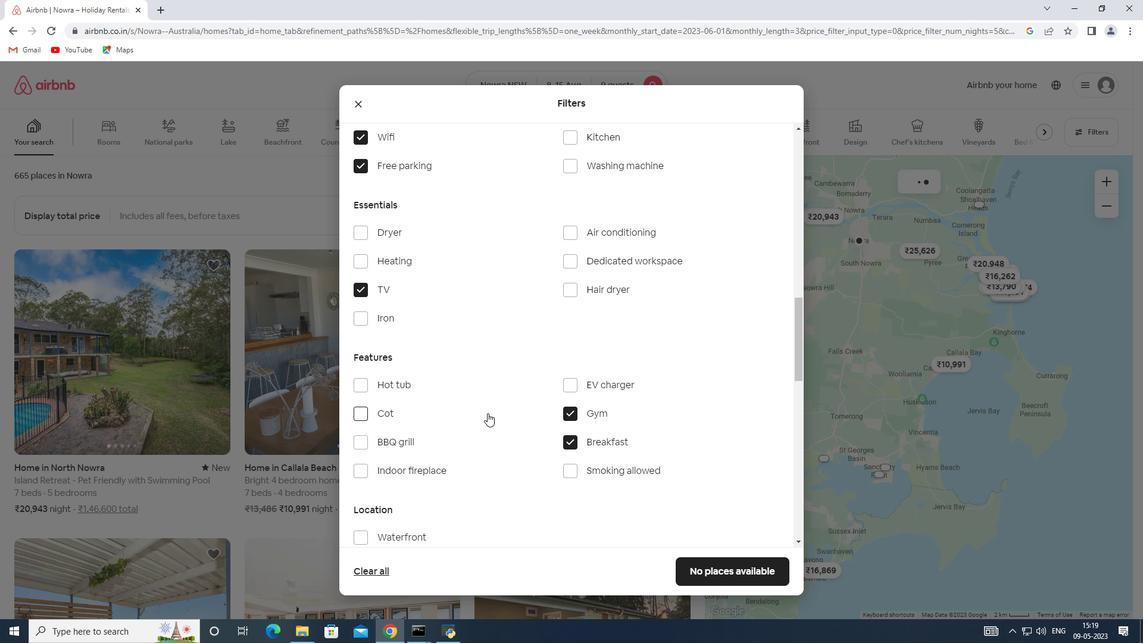 
Action: Mouse scrolled (484, 409) with delta (0, 0)
Screenshot: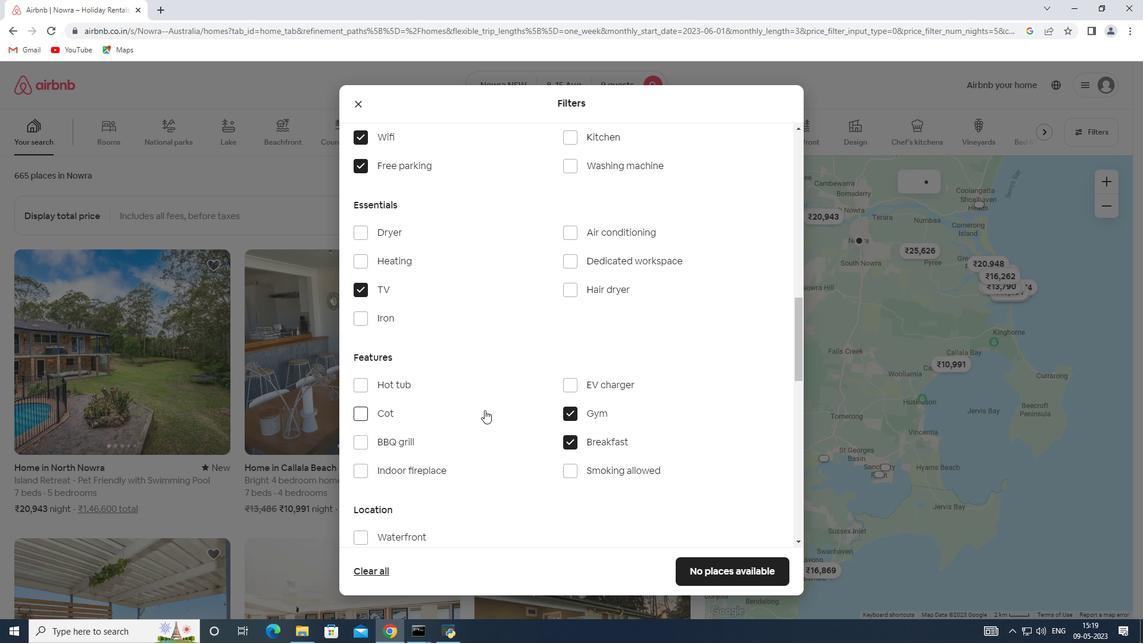 
Action: Mouse scrolled (484, 409) with delta (0, 0)
Screenshot: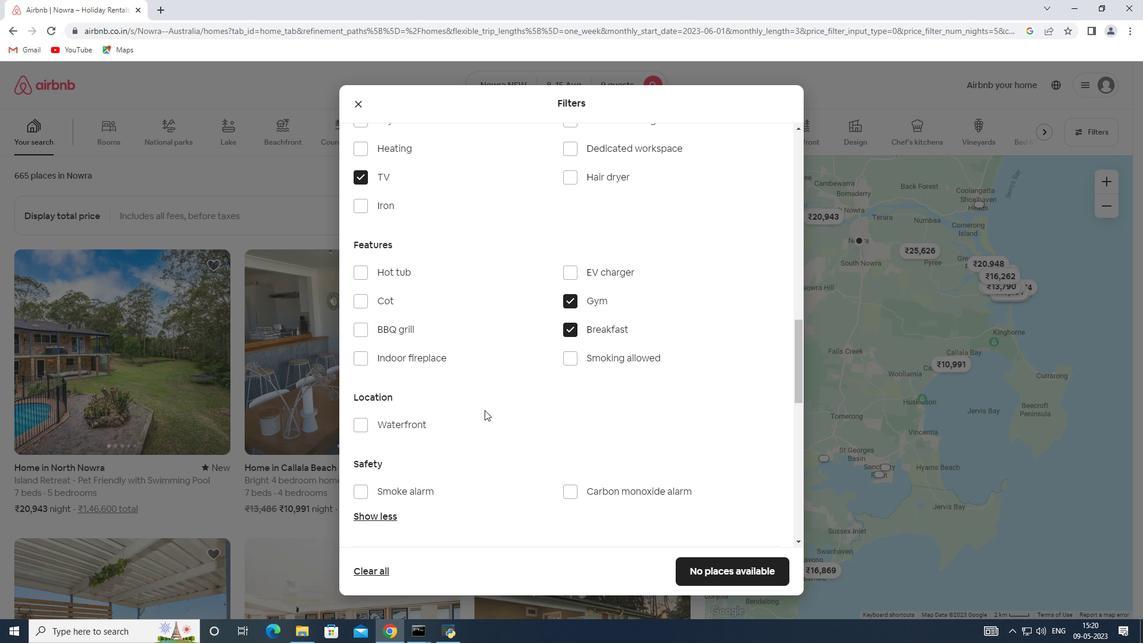 
Action: Mouse scrolled (484, 409) with delta (0, 0)
Screenshot: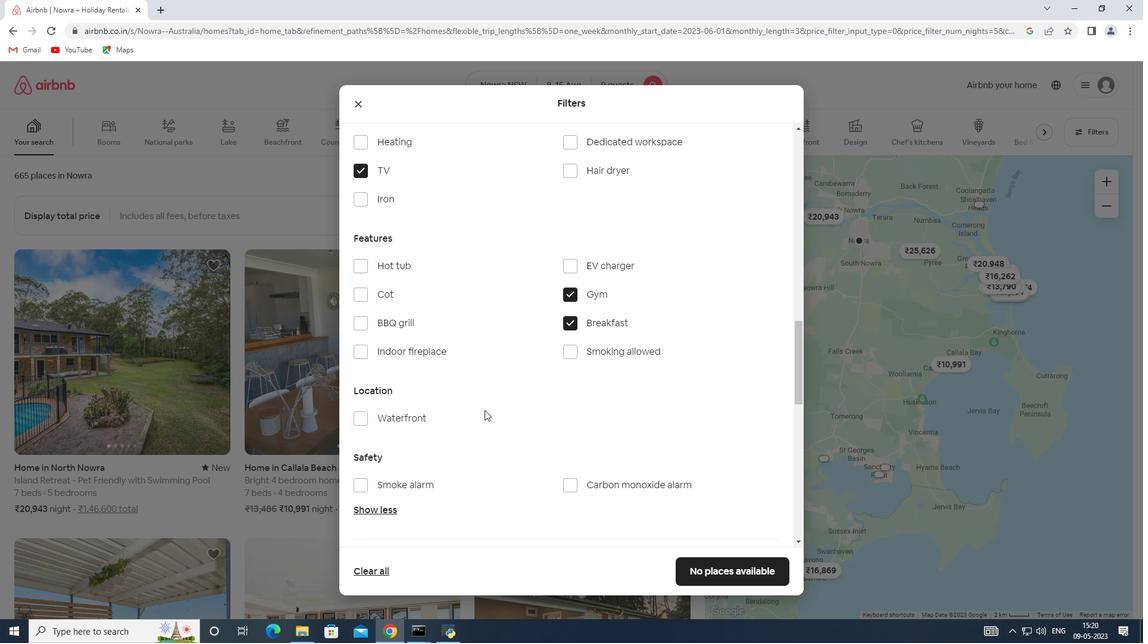 
Action: Mouse scrolled (484, 409) with delta (0, 0)
Screenshot: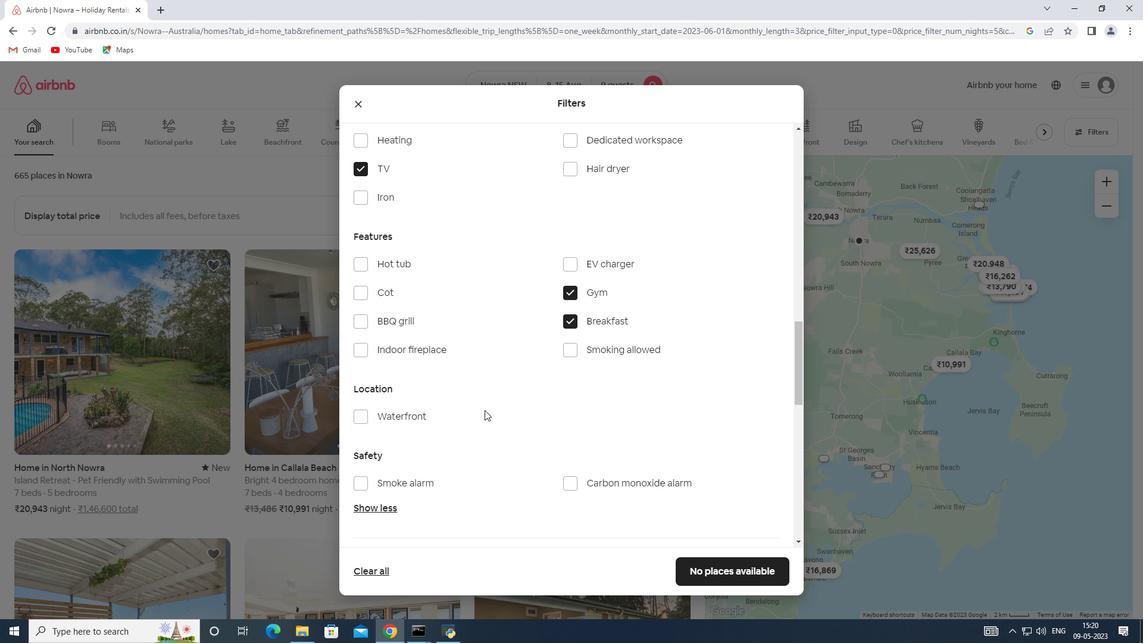 
Action: Mouse scrolled (484, 409) with delta (0, 0)
Screenshot: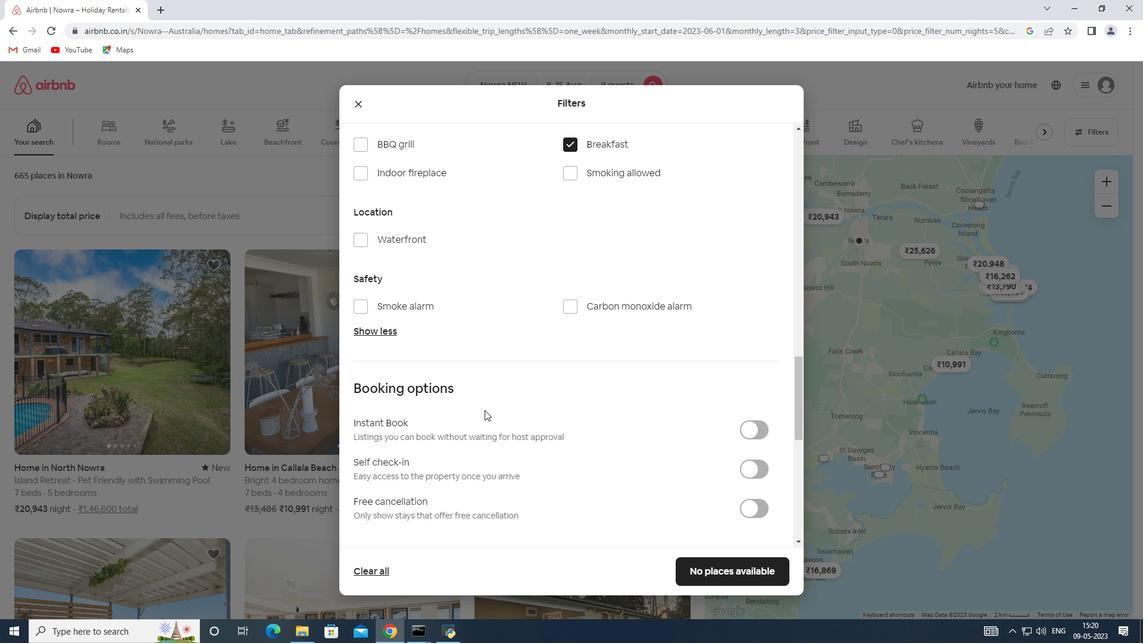 
Action: Mouse scrolled (484, 409) with delta (0, 0)
Screenshot: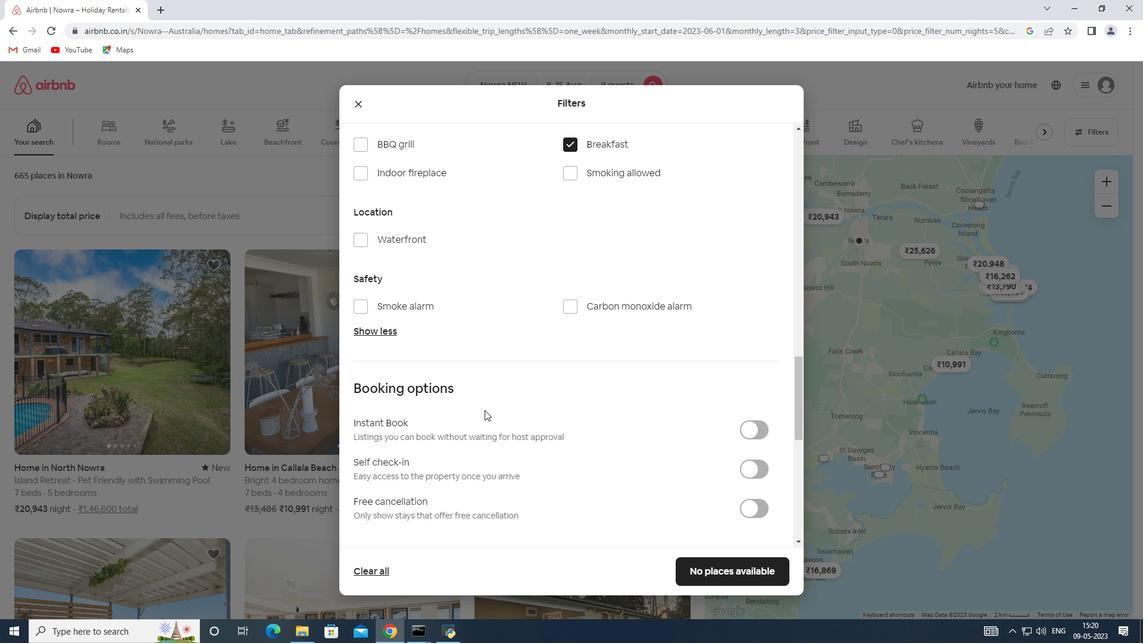 
Action: Mouse moved to (756, 353)
Screenshot: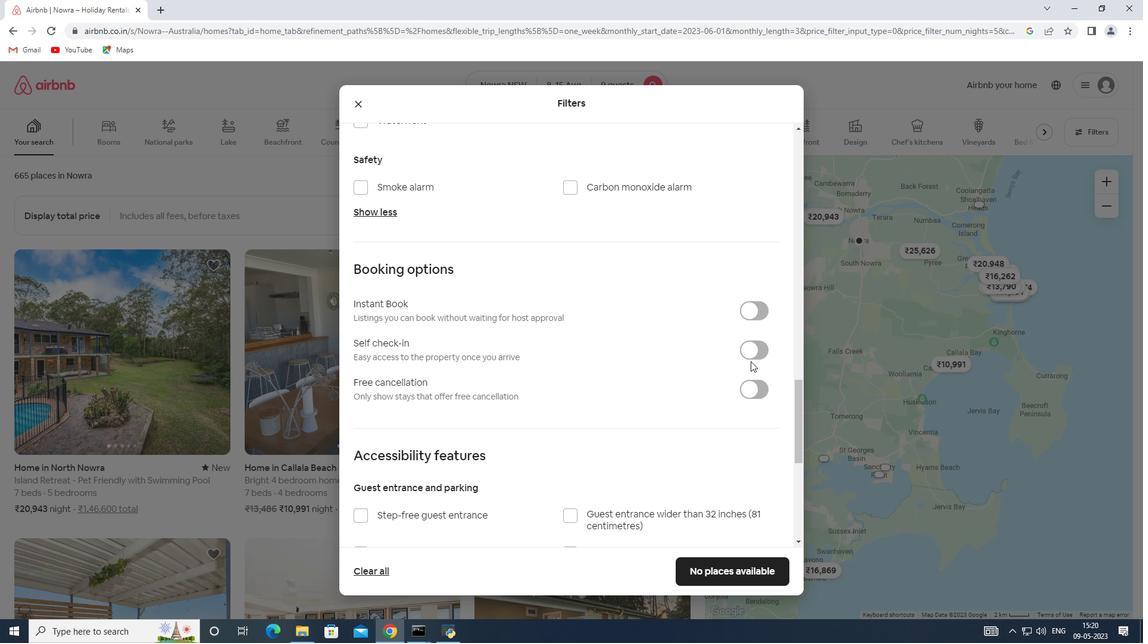 
Action: Mouse pressed left at (756, 353)
Screenshot: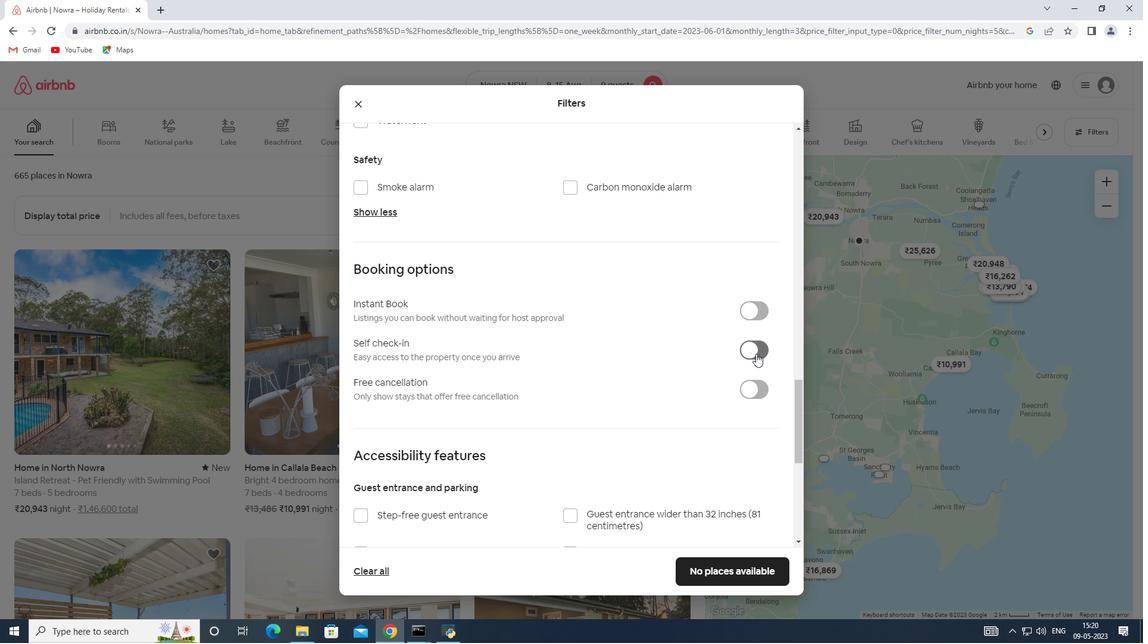 
Action: Mouse moved to (644, 387)
Screenshot: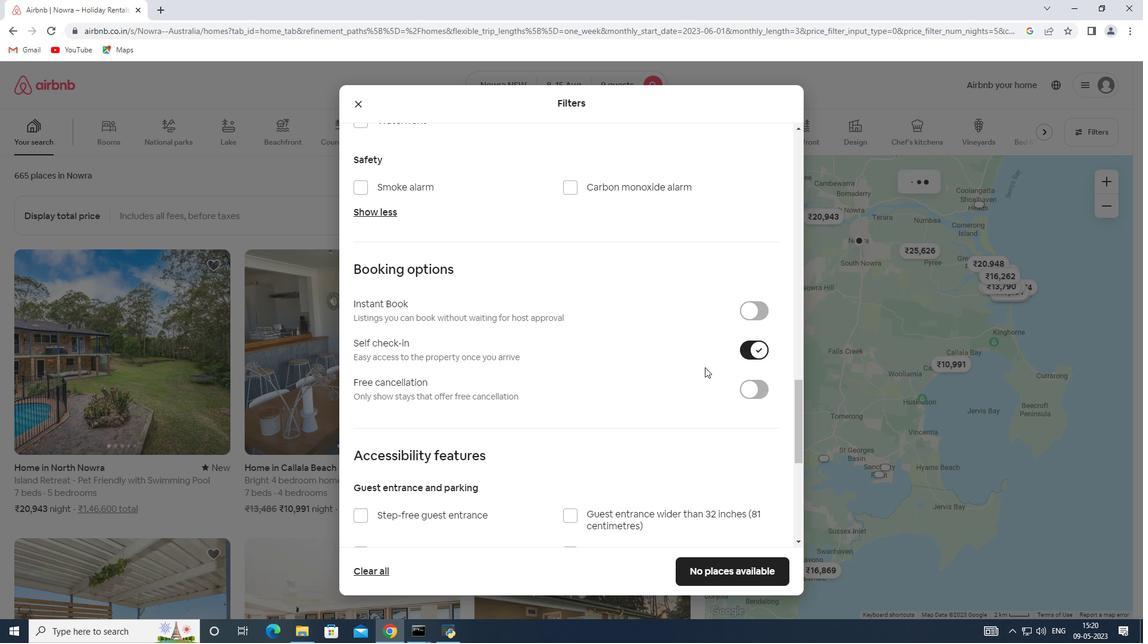 
Action: Mouse scrolled (644, 387) with delta (0, 0)
Screenshot: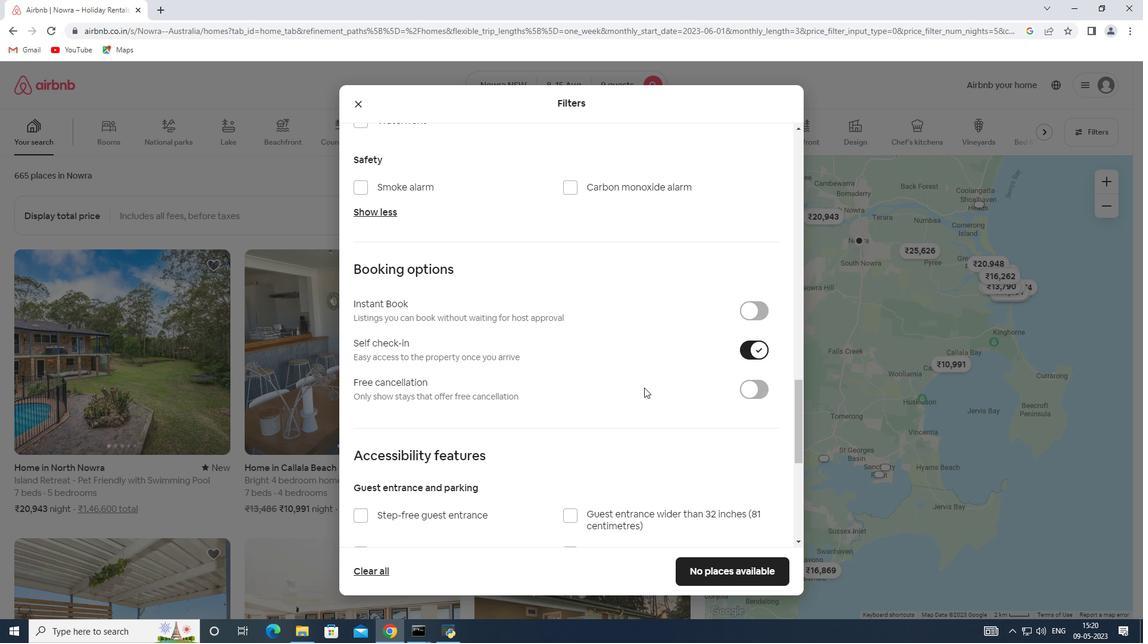 
Action: Mouse moved to (644, 387)
Screenshot: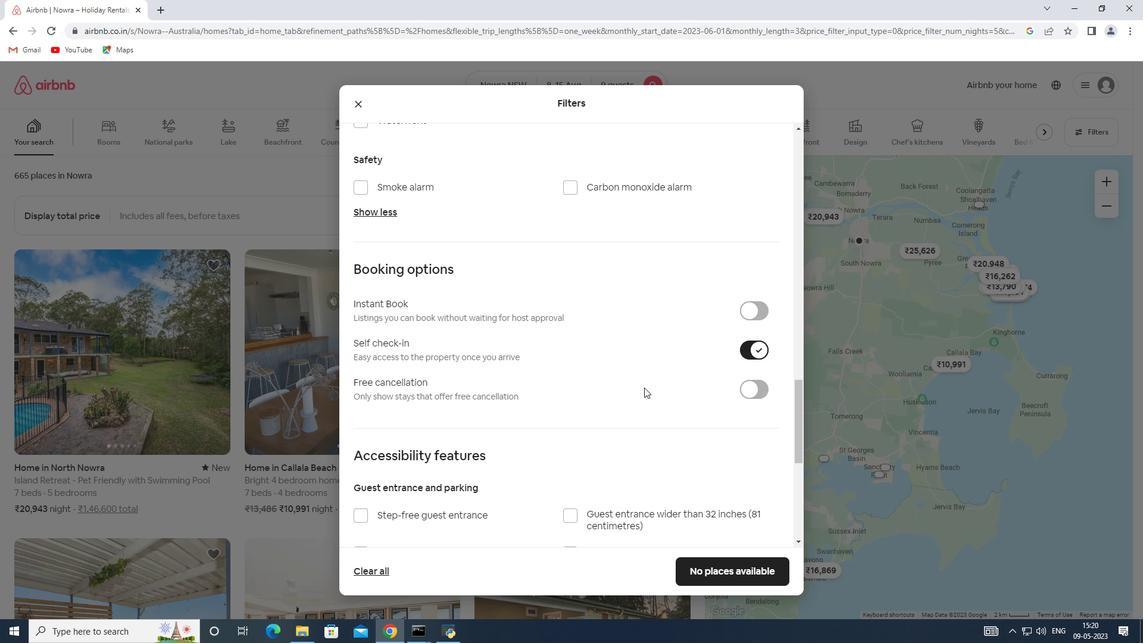 
Action: Mouse scrolled (644, 387) with delta (0, 0)
Screenshot: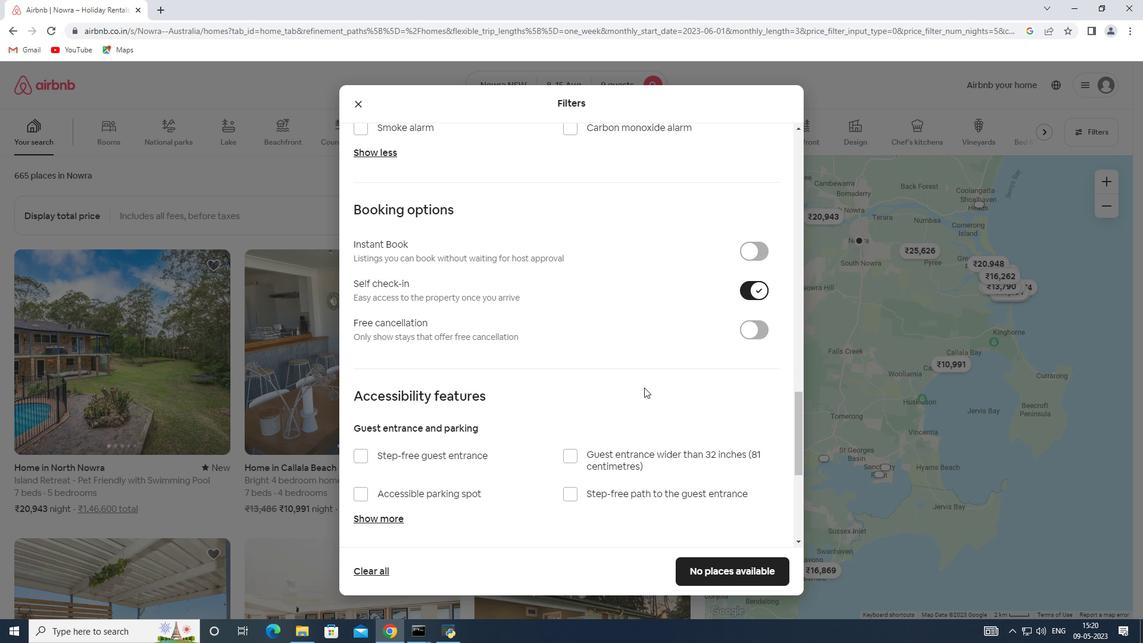 
Action: Mouse scrolled (644, 387) with delta (0, 0)
Screenshot: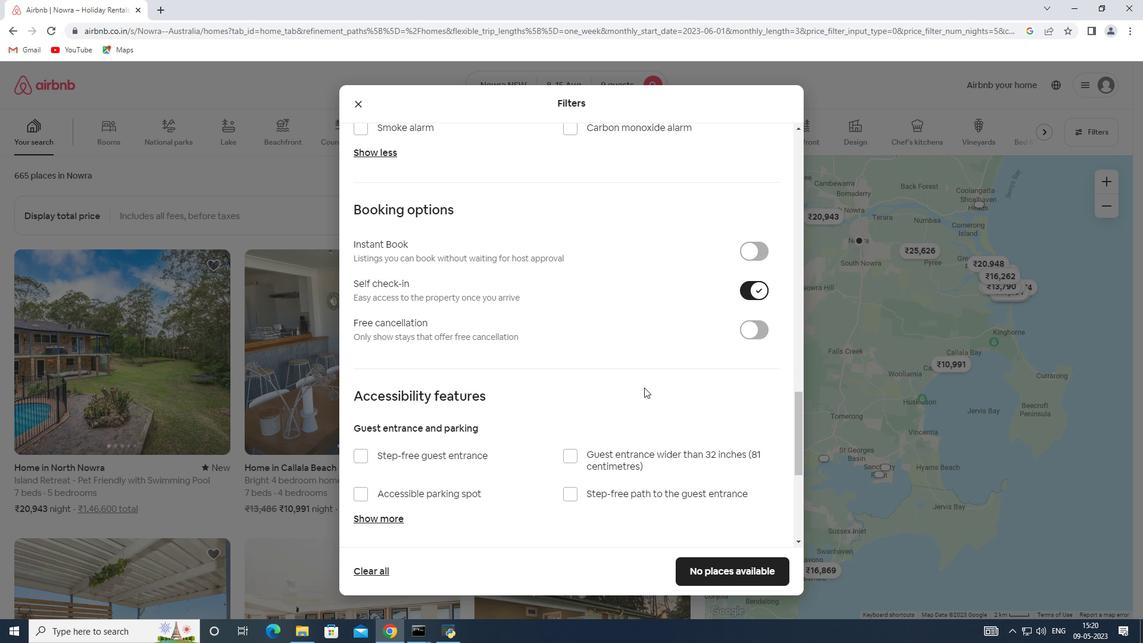 
Action: Mouse scrolled (644, 387) with delta (0, 0)
Screenshot: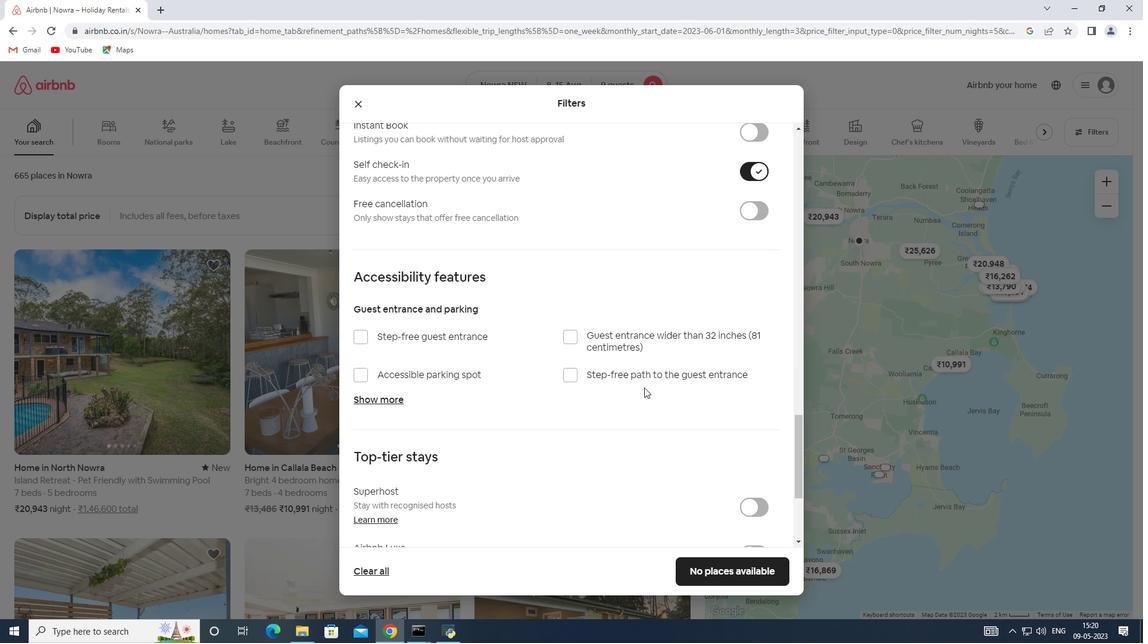 
Action: Mouse scrolled (644, 387) with delta (0, 0)
Screenshot: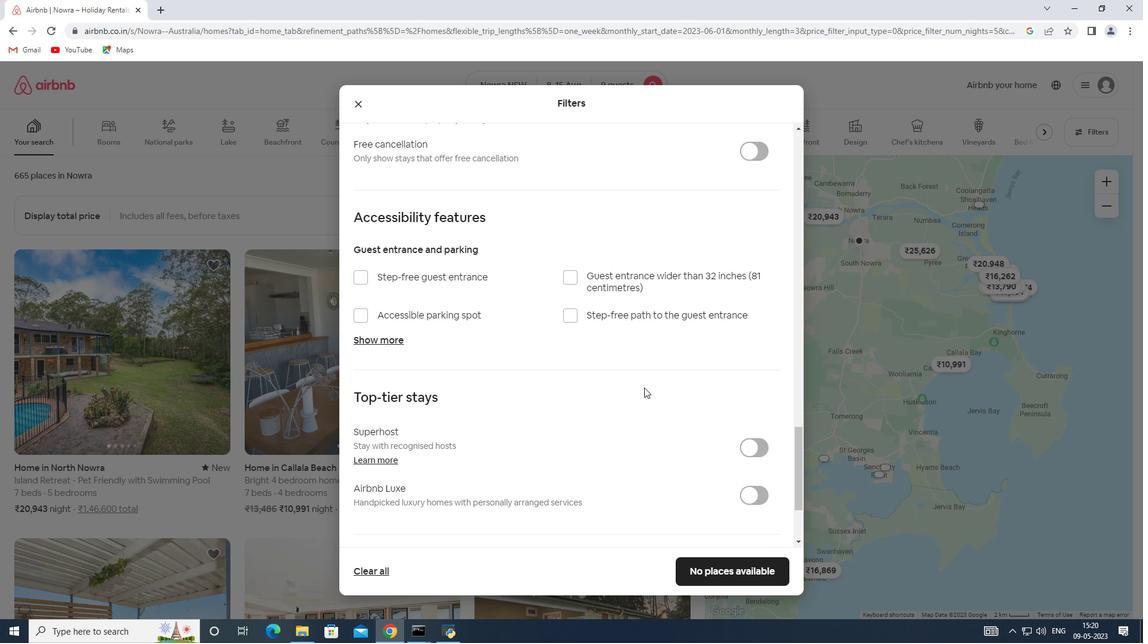 
Action: Mouse scrolled (644, 387) with delta (0, 0)
Screenshot: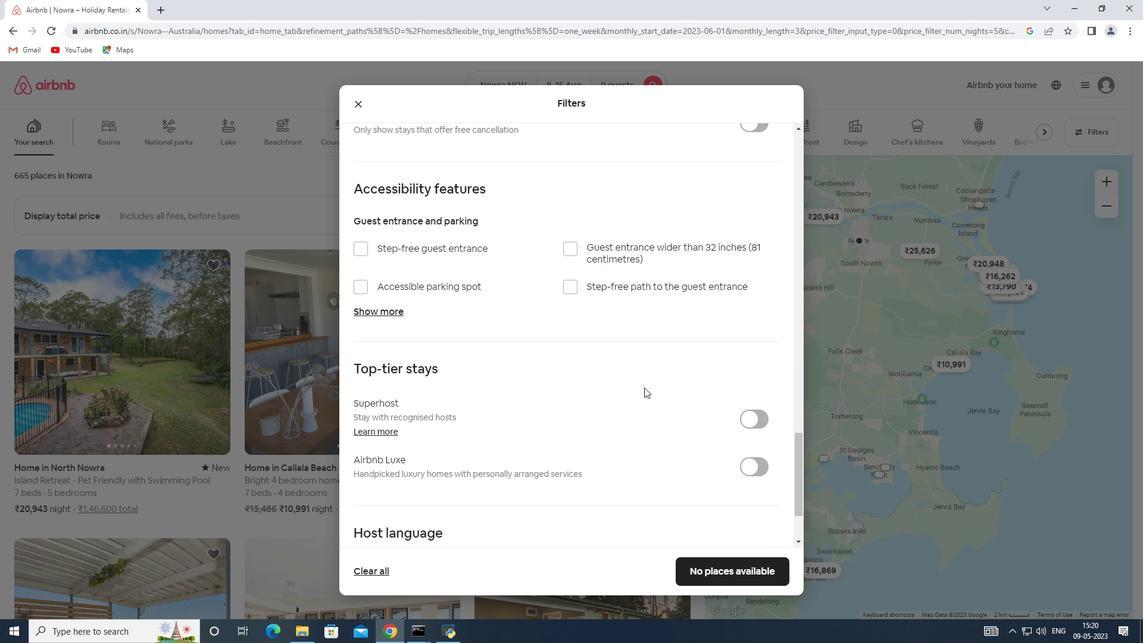 
Action: Mouse scrolled (644, 387) with delta (0, 0)
Screenshot: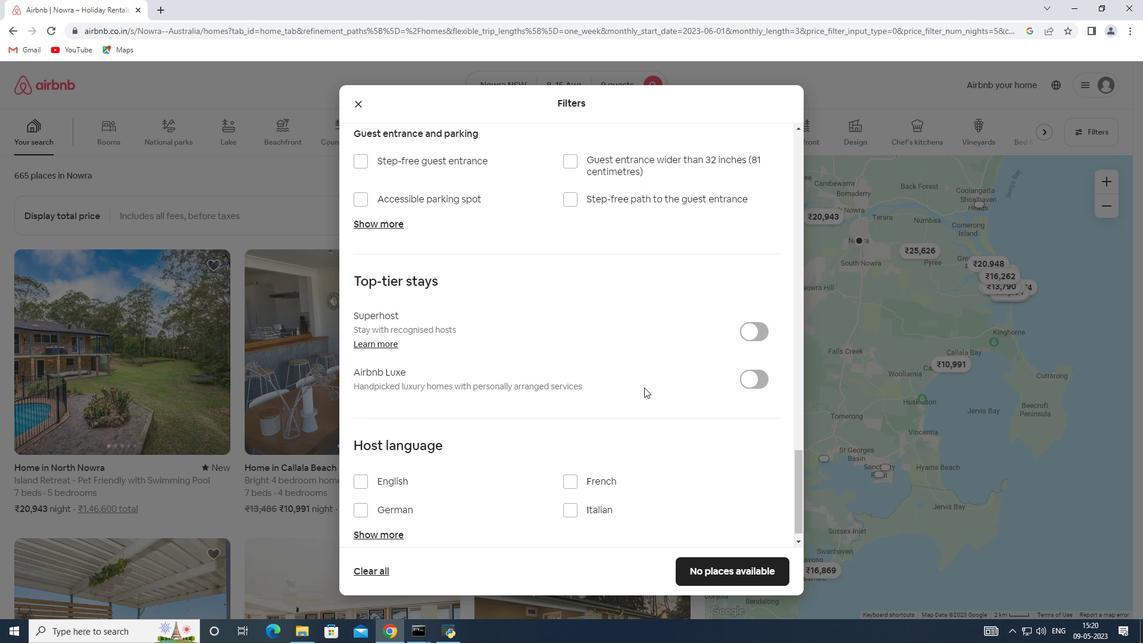 
Action: Mouse moved to (373, 462)
Screenshot: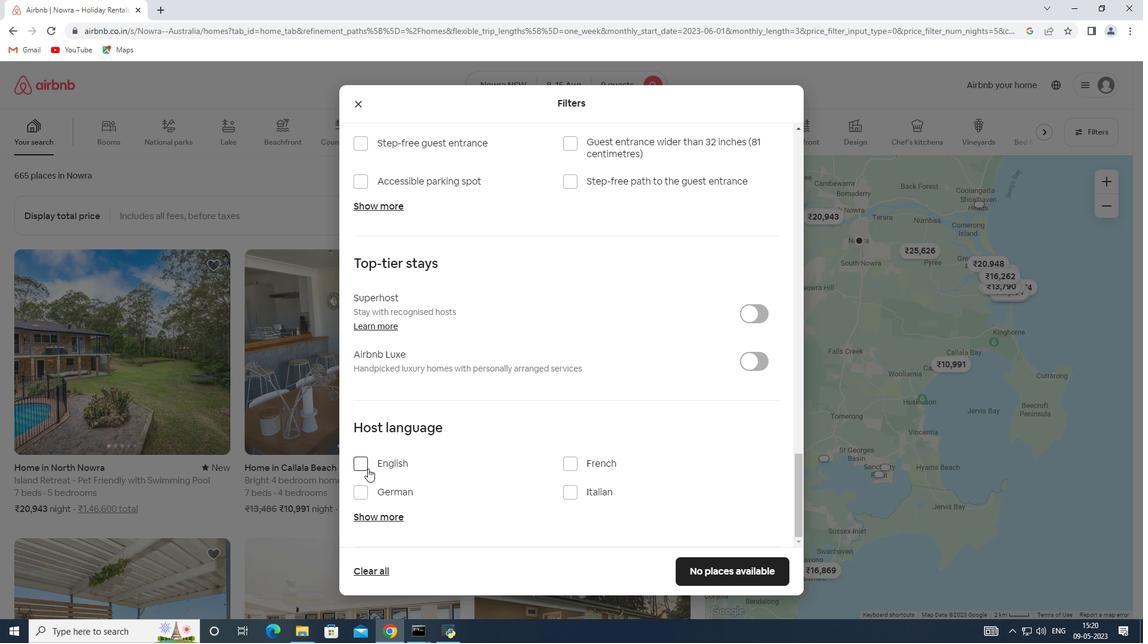 
Action: Mouse pressed left at (373, 462)
Screenshot: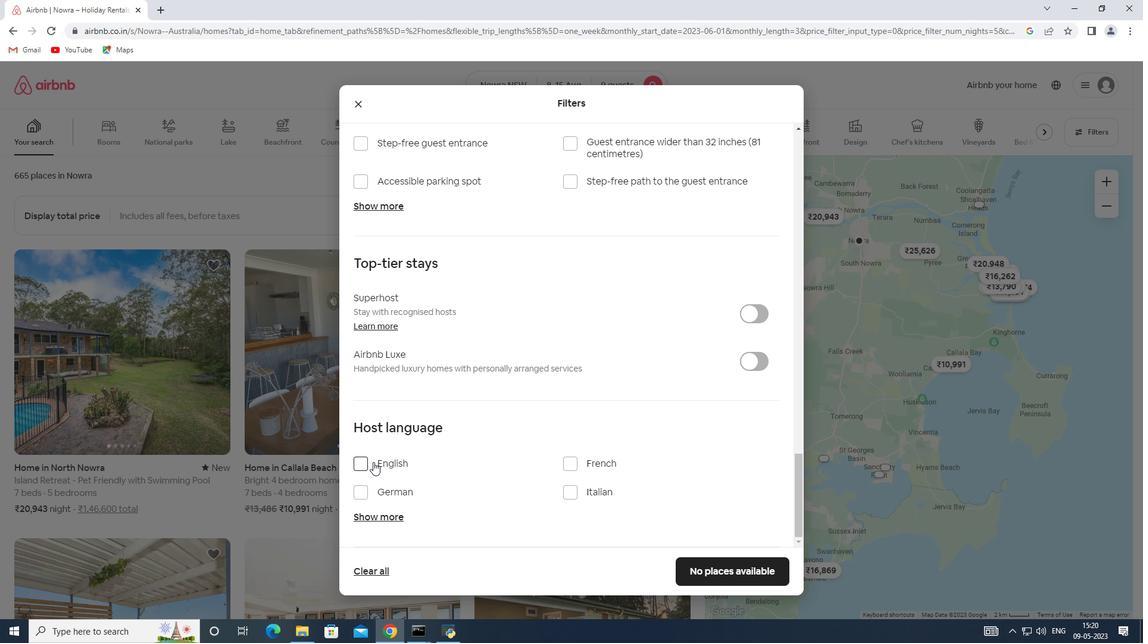 
Action: Mouse moved to (493, 441)
Screenshot: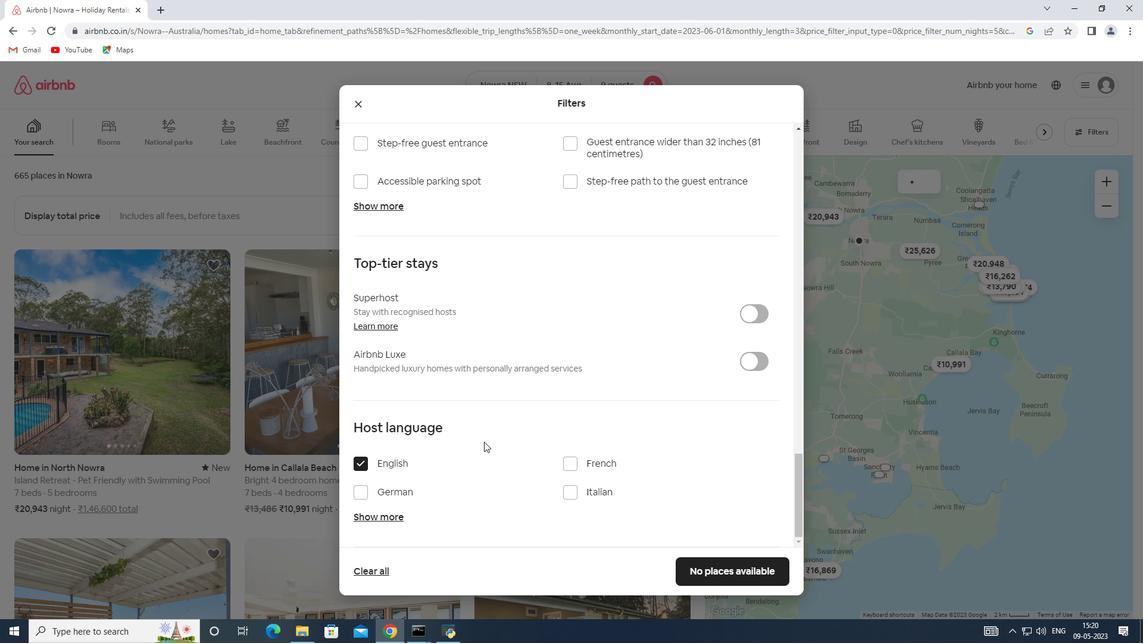 
Action: Mouse scrolled (493, 441) with delta (0, 0)
Screenshot: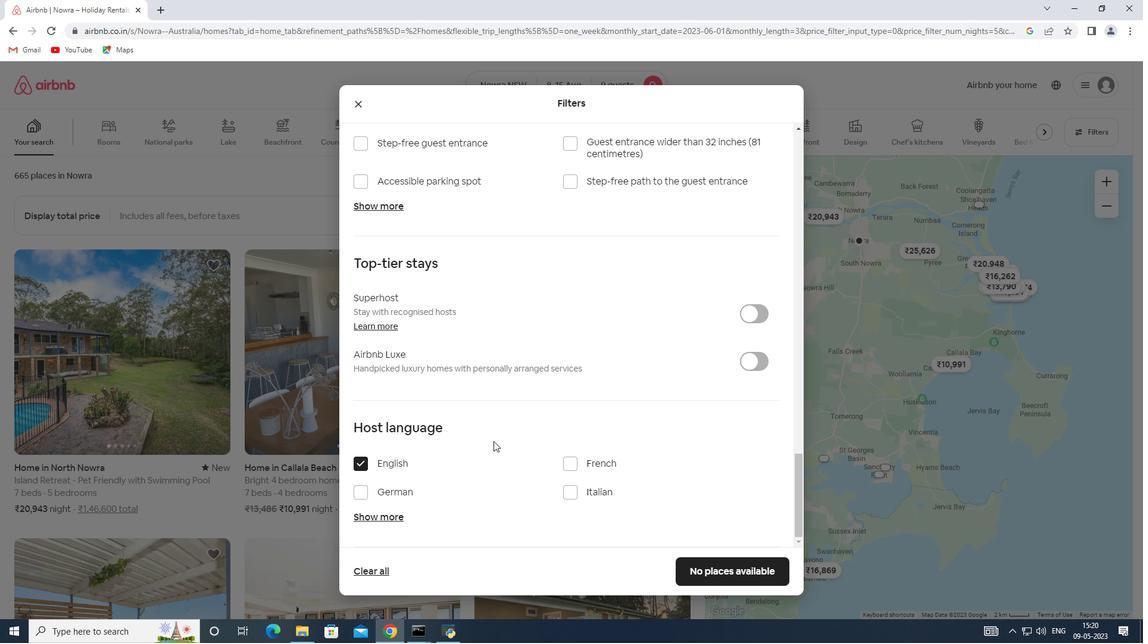 
Action: Mouse scrolled (493, 441) with delta (0, 0)
Screenshot: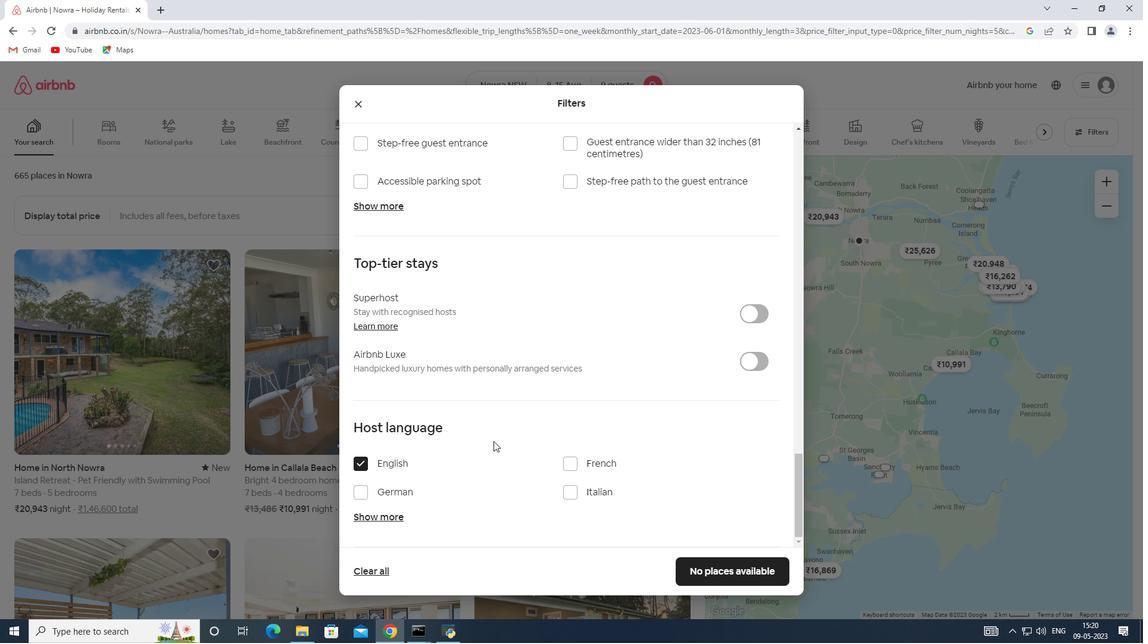 
Action: Mouse scrolled (493, 441) with delta (0, 0)
Screenshot: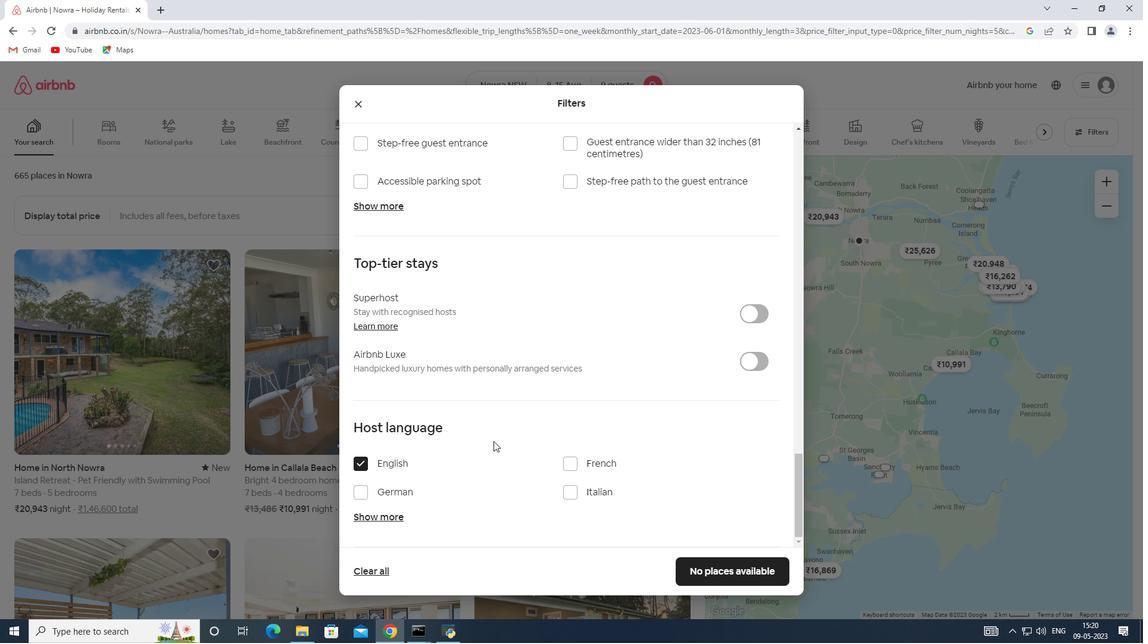 
Action: Mouse scrolled (493, 440) with delta (0, 0)
Screenshot: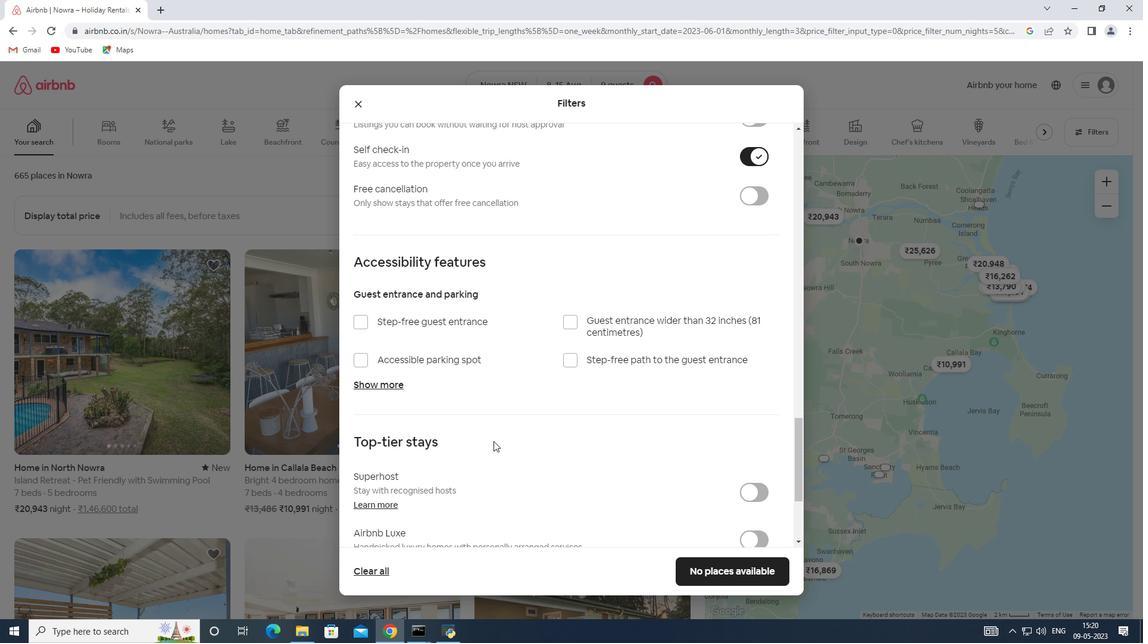 
Action: Mouse scrolled (493, 440) with delta (0, 0)
Screenshot: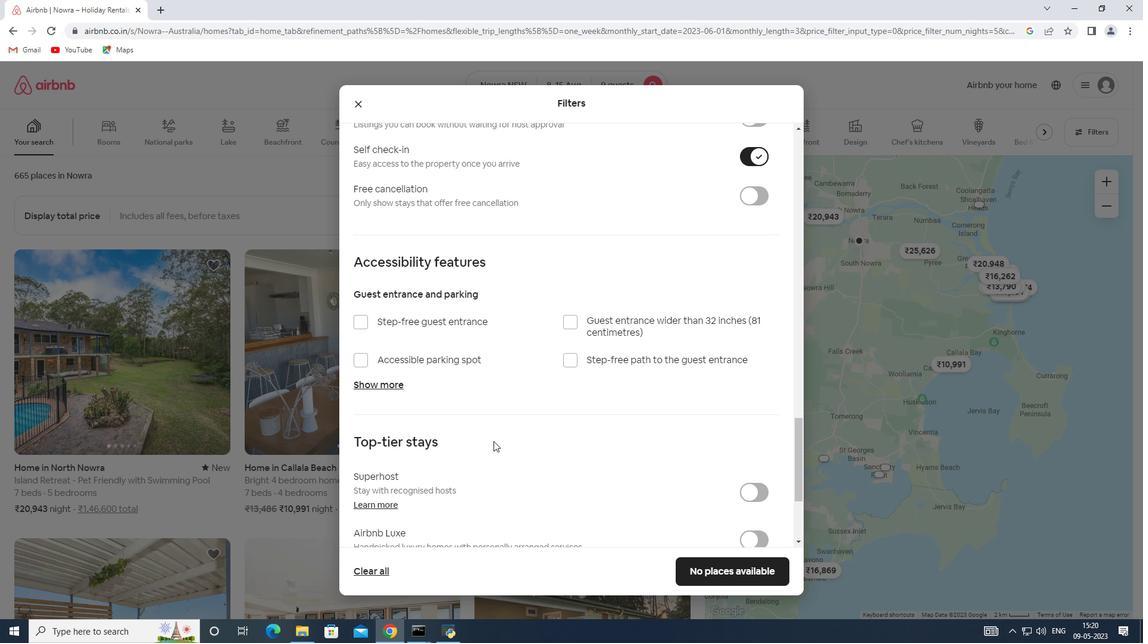 
Action: Mouse scrolled (493, 440) with delta (0, 0)
Screenshot: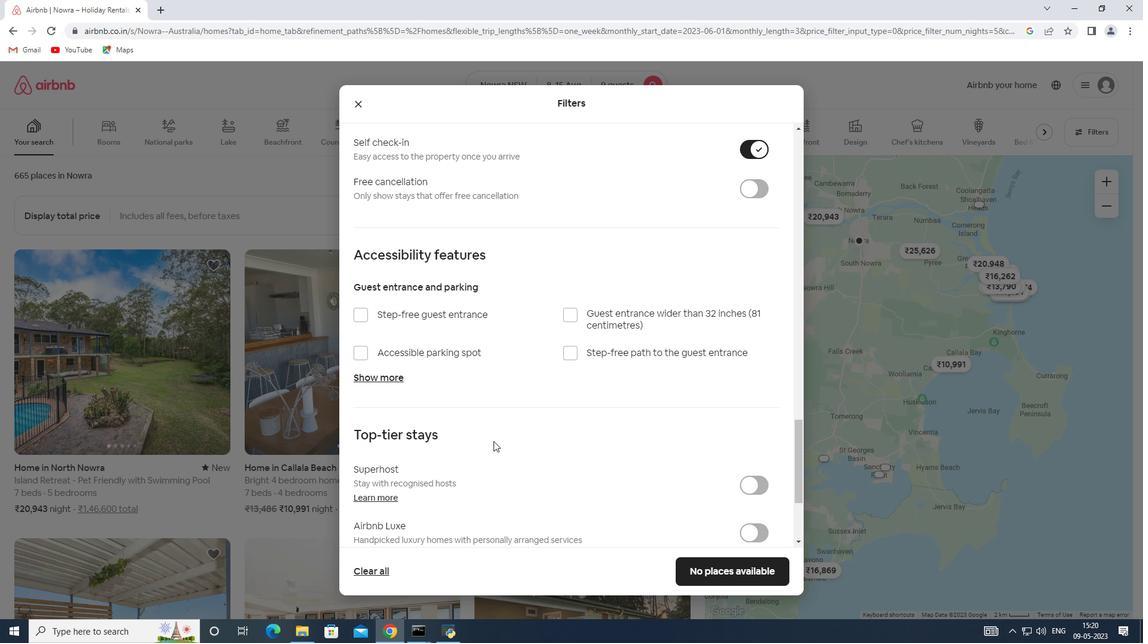 
Action: Mouse scrolled (493, 440) with delta (0, 0)
Screenshot: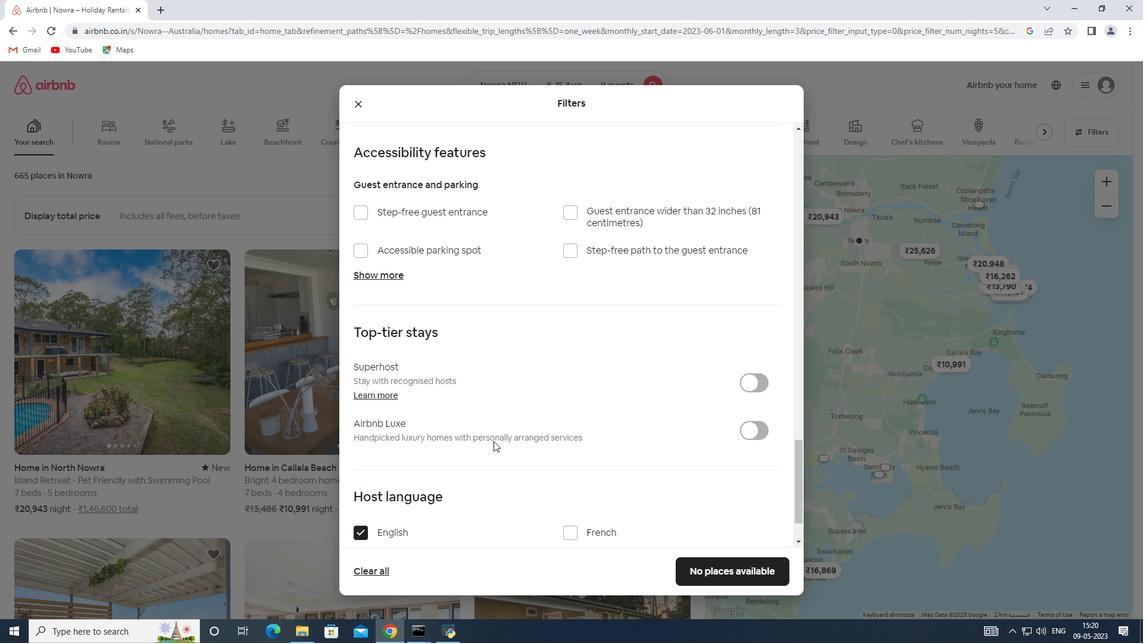 
Action: Mouse moved to (699, 561)
Screenshot: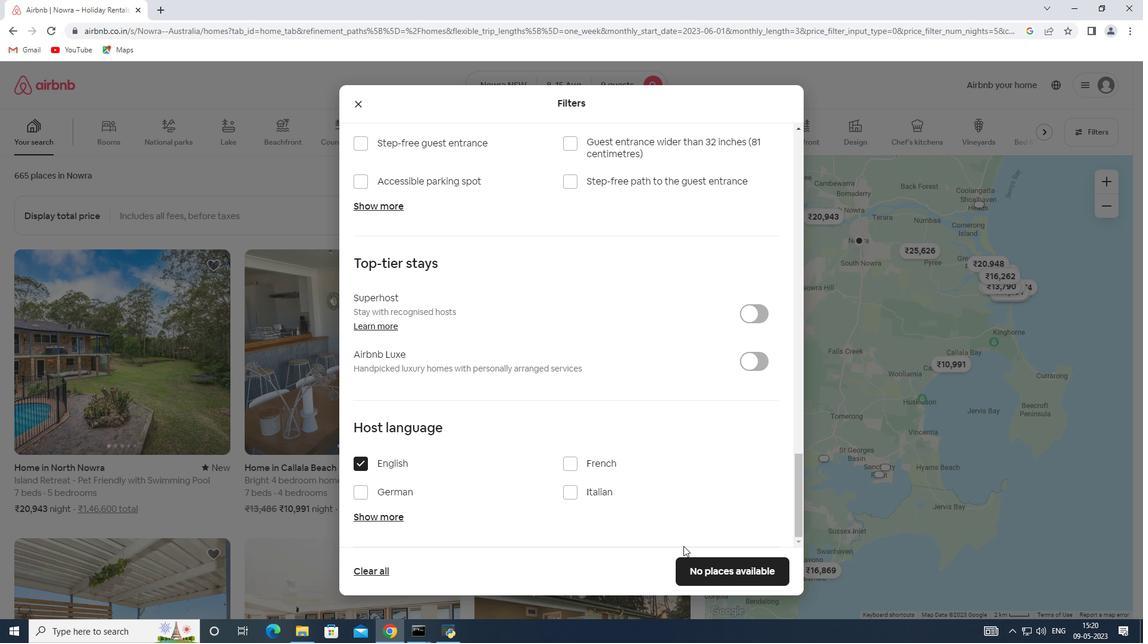 
Action: Mouse pressed left at (699, 561)
Screenshot: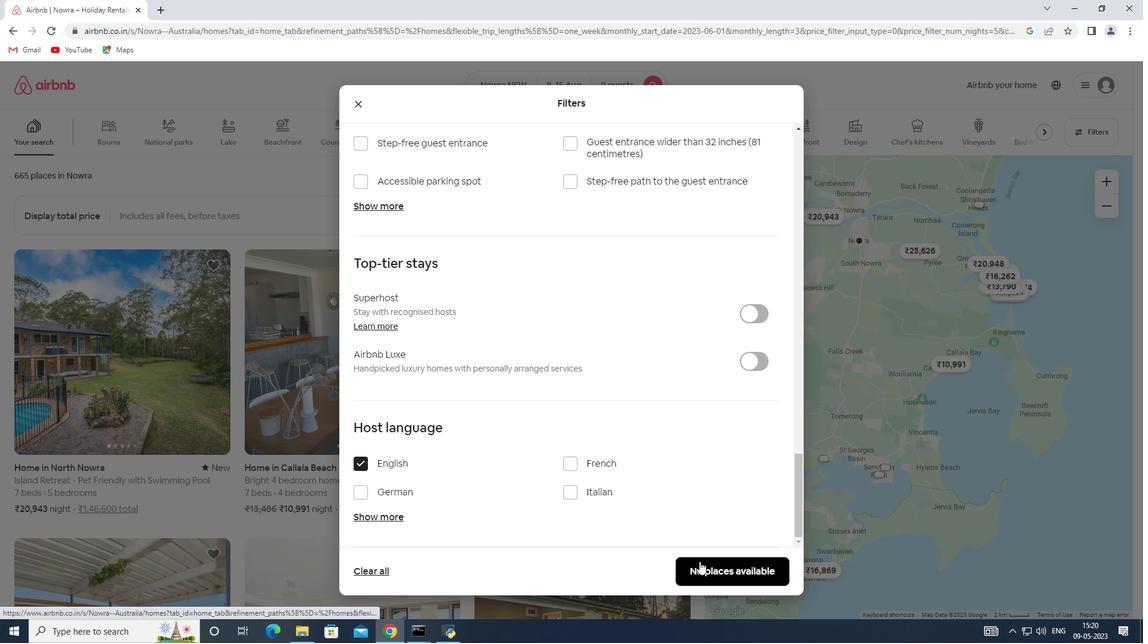 
